 Task: Search one way flight ticket for 2 adults, 2 children, 2 infants in seat in first from Cleveland: Cleveland Hopkins International Airport to Laramie: Laramie Regional Airport on 5-3-2023. Choice of flights is Singapure airlines. Number of bags: 2 checked bags. Price is upto 50000. Outbound departure time preference is 6:45.
Action: Mouse moved to (400, 297)
Screenshot: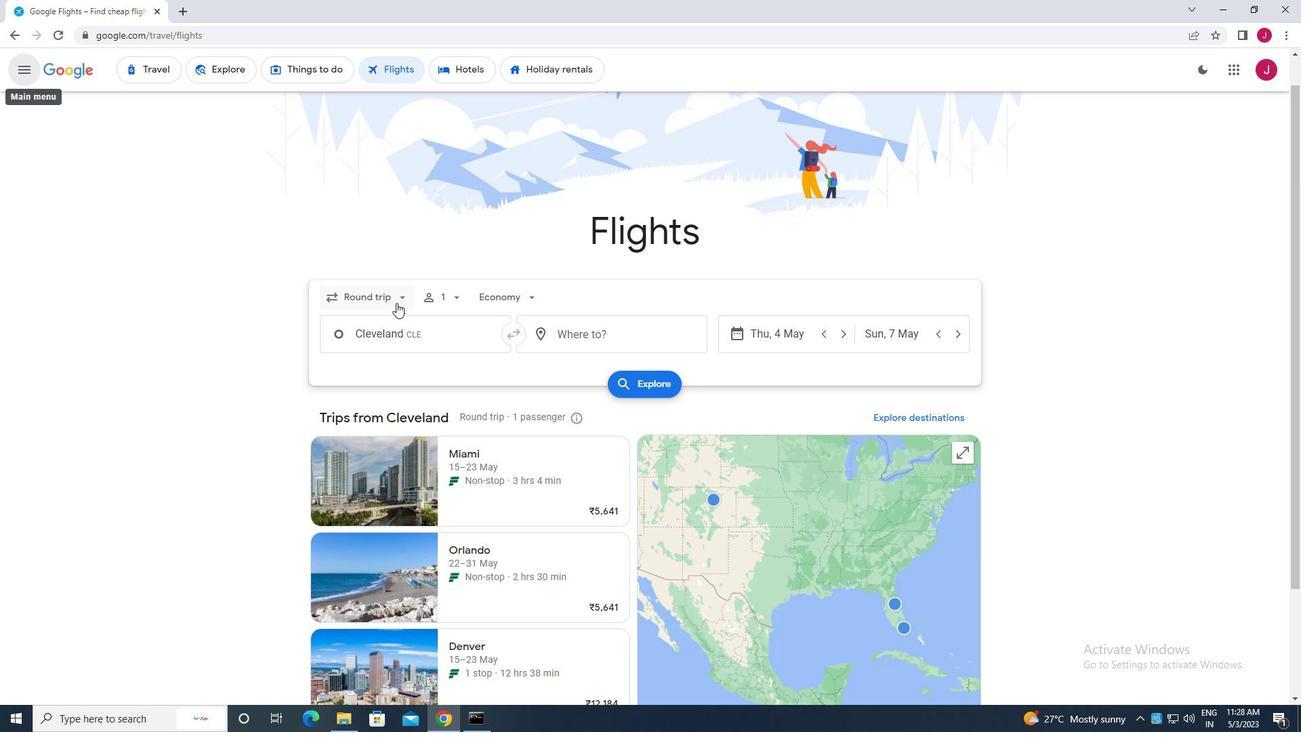 
Action: Mouse pressed left at (400, 297)
Screenshot: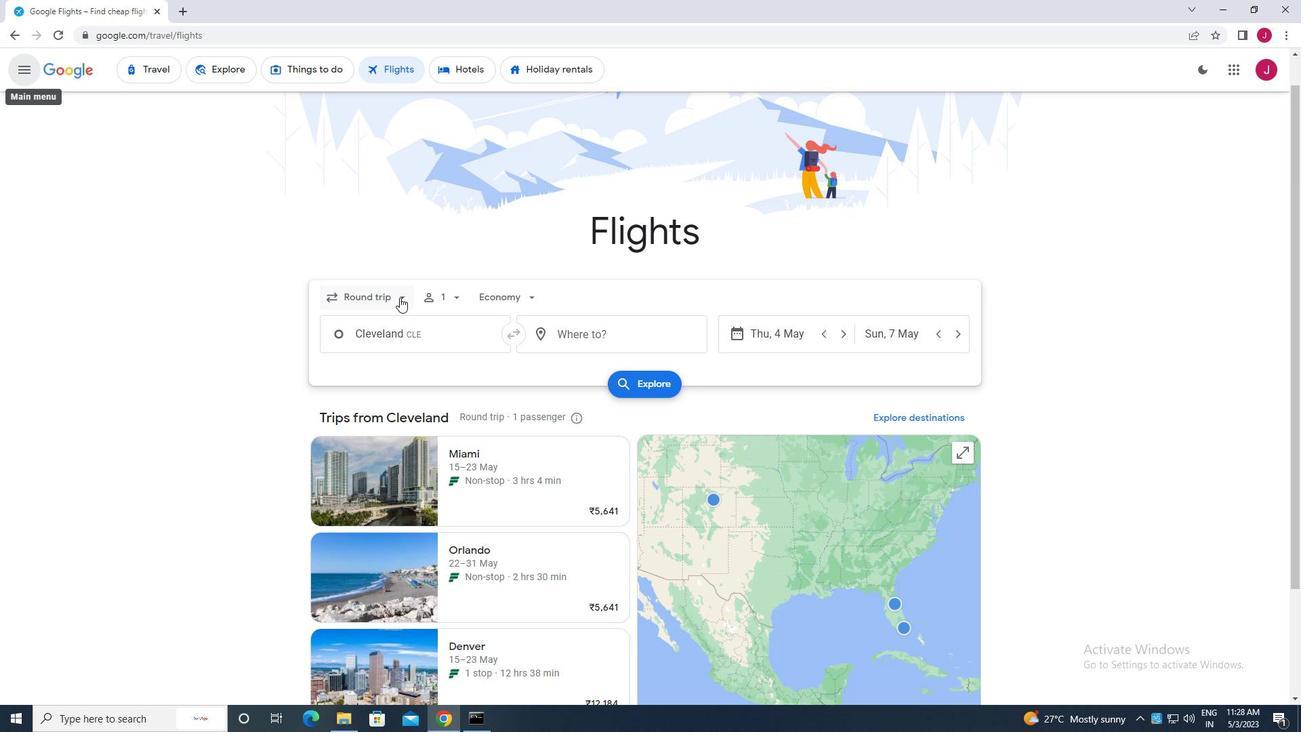 
Action: Mouse moved to (389, 358)
Screenshot: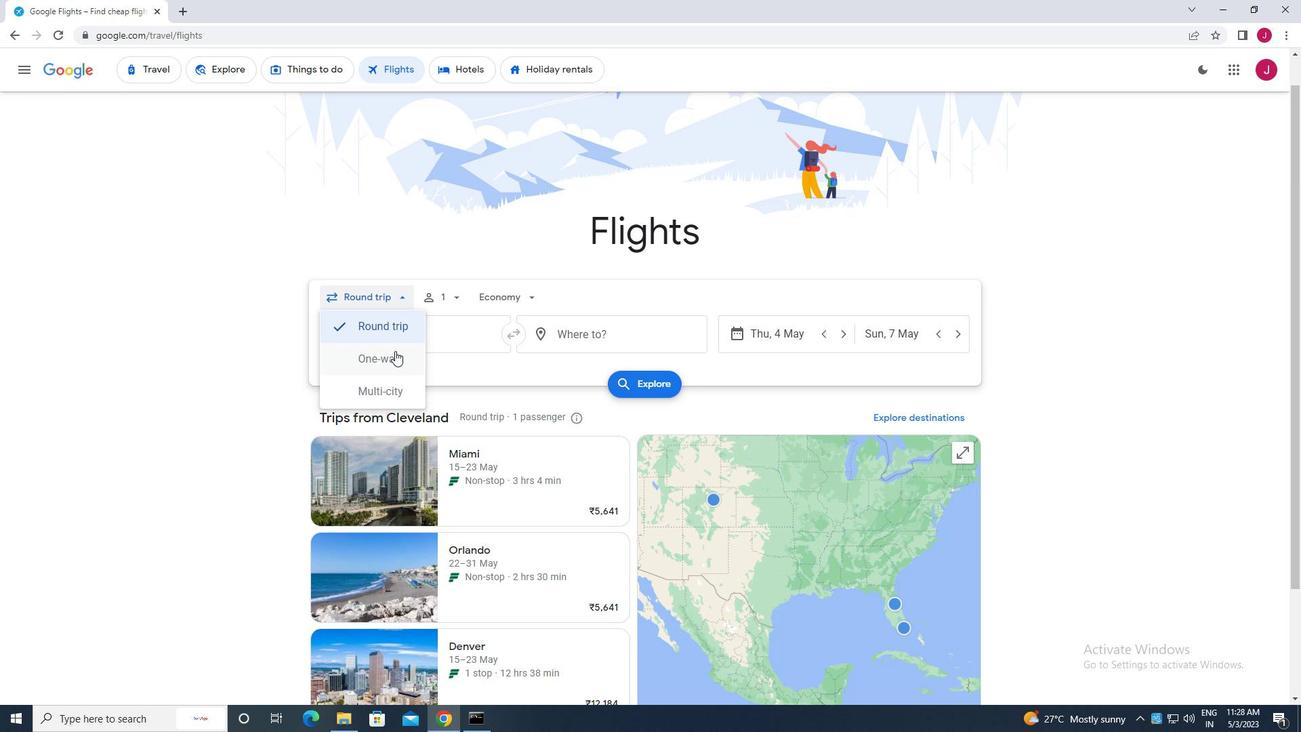 
Action: Mouse pressed left at (389, 358)
Screenshot: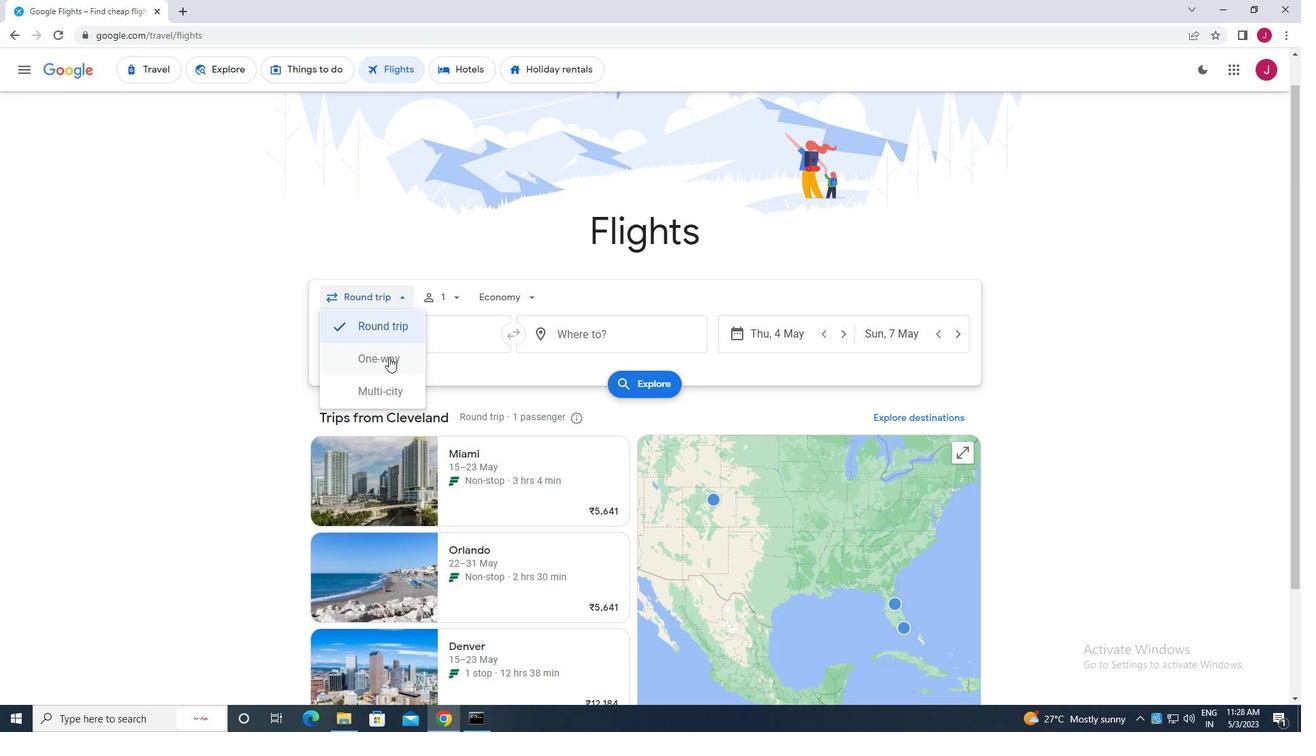 
Action: Mouse moved to (473, 316)
Screenshot: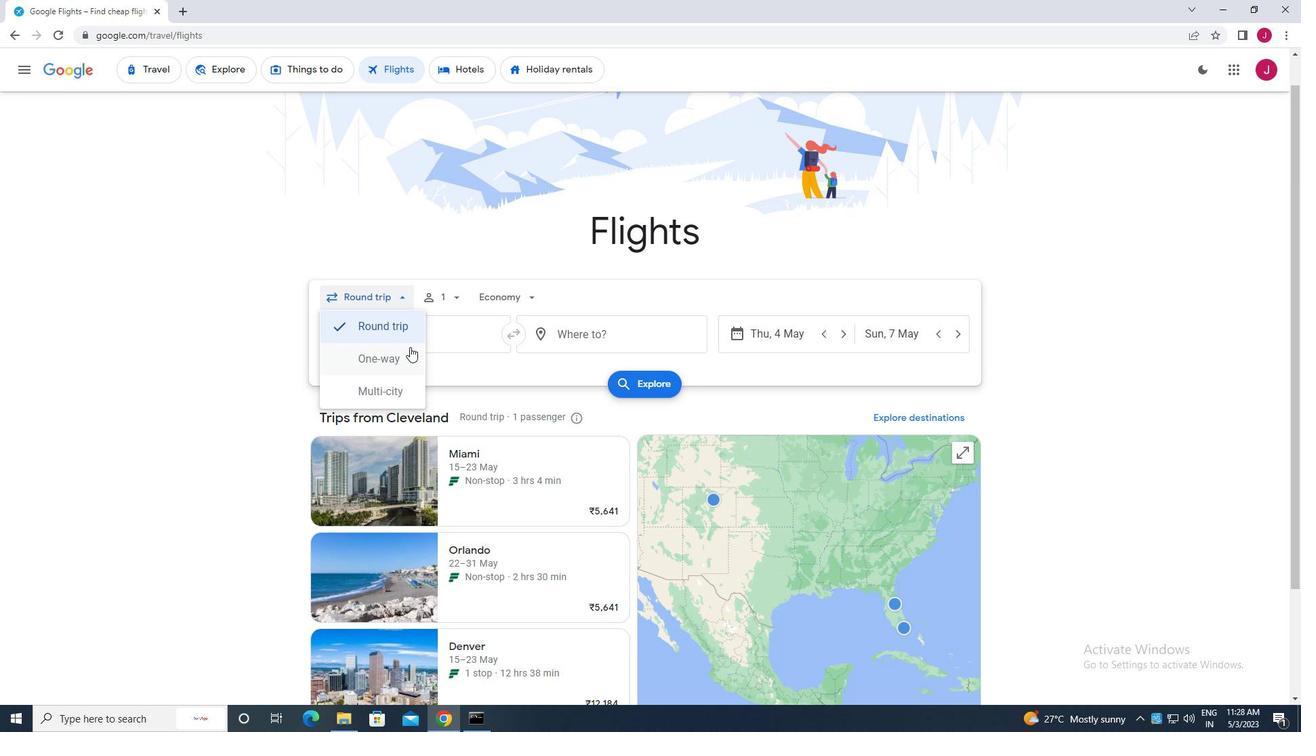 
Action: Mouse scrolled (473, 315) with delta (0, 0)
Screenshot: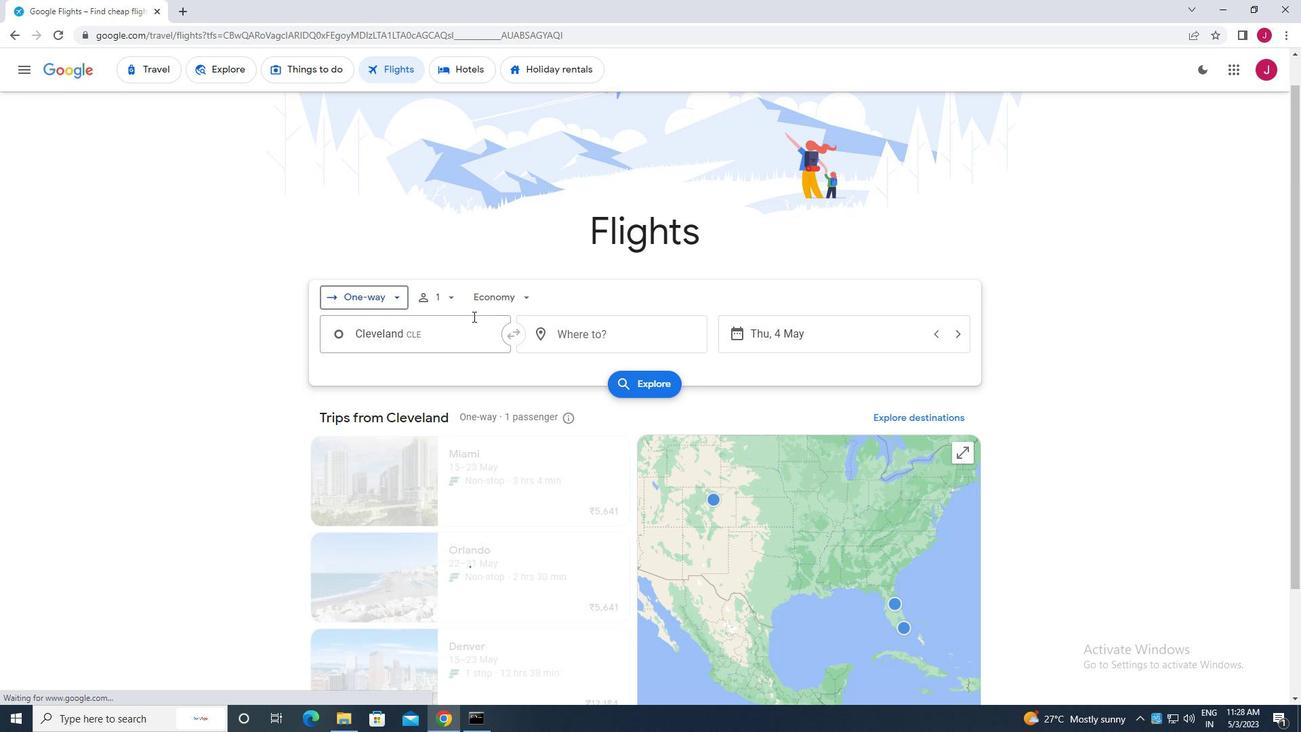 
Action: Mouse scrolled (473, 315) with delta (0, 0)
Screenshot: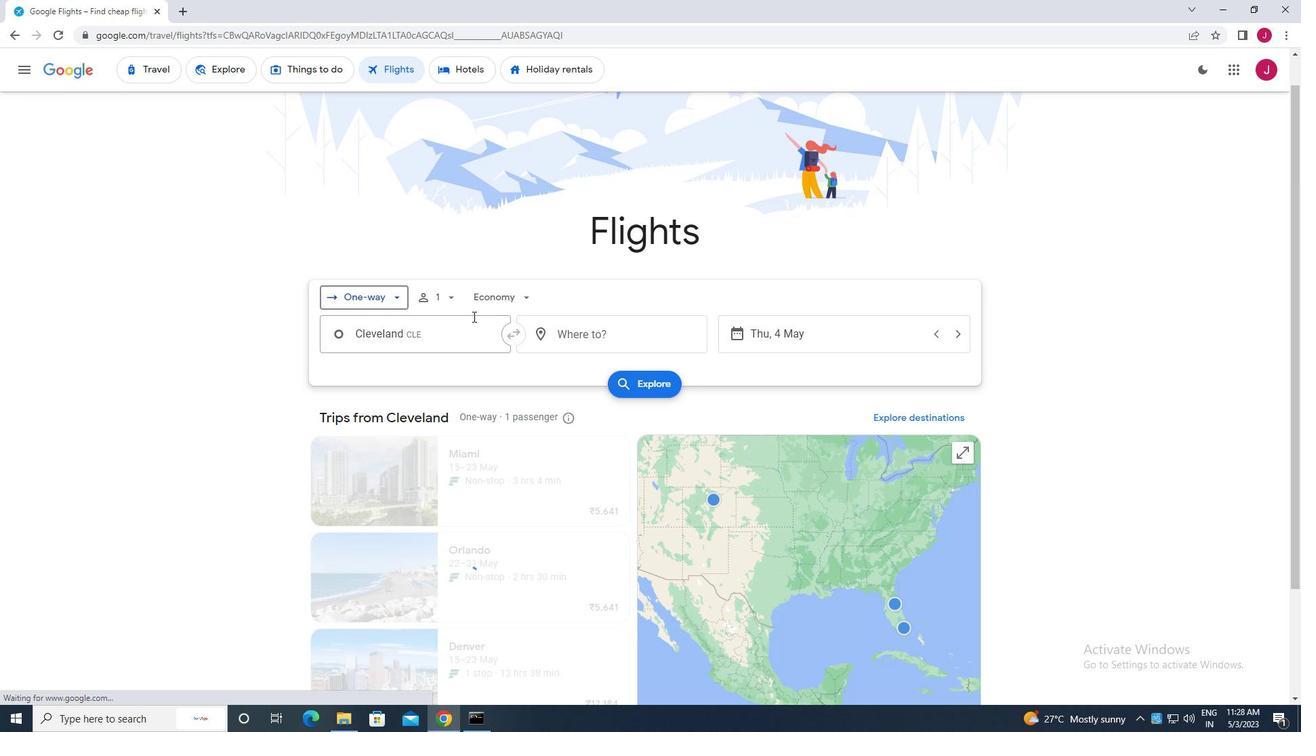 
Action: Mouse moved to (454, 164)
Screenshot: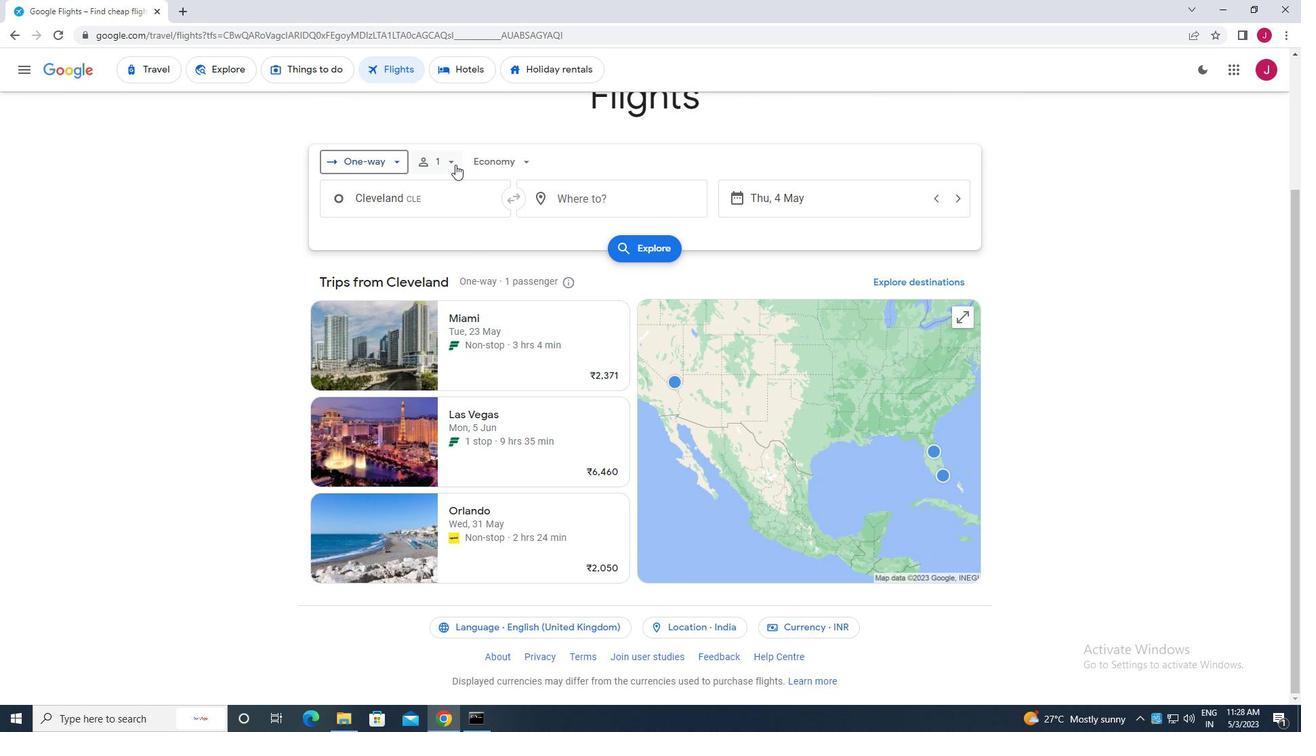 
Action: Mouse pressed left at (454, 164)
Screenshot: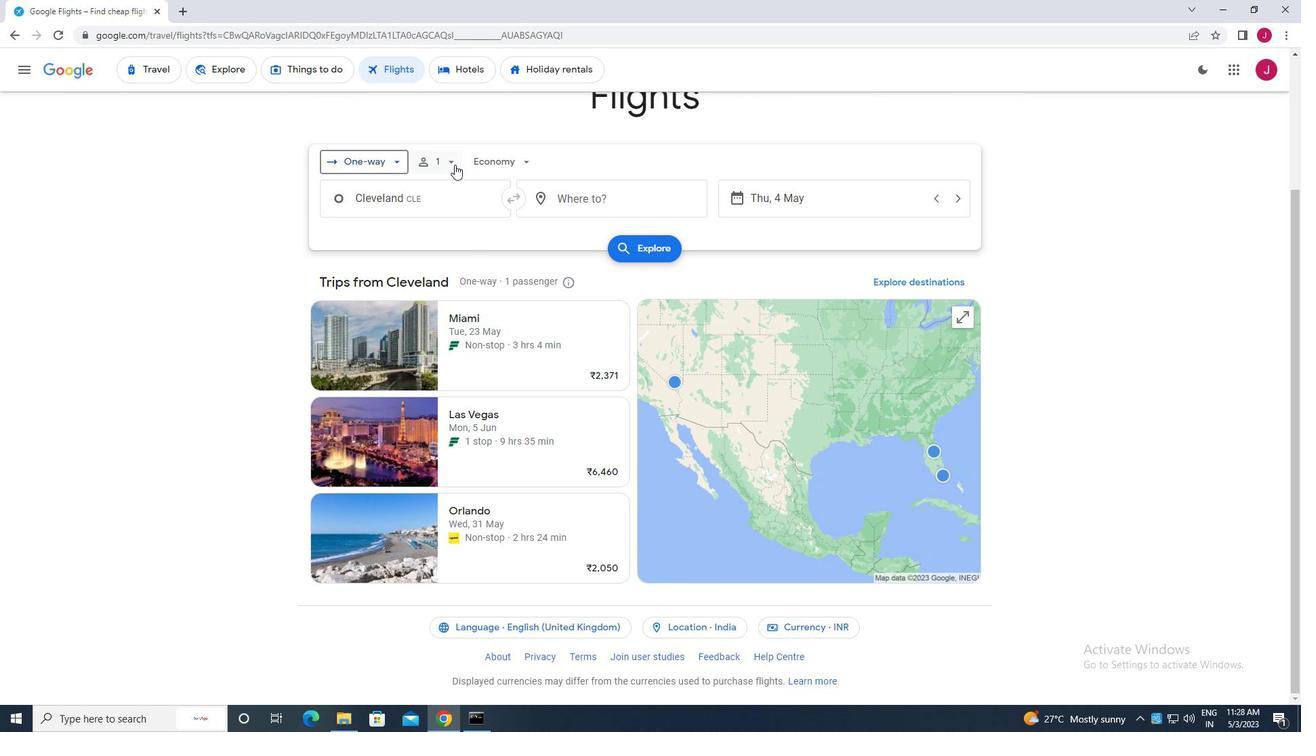 
Action: Mouse moved to (558, 198)
Screenshot: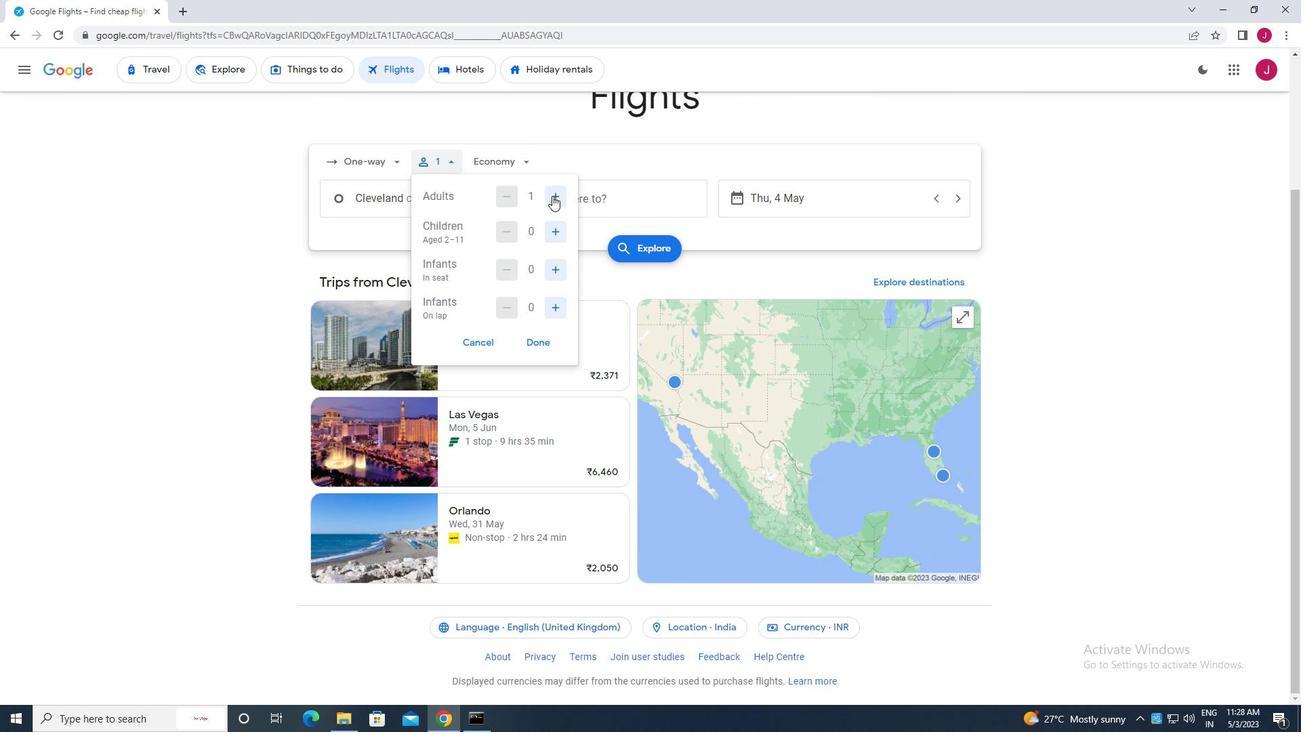 
Action: Mouse pressed left at (558, 198)
Screenshot: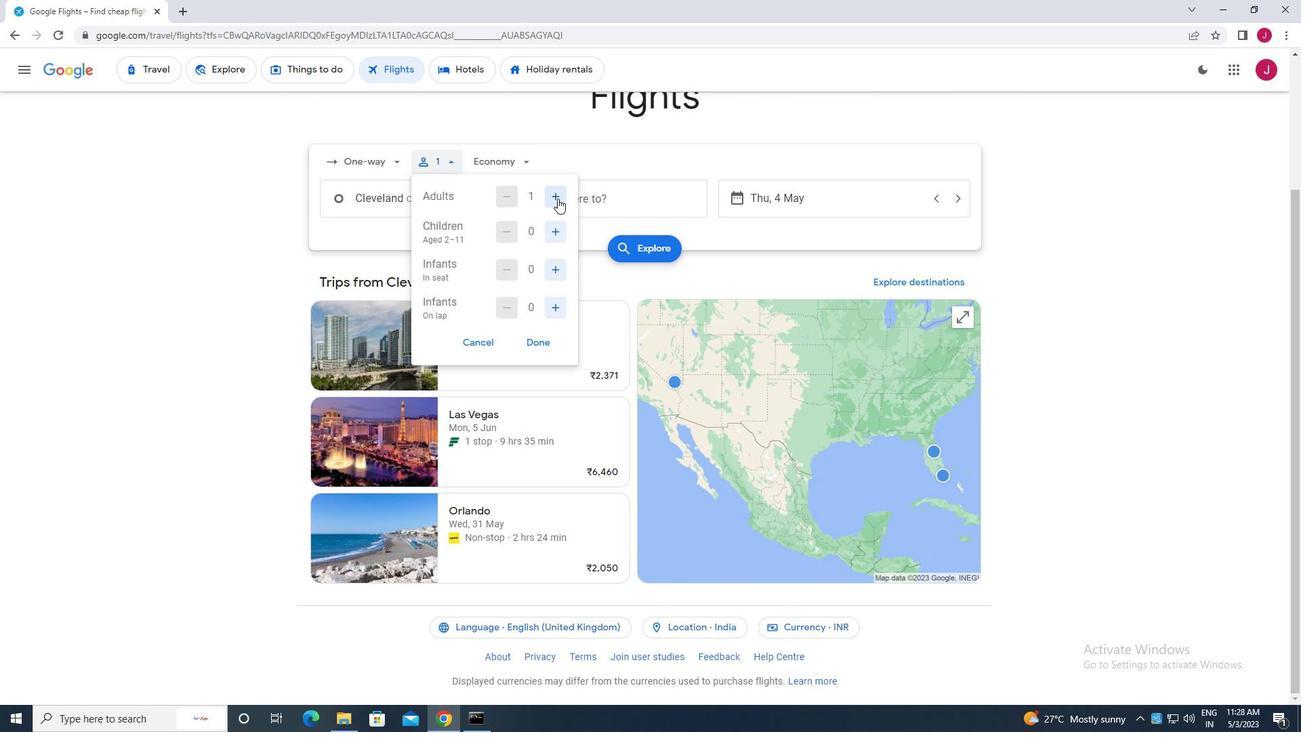 
Action: Mouse moved to (553, 230)
Screenshot: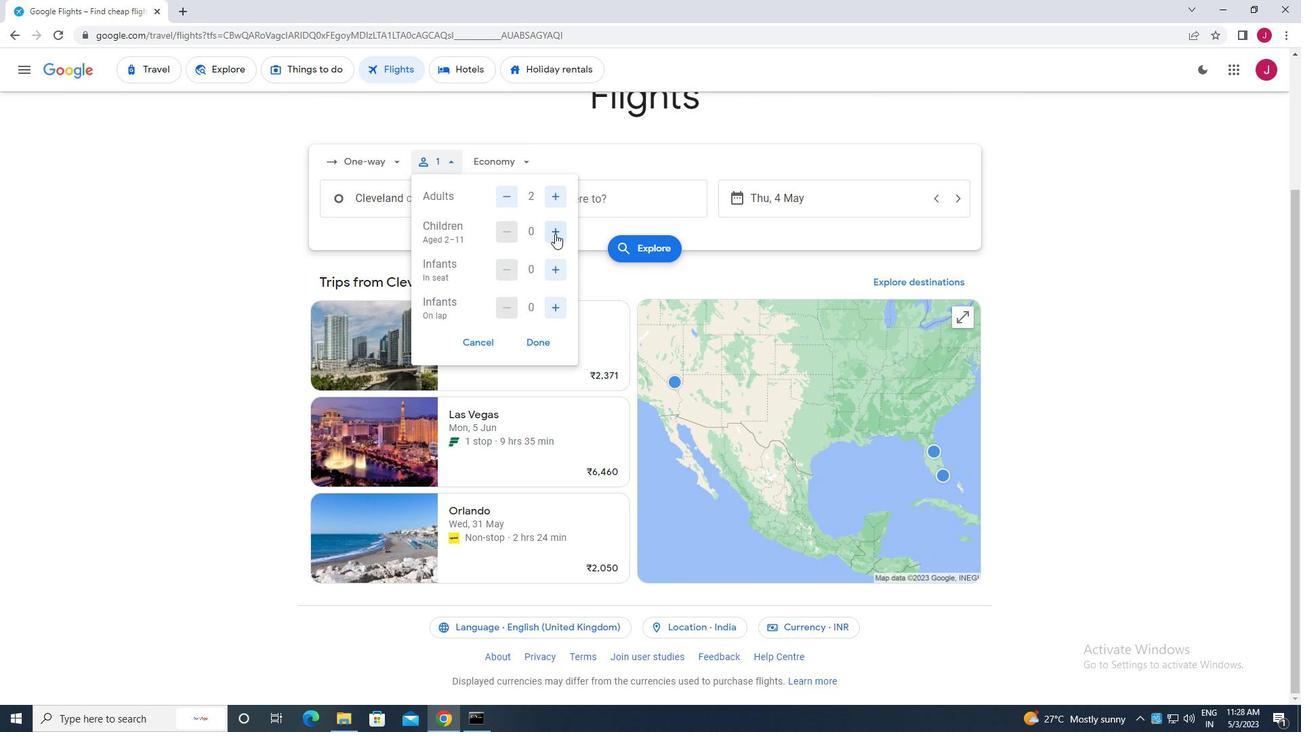 
Action: Mouse pressed left at (553, 230)
Screenshot: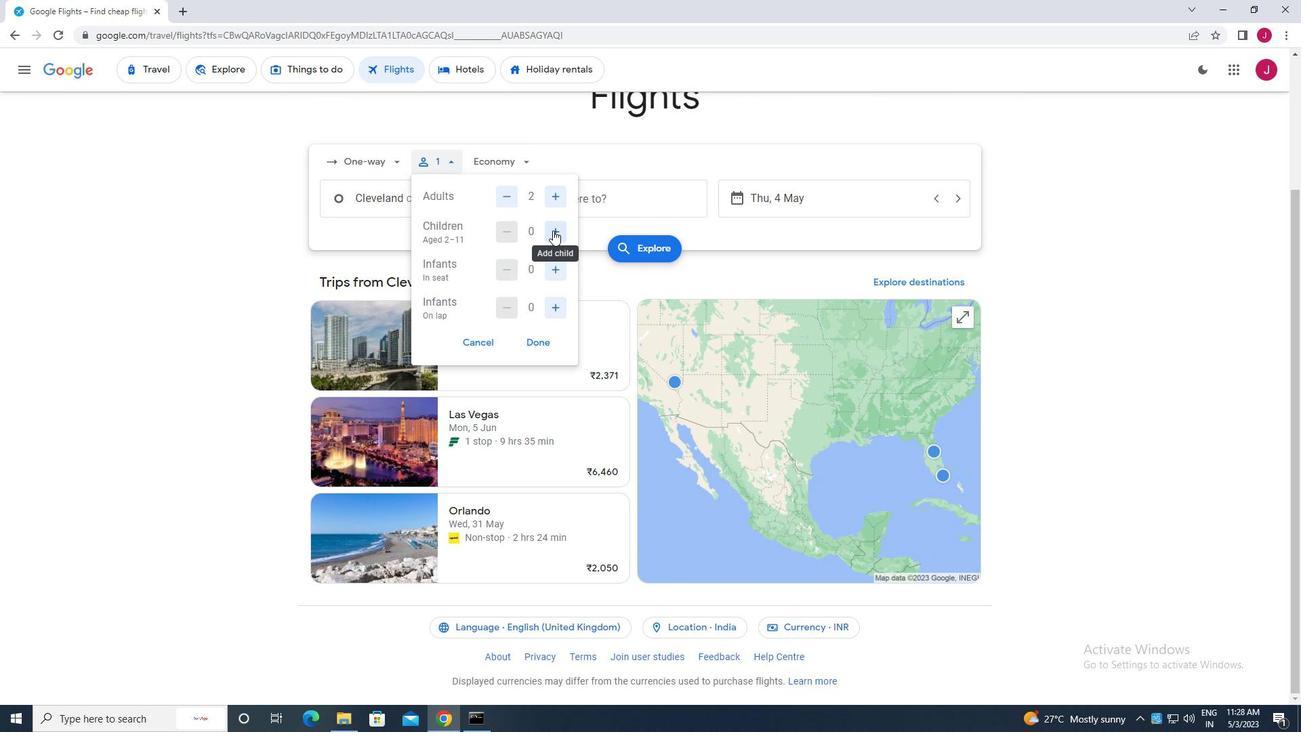 
Action: Mouse pressed left at (553, 230)
Screenshot: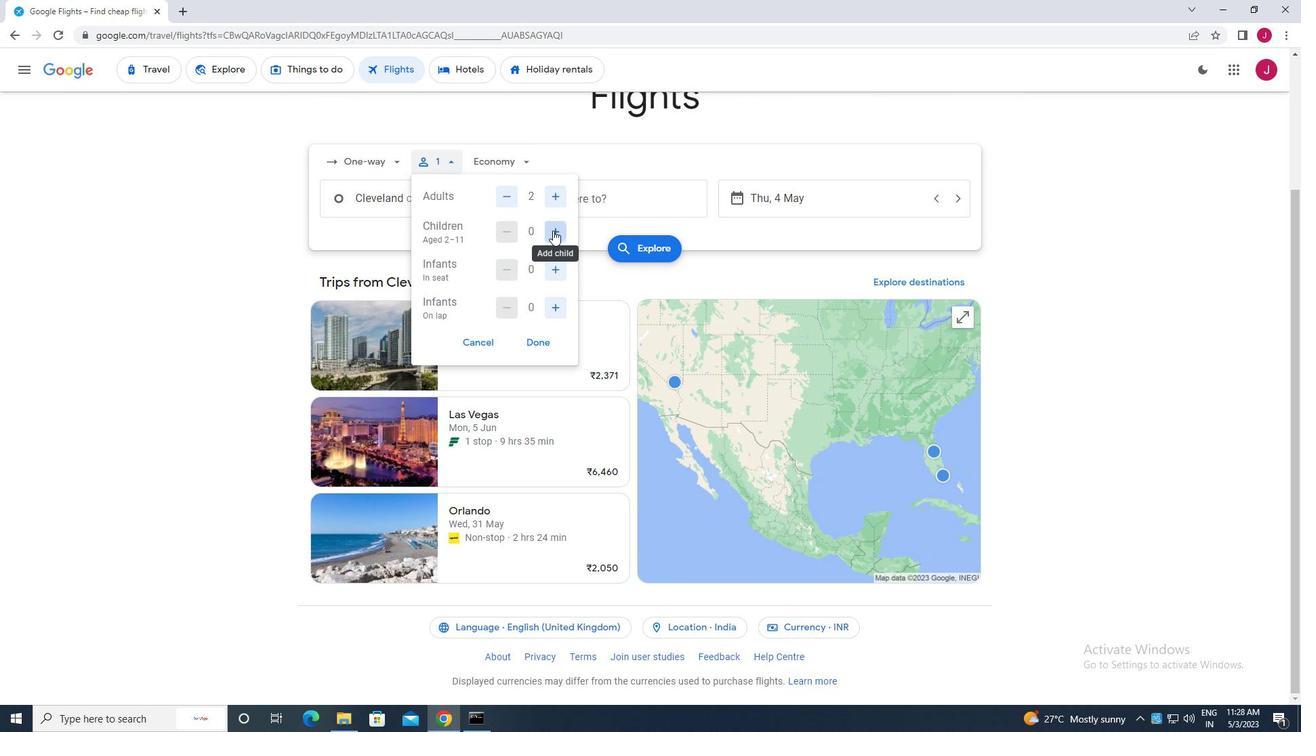 
Action: Mouse moved to (555, 268)
Screenshot: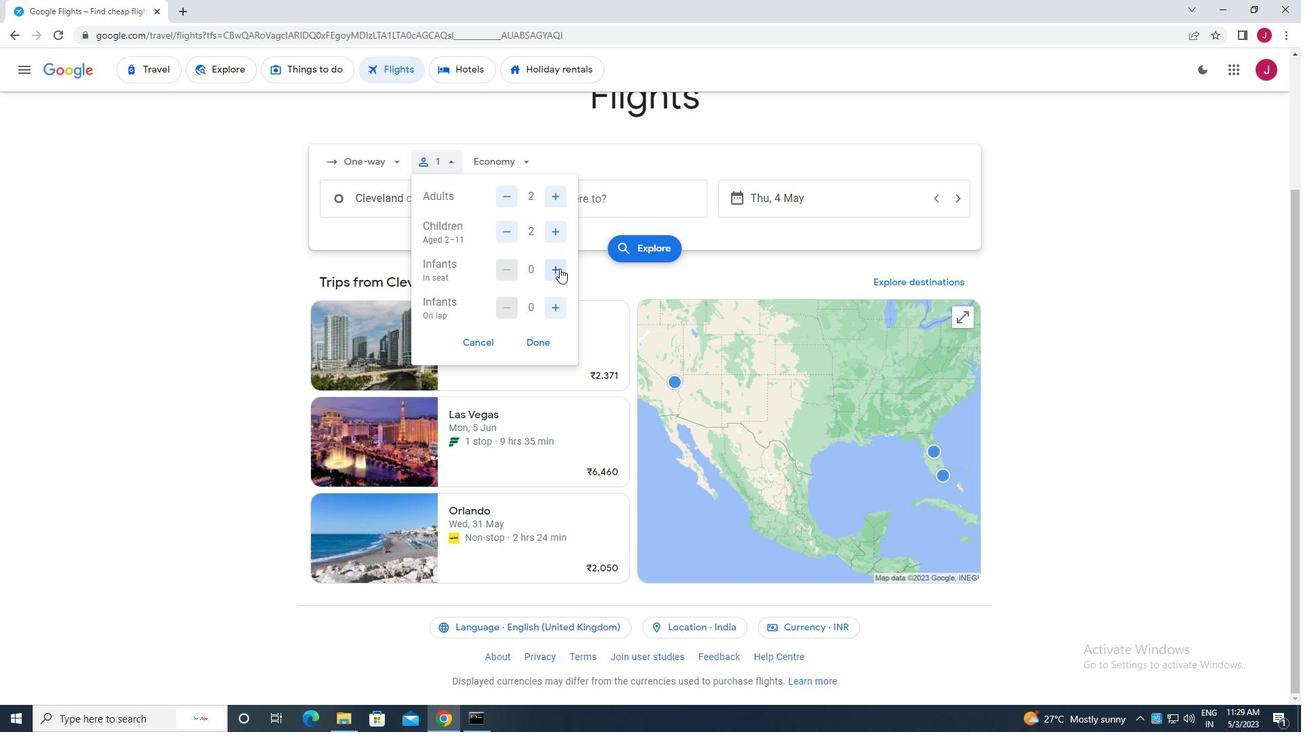 
Action: Mouse pressed left at (555, 268)
Screenshot: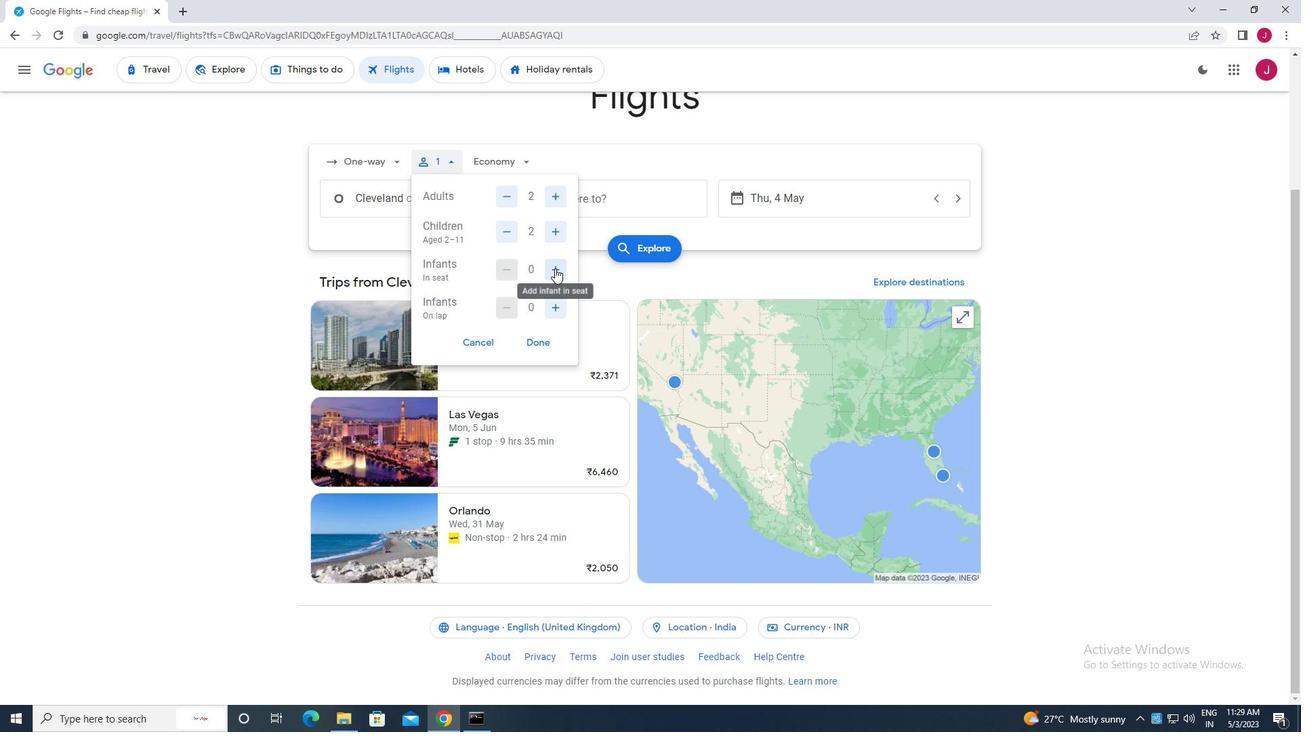 
Action: Mouse pressed left at (555, 268)
Screenshot: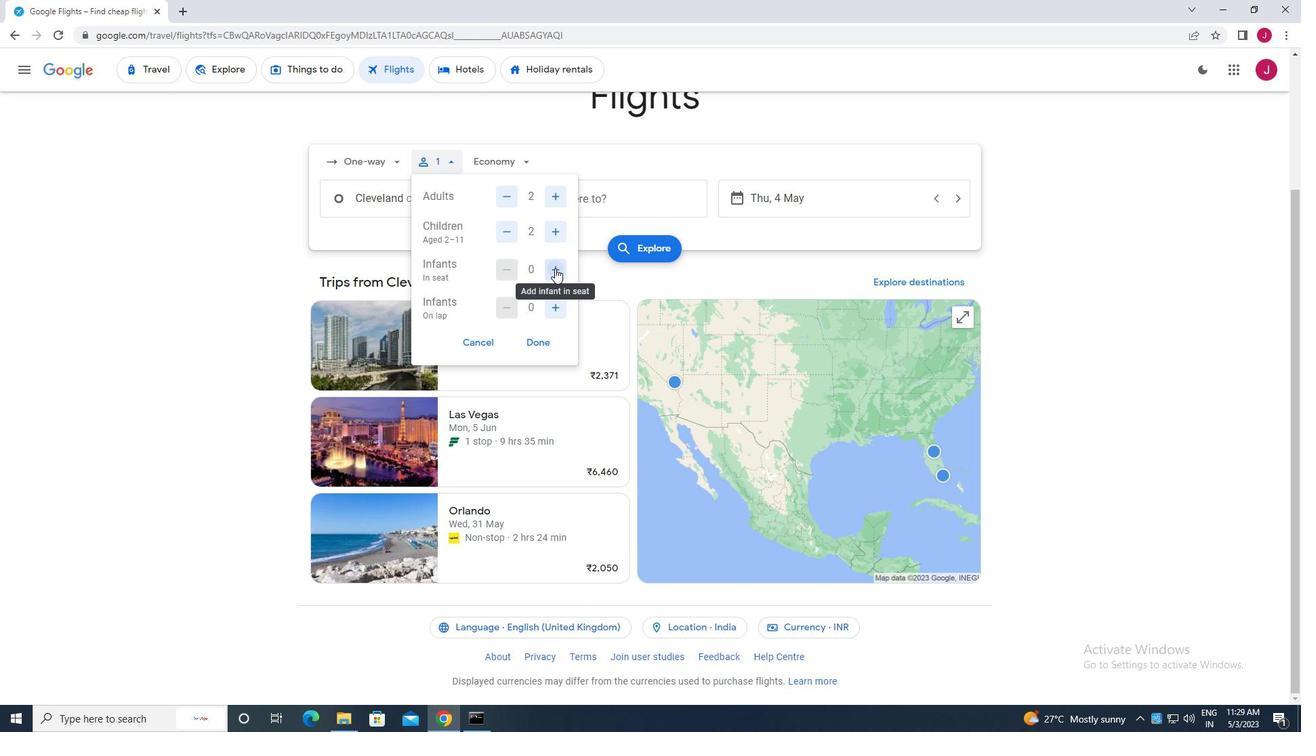 
Action: Mouse moved to (540, 339)
Screenshot: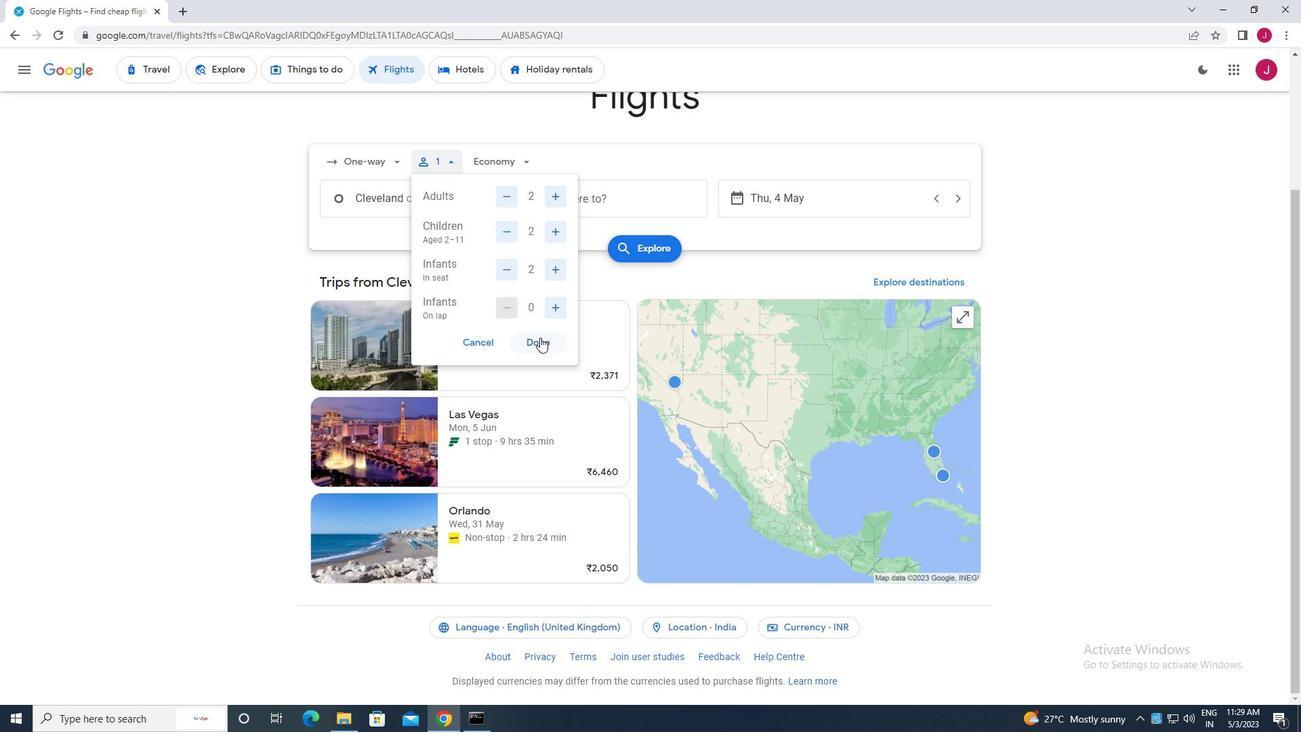 
Action: Mouse pressed left at (540, 339)
Screenshot: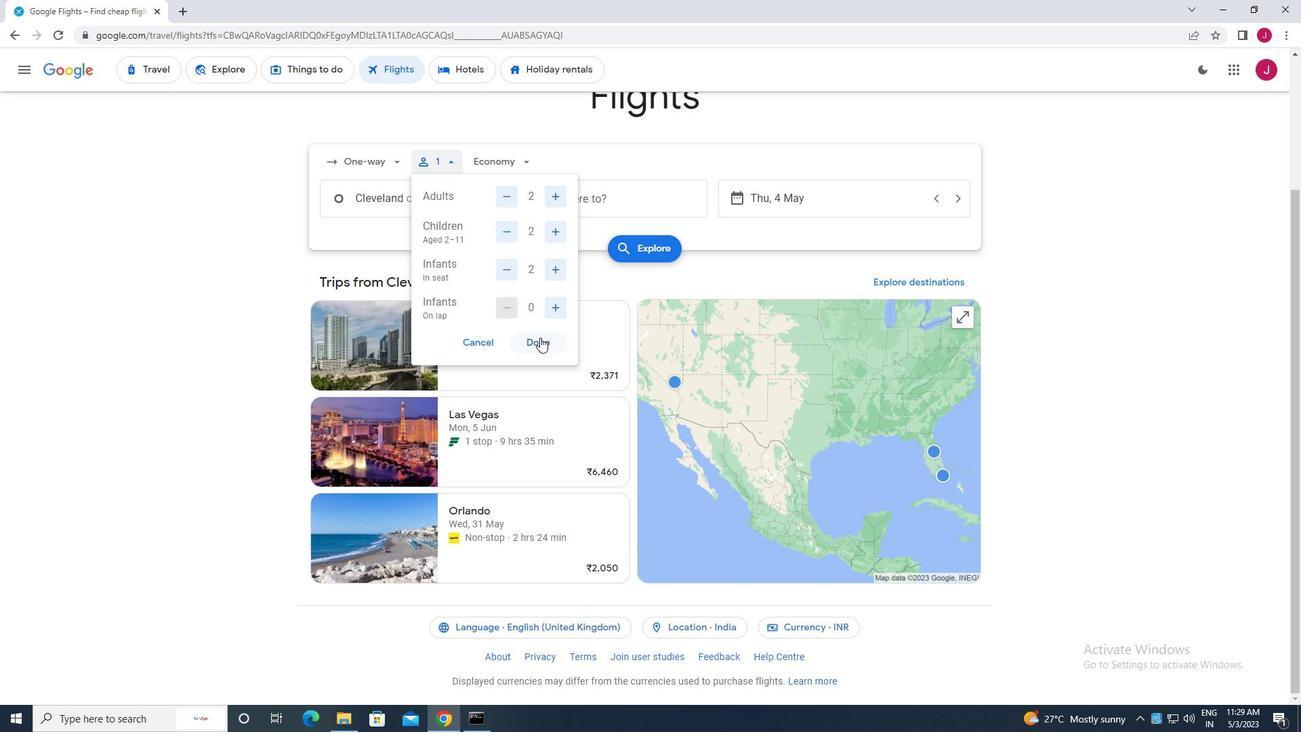 
Action: Mouse moved to (519, 157)
Screenshot: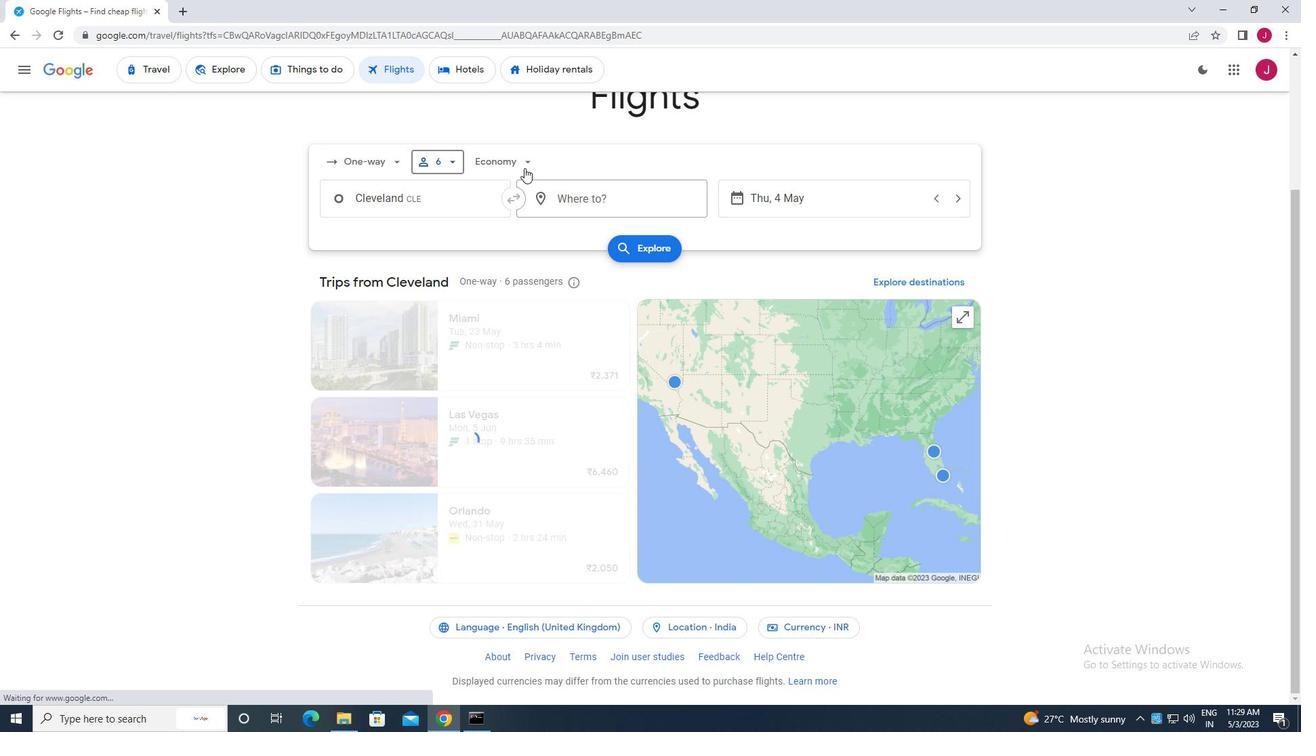 
Action: Mouse pressed left at (519, 157)
Screenshot: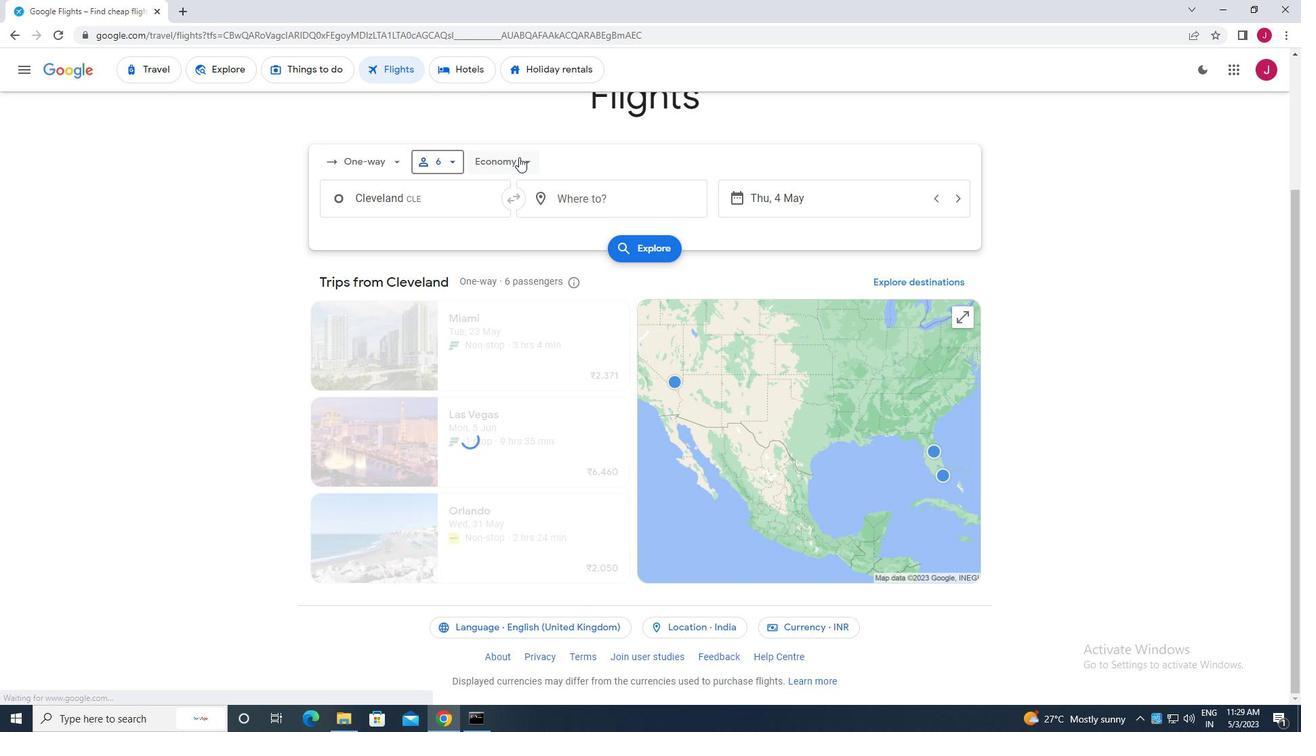 
Action: Mouse moved to (520, 284)
Screenshot: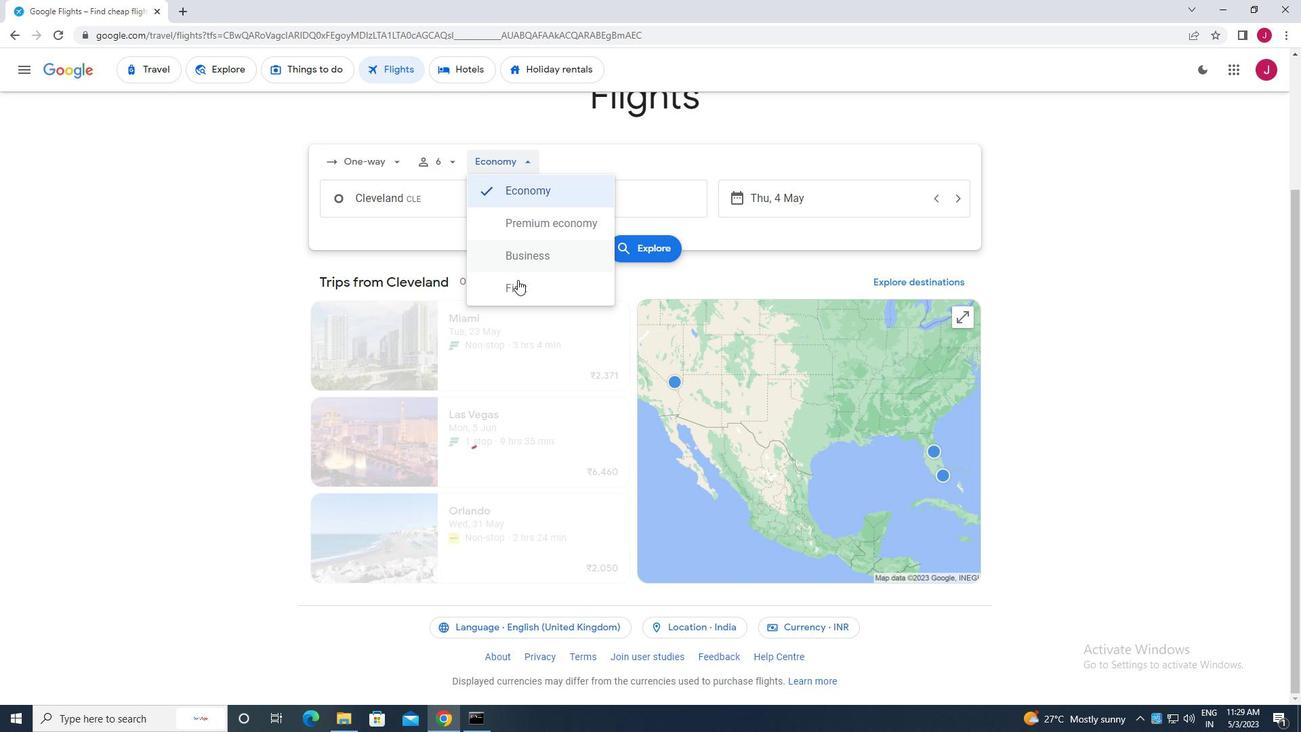 
Action: Mouse pressed left at (520, 284)
Screenshot: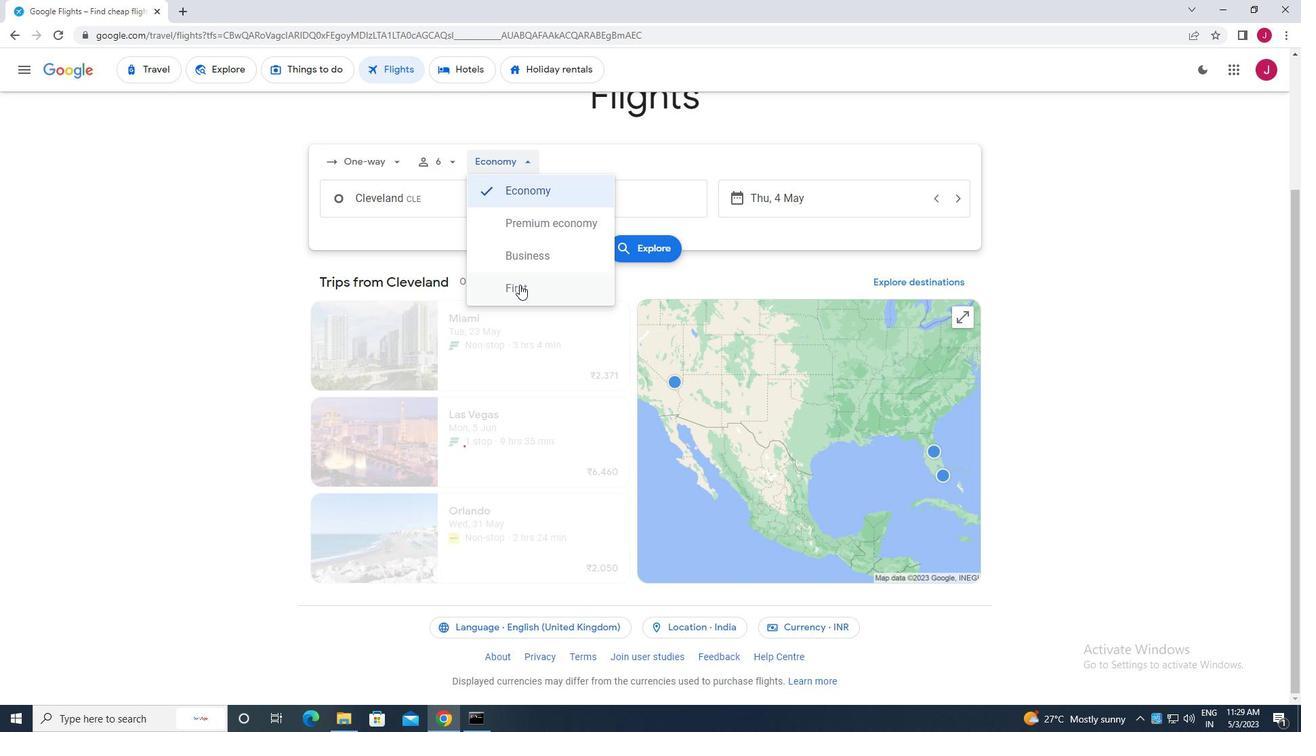 
Action: Mouse moved to (452, 200)
Screenshot: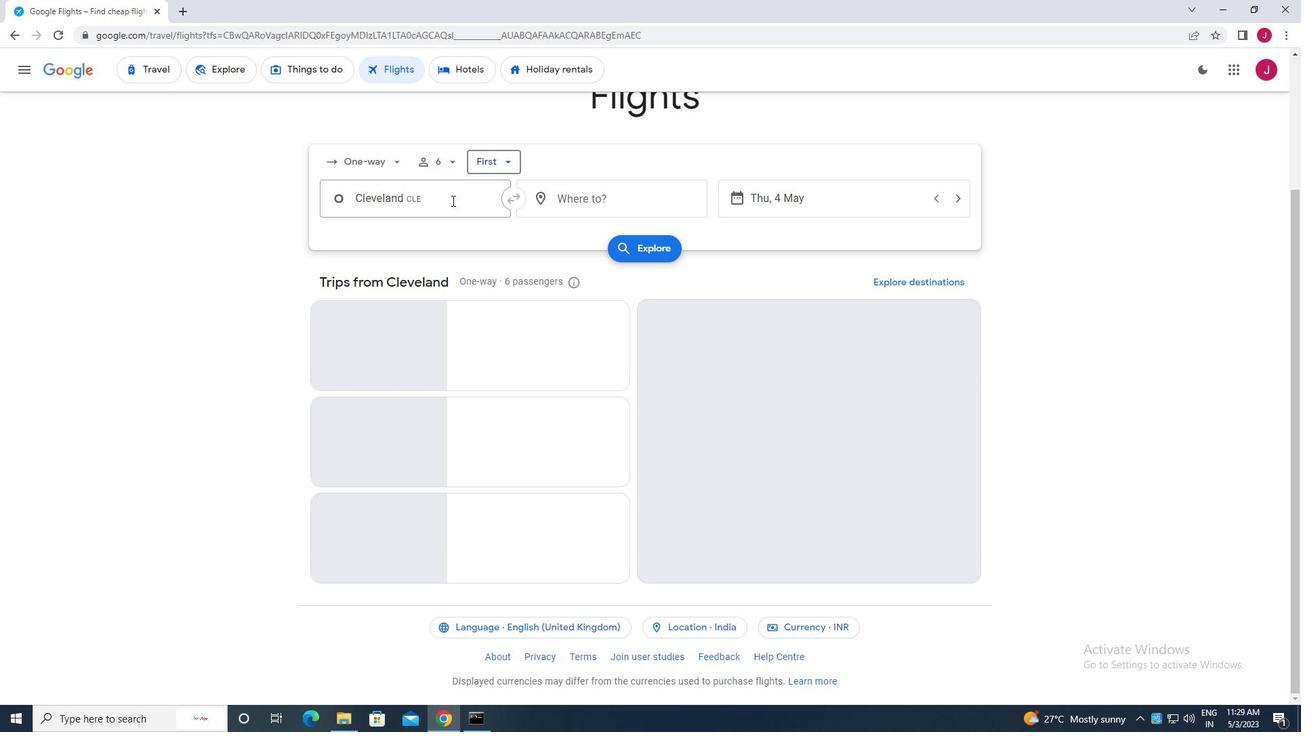 
Action: Mouse pressed left at (452, 200)
Screenshot: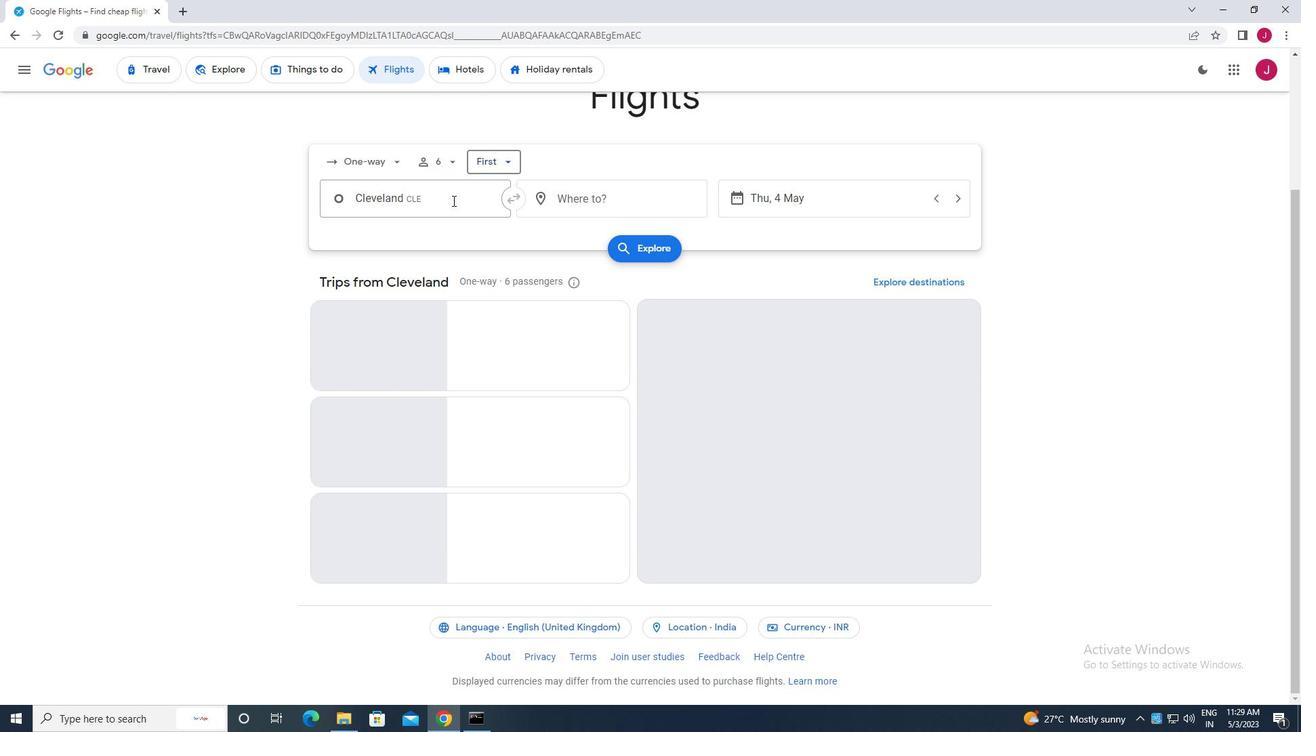 
Action: Mouse moved to (452, 199)
Screenshot: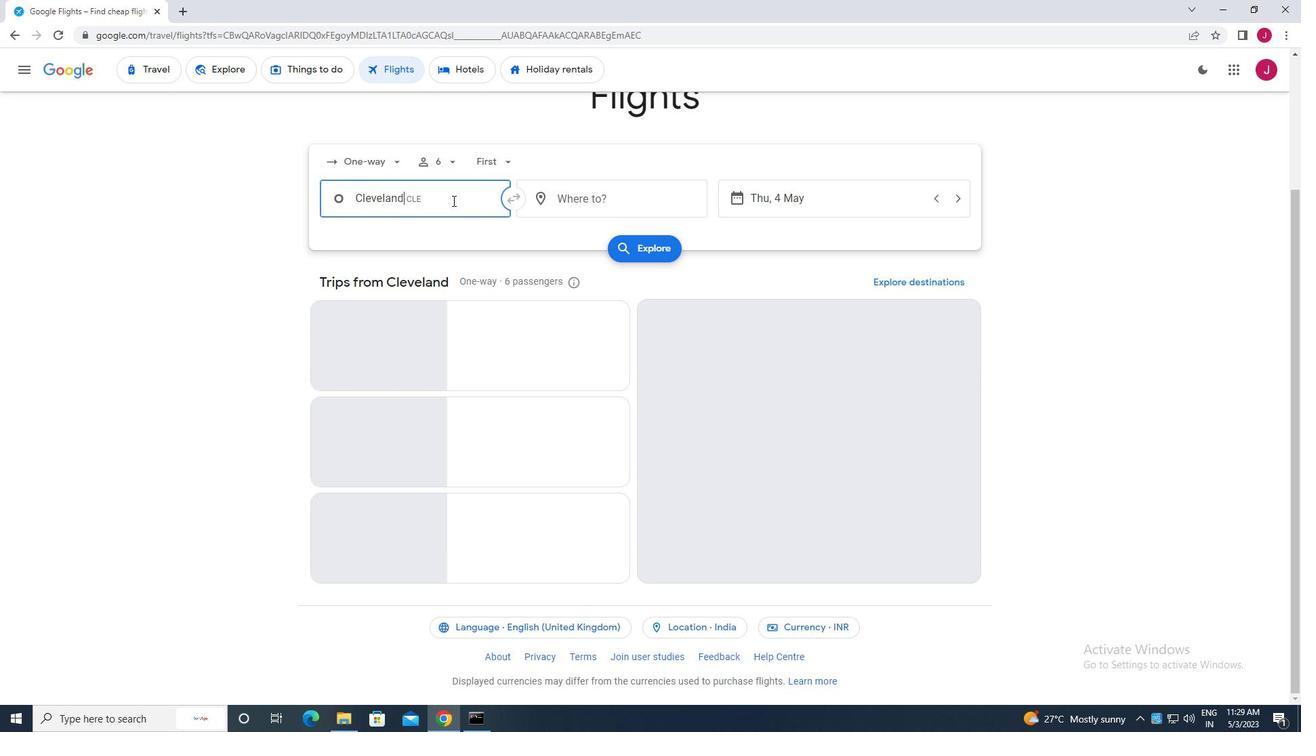 
Action: Key pressed v<Key.backspace>cleve
Screenshot: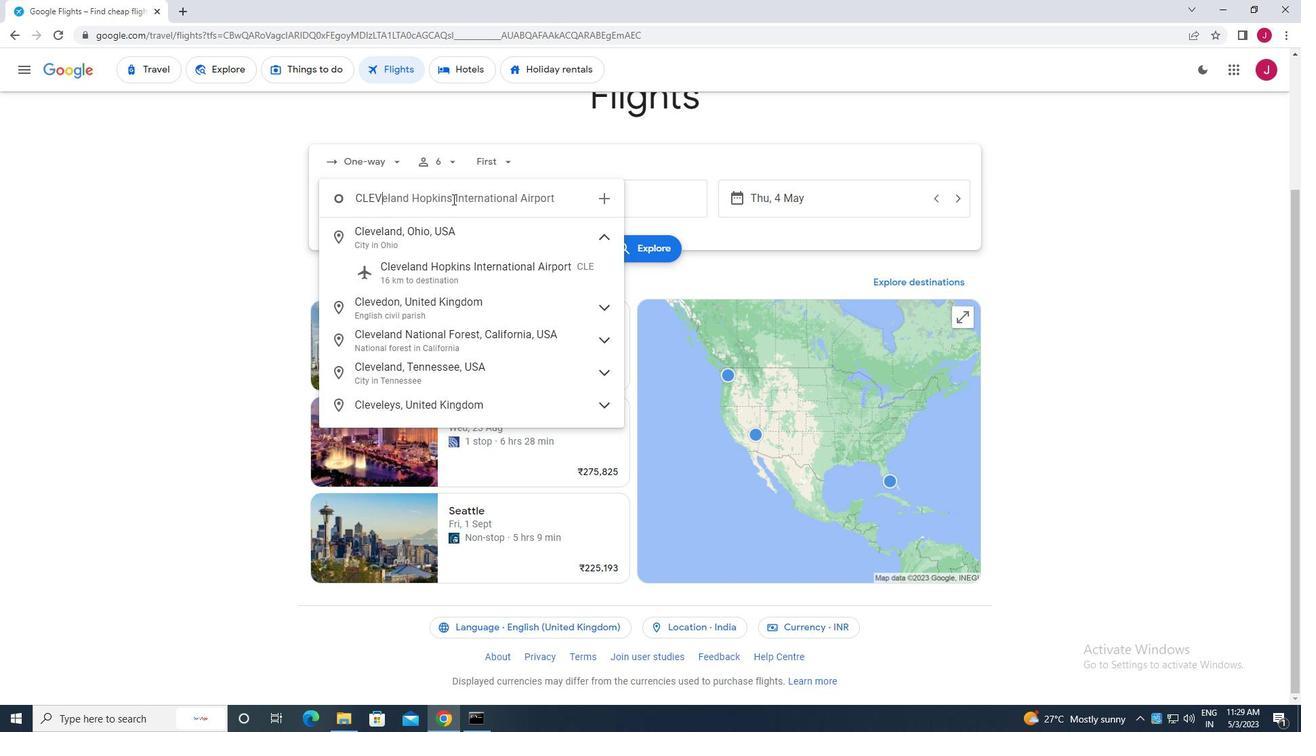 
Action: Mouse moved to (495, 262)
Screenshot: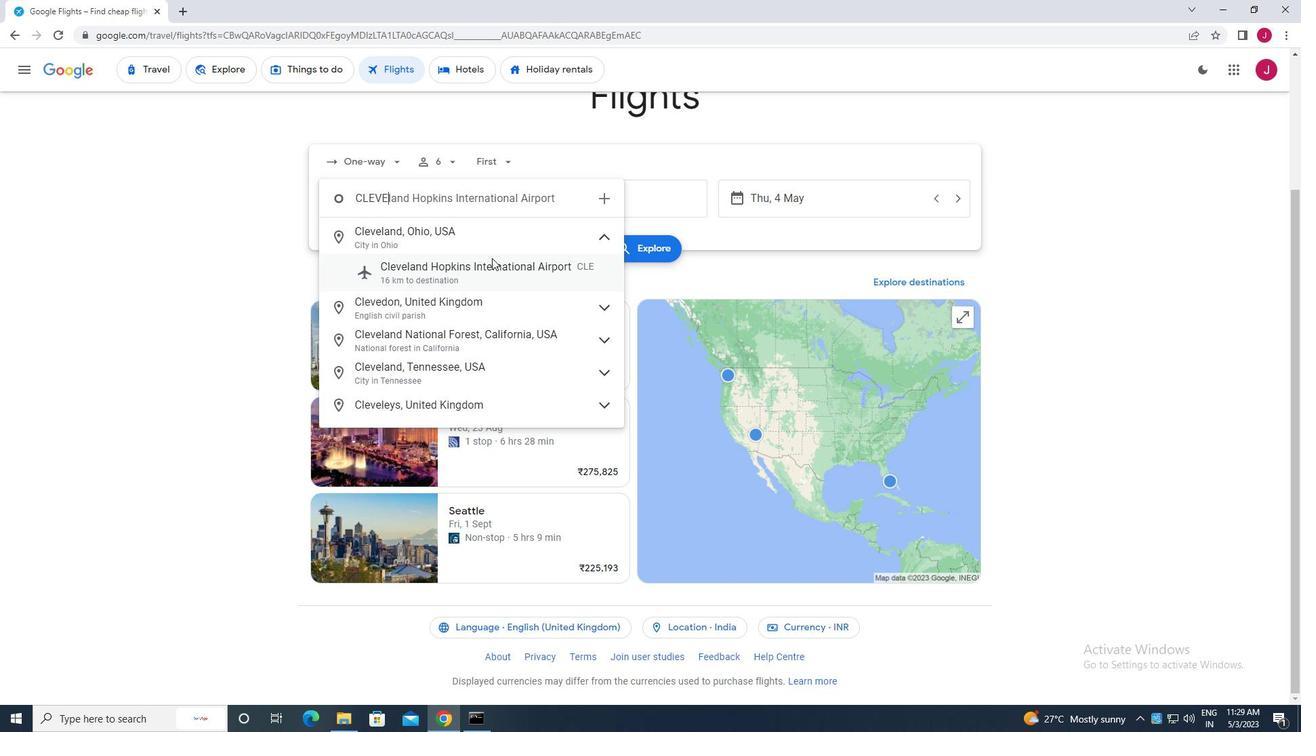 
Action: Mouse pressed left at (495, 262)
Screenshot: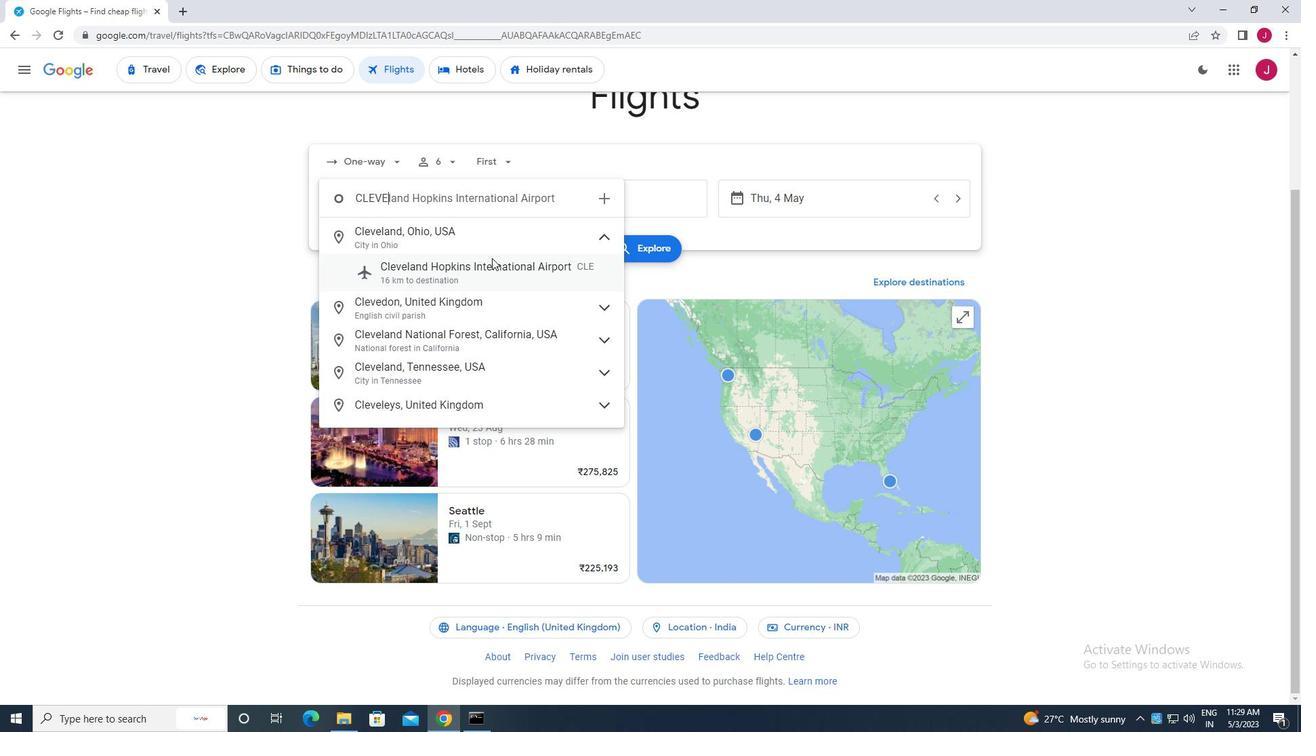 
Action: Mouse moved to (625, 196)
Screenshot: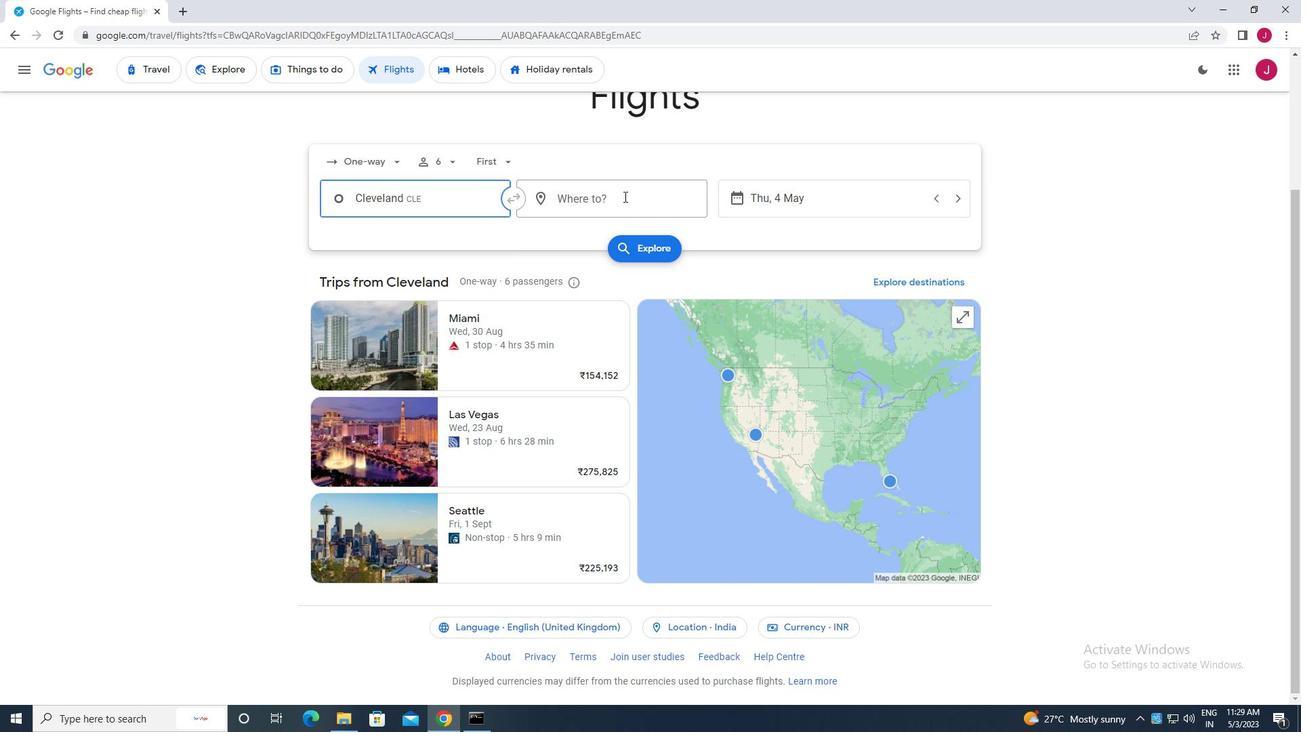 
Action: Mouse pressed left at (625, 196)
Screenshot: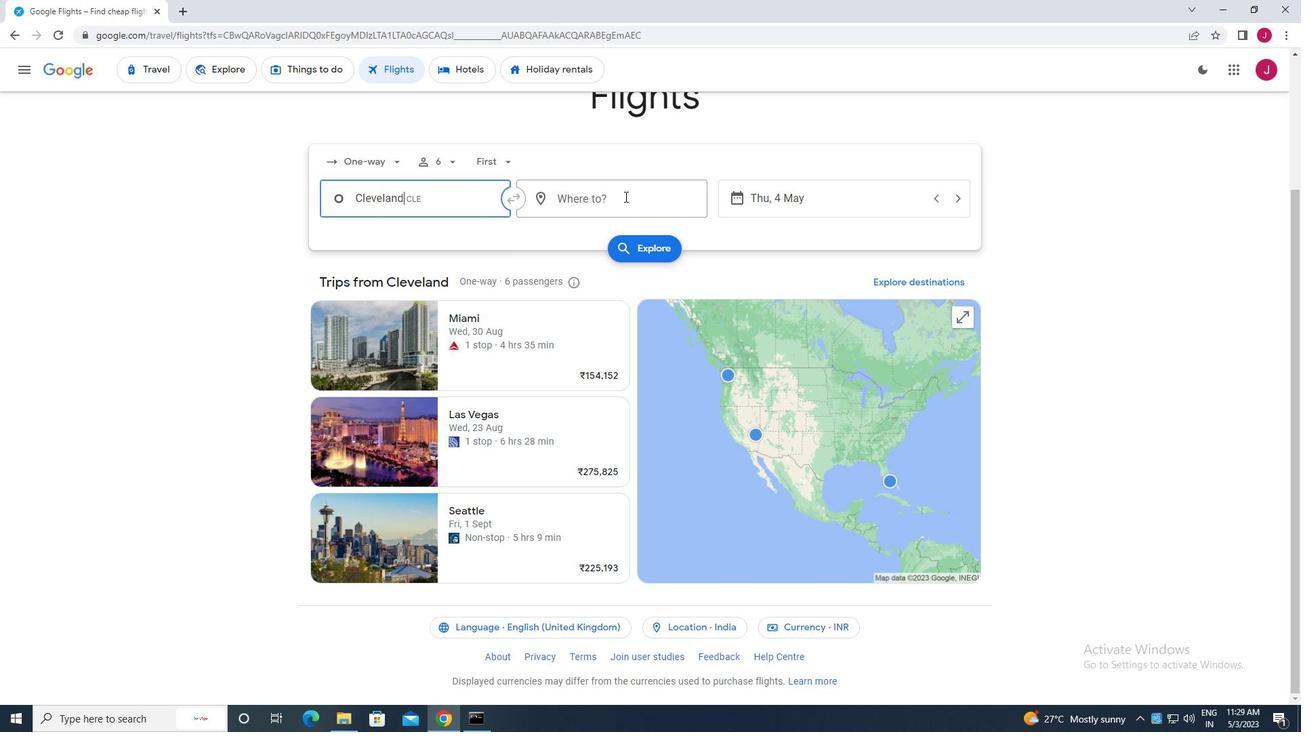 
Action: Mouse moved to (626, 195)
Screenshot: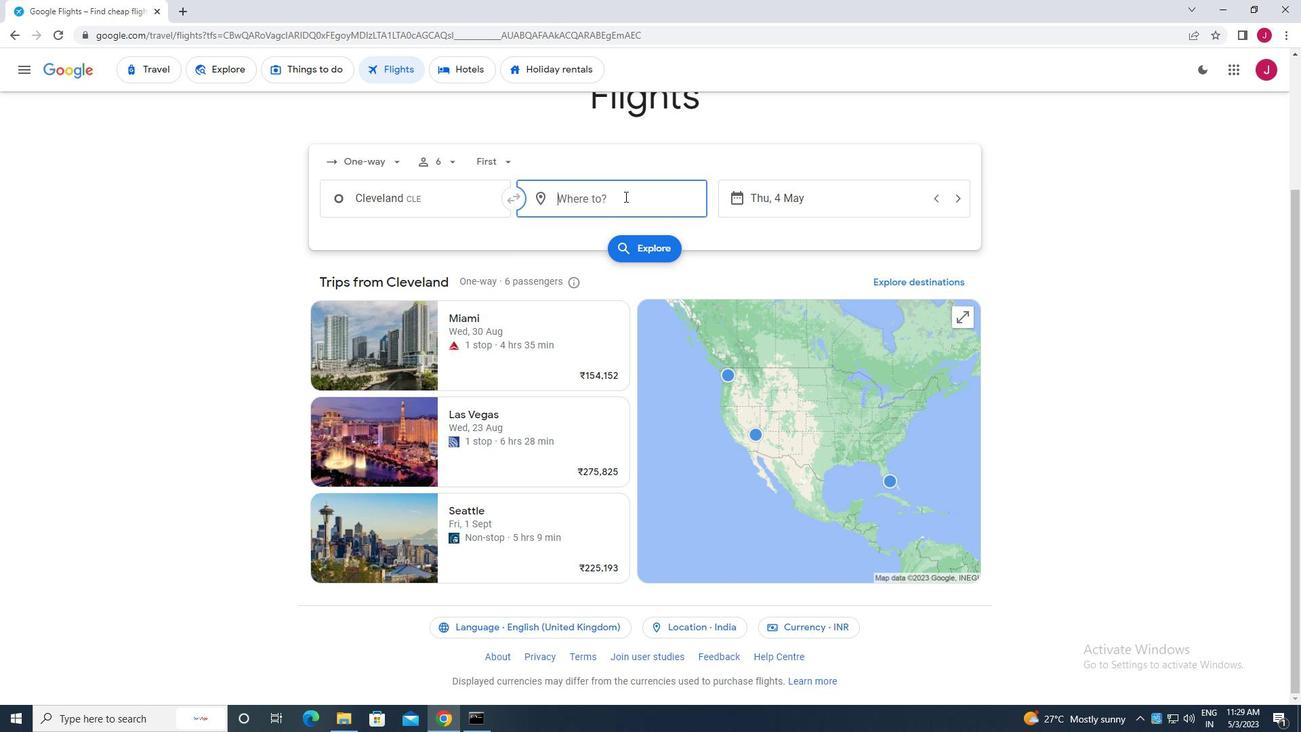 
Action: Key pressed laram
Screenshot: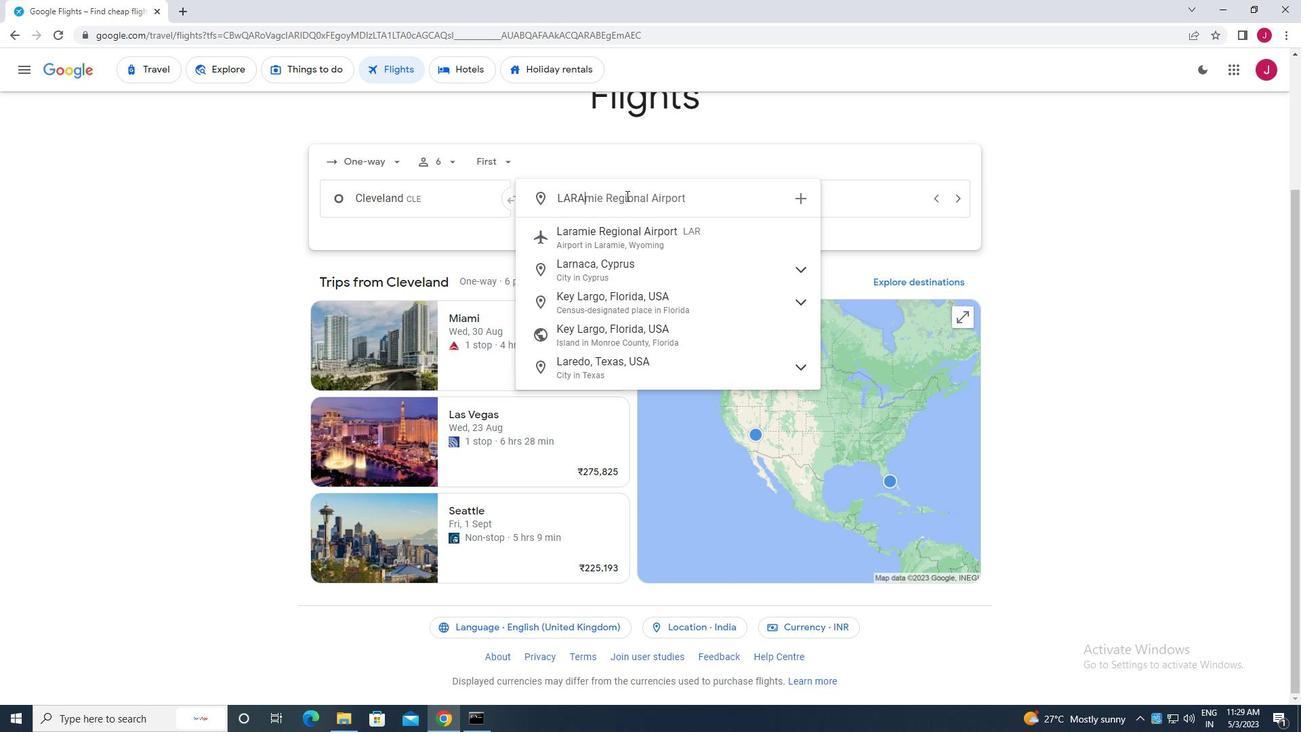 
Action: Mouse moved to (674, 305)
Screenshot: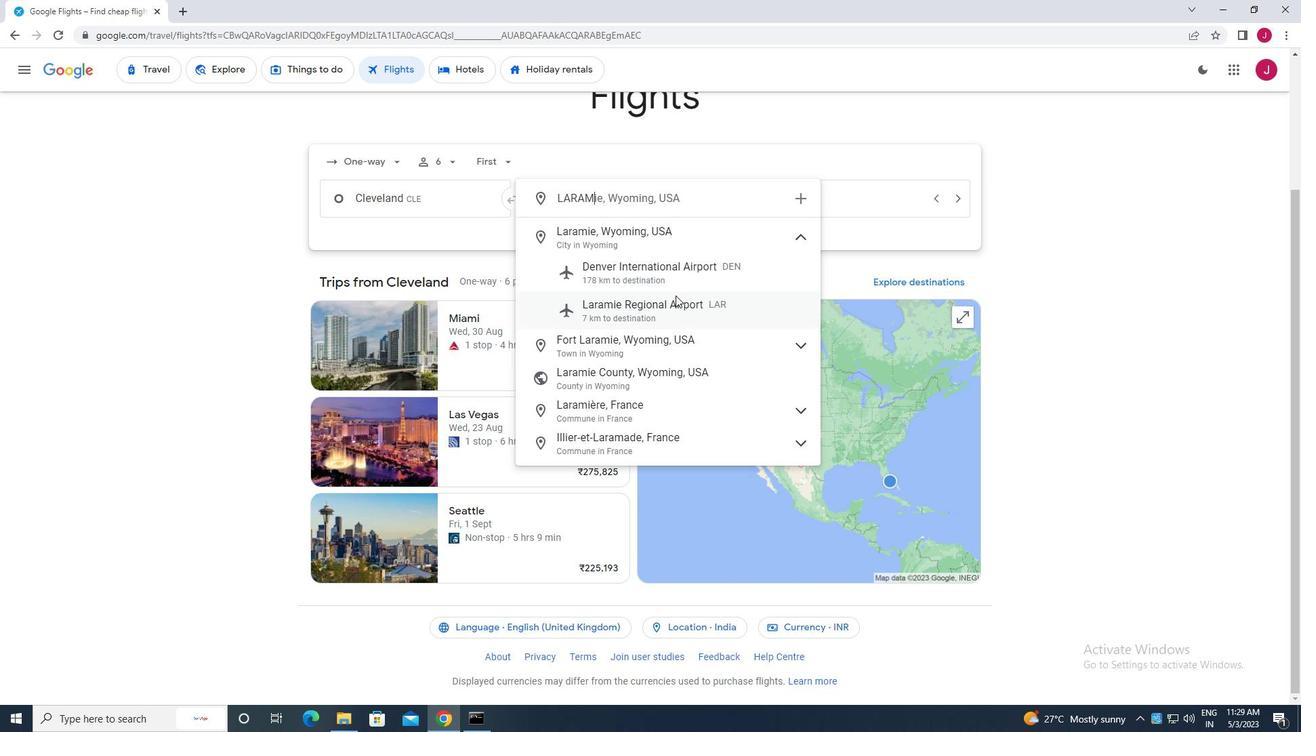 
Action: Mouse pressed left at (674, 305)
Screenshot: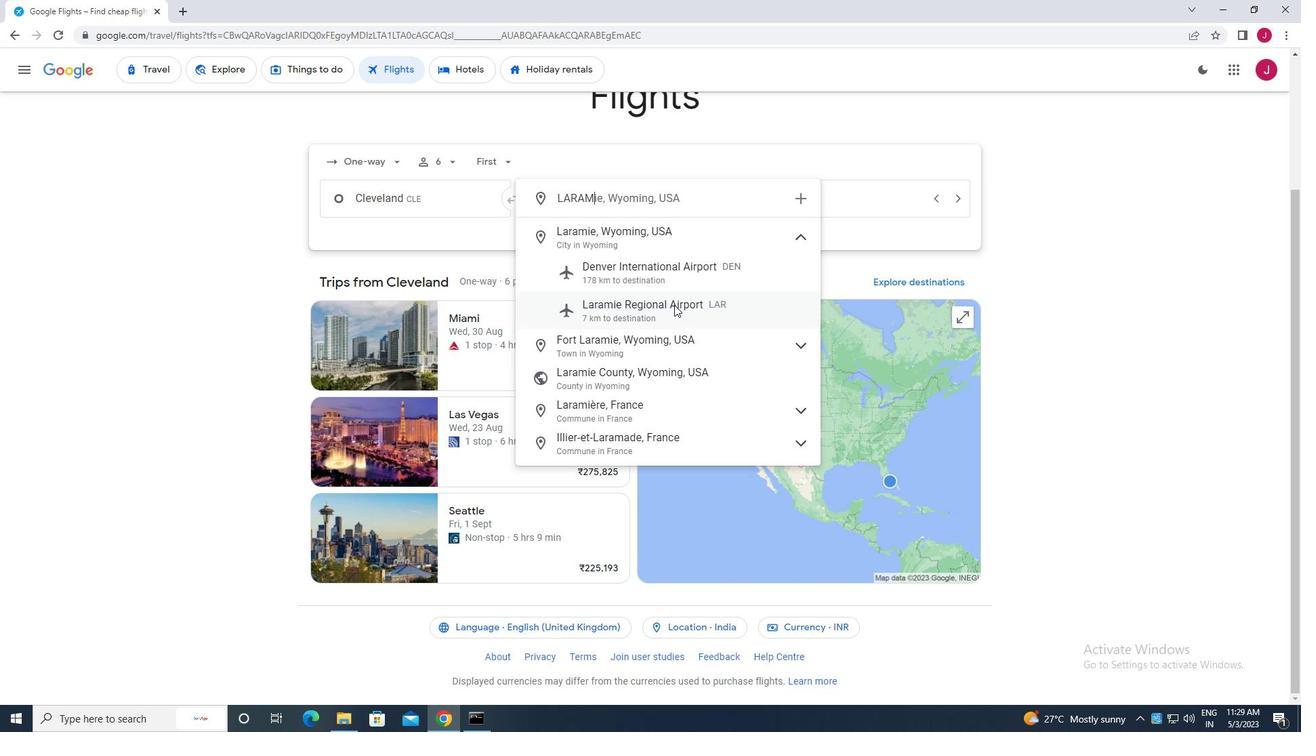 
Action: Mouse moved to (793, 194)
Screenshot: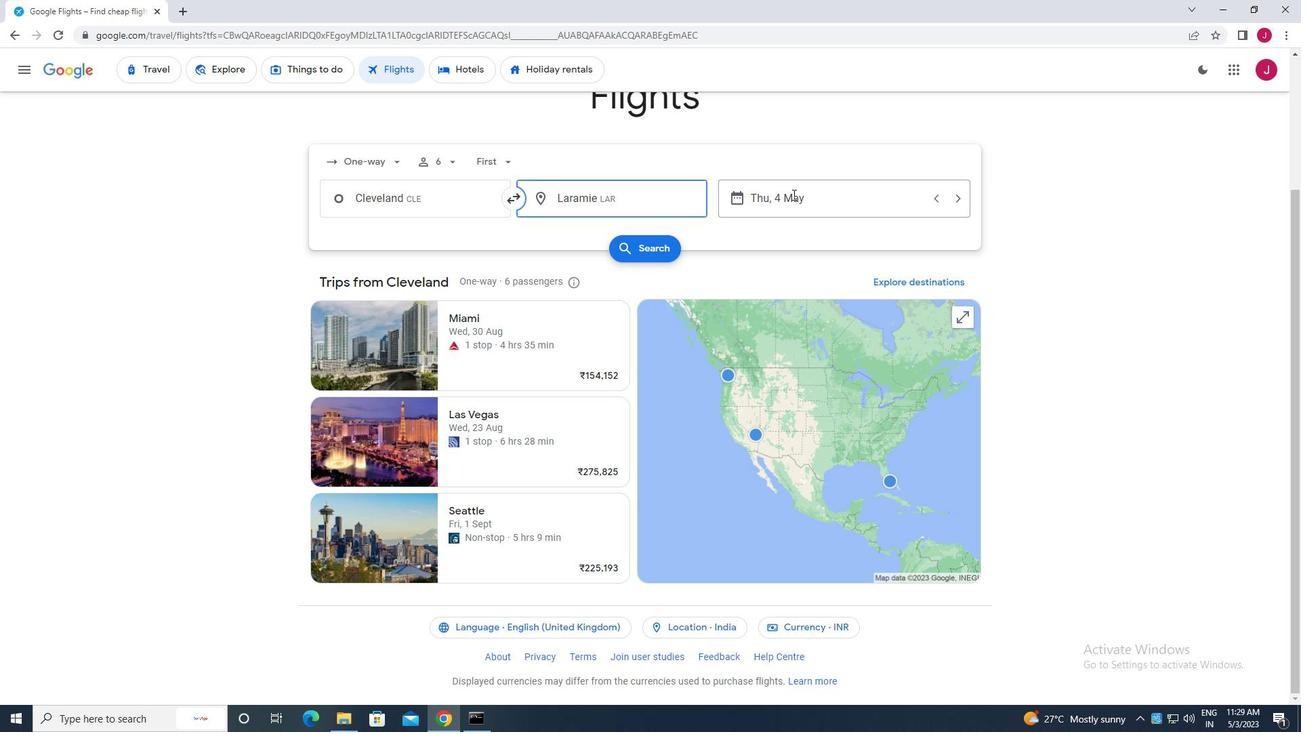 
Action: Mouse pressed left at (793, 194)
Screenshot: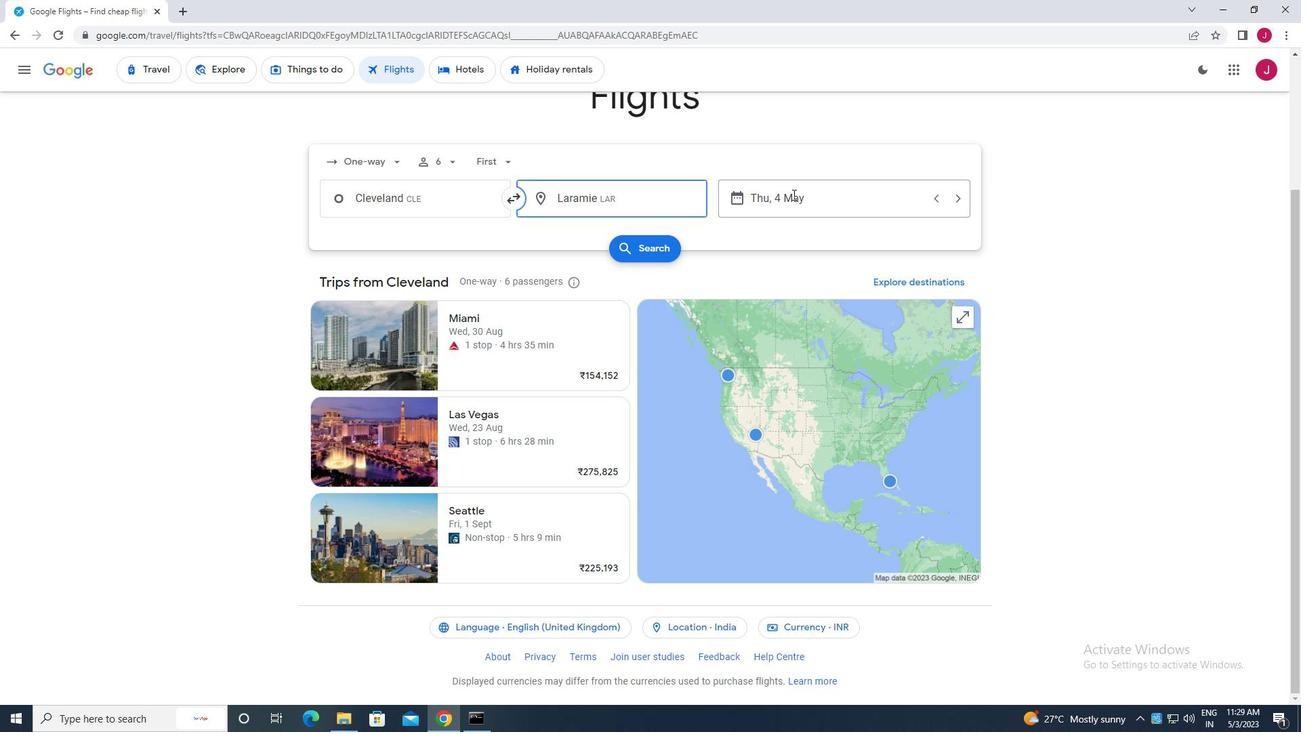 
Action: Mouse moved to (586, 305)
Screenshot: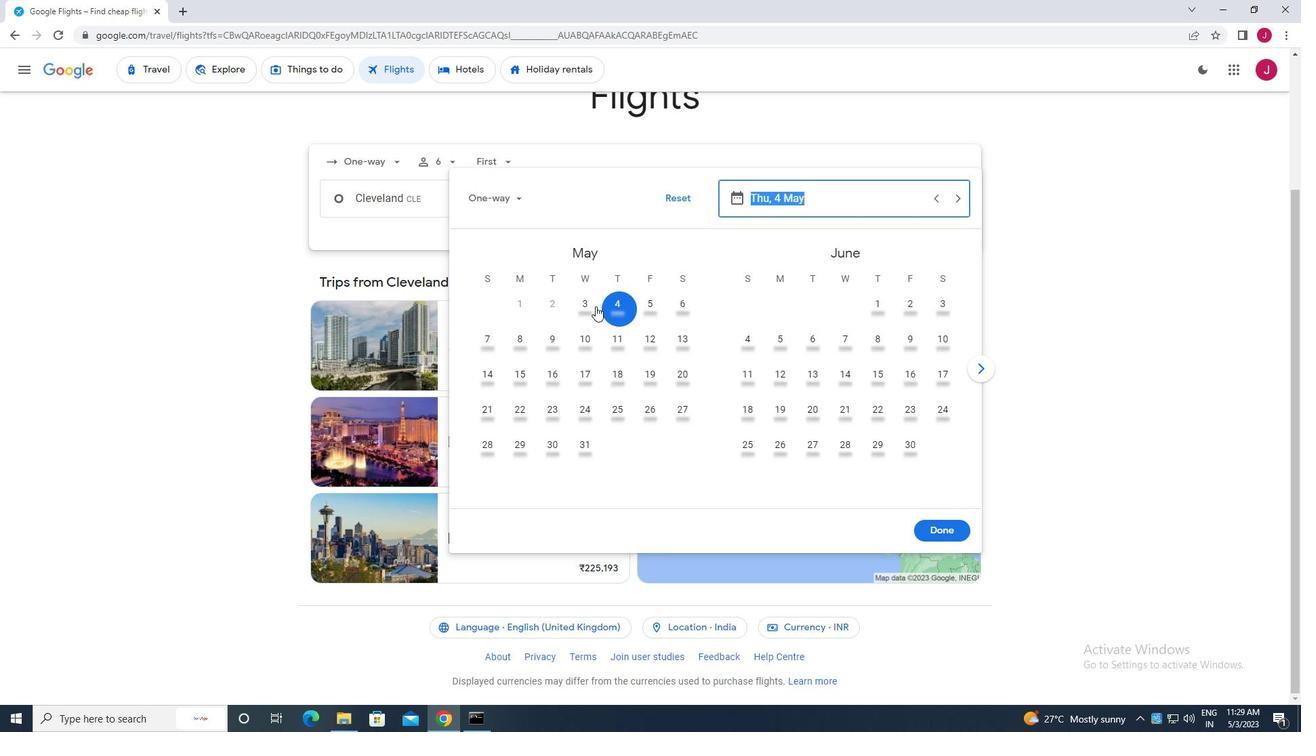 
Action: Mouse pressed left at (586, 305)
Screenshot: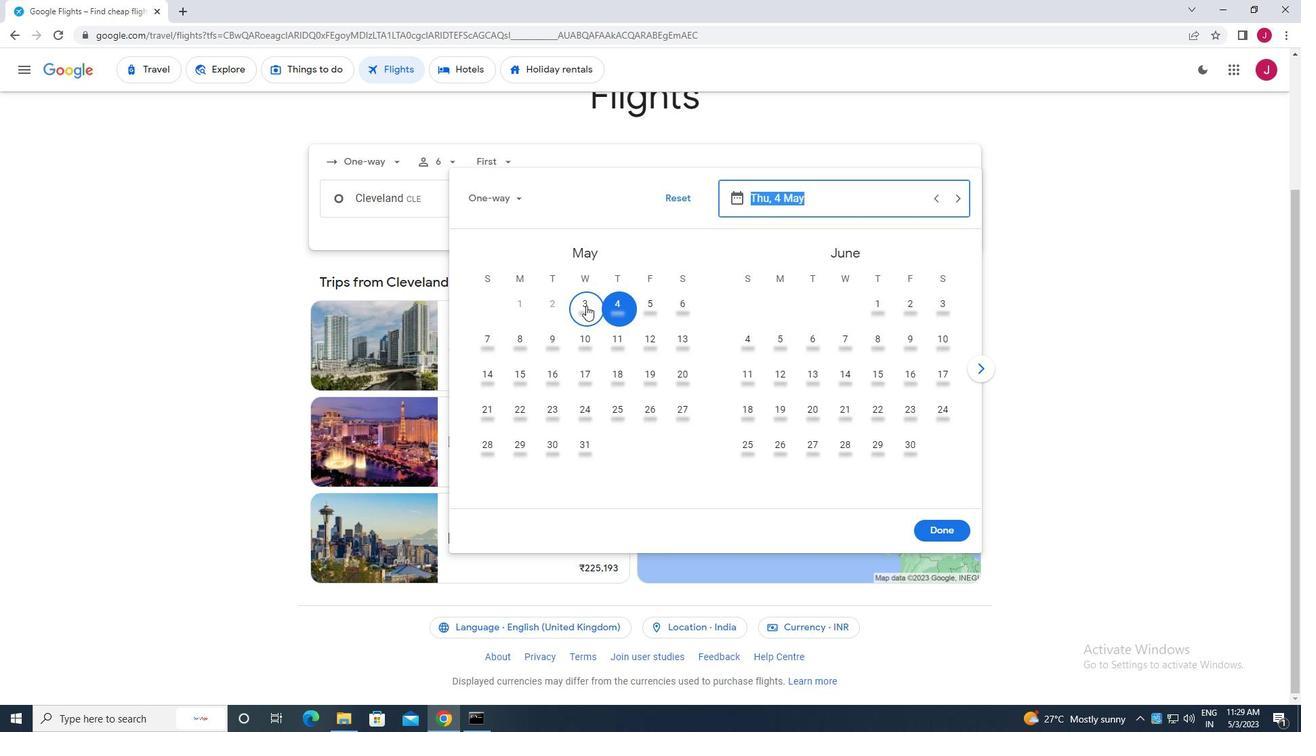 
Action: Mouse moved to (950, 528)
Screenshot: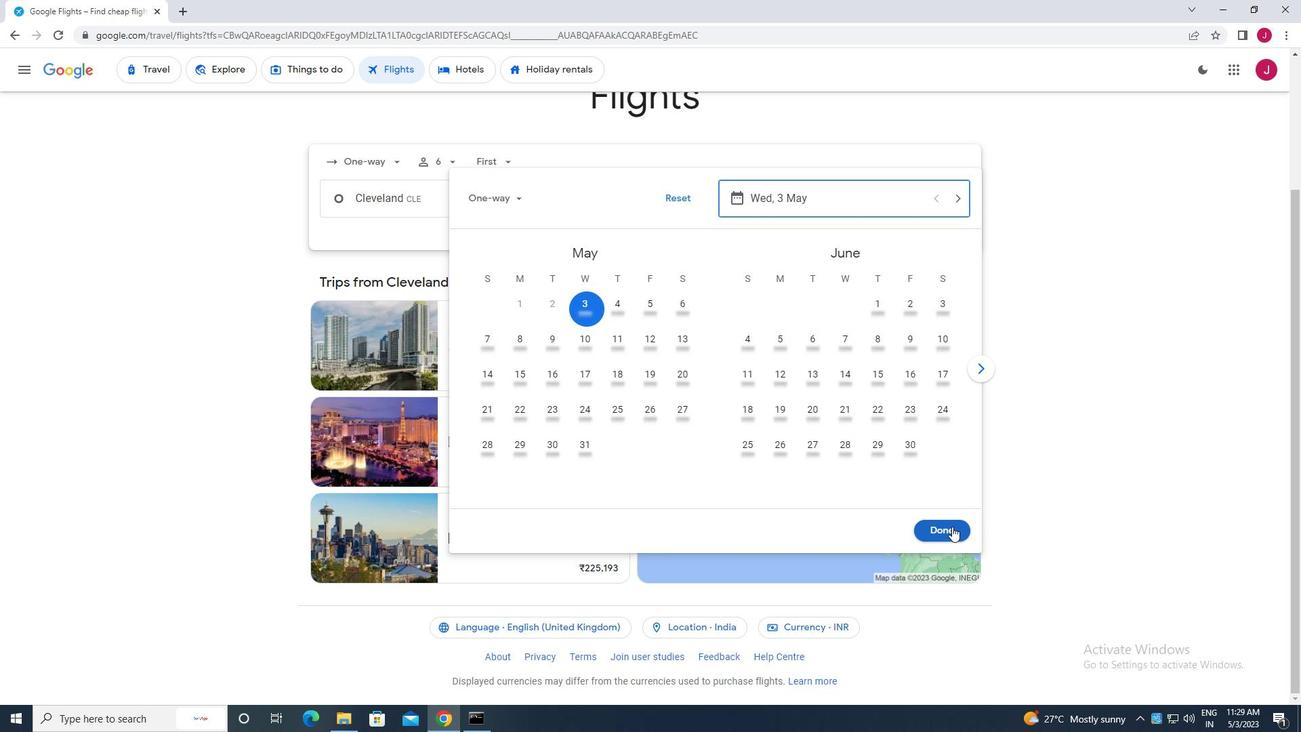 
Action: Mouse pressed left at (950, 528)
Screenshot: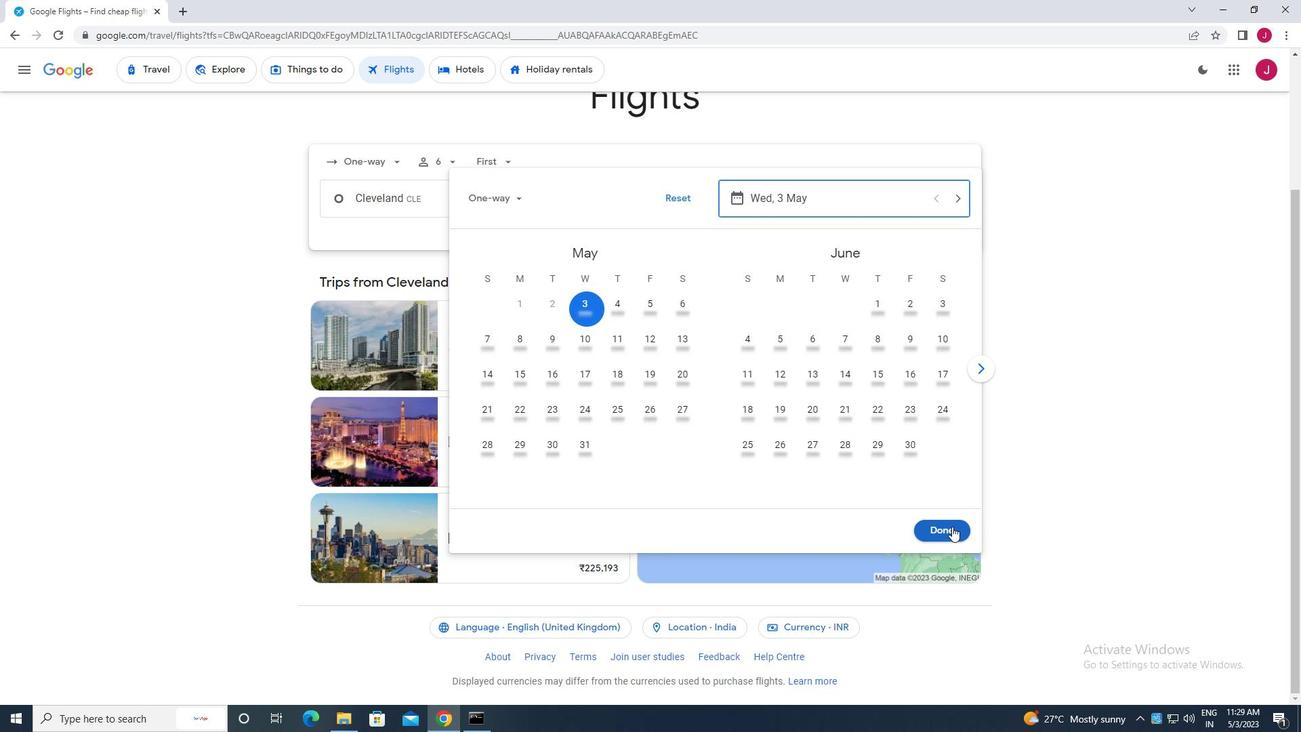 
Action: Mouse moved to (654, 247)
Screenshot: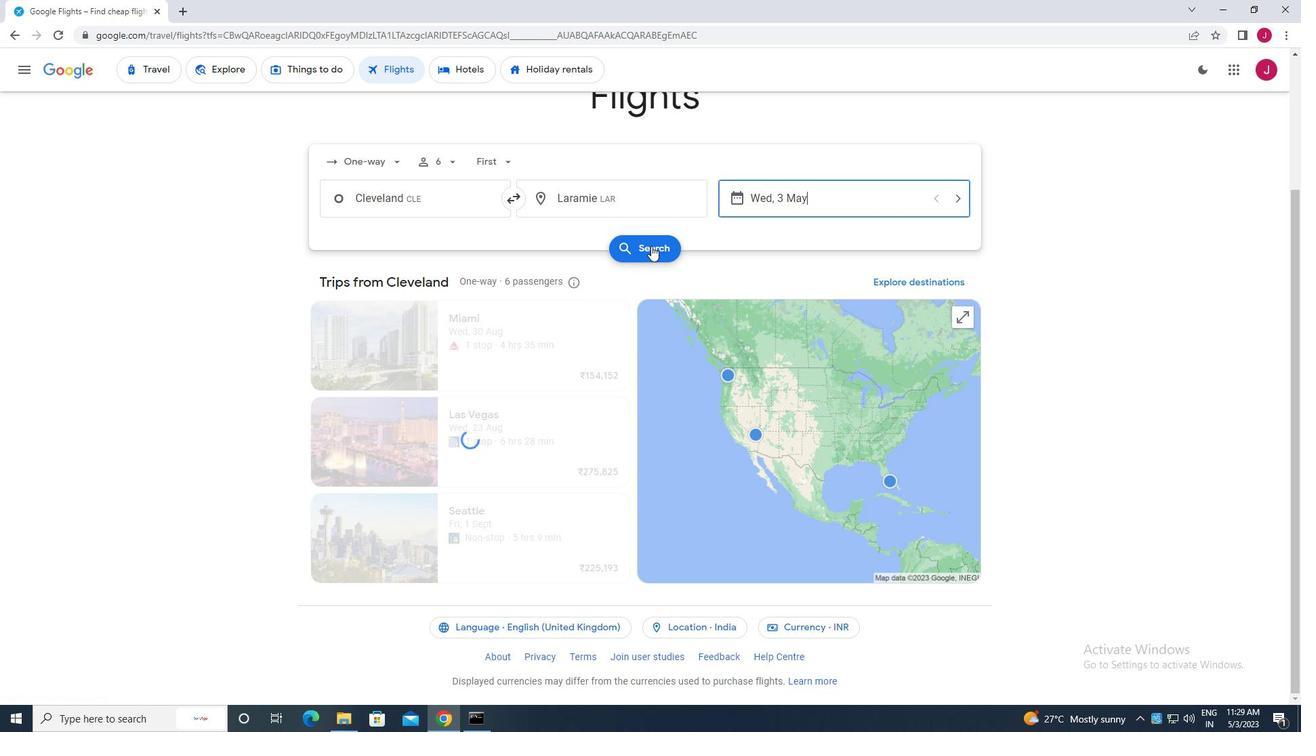 
Action: Mouse pressed left at (654, 247)
Screenshot: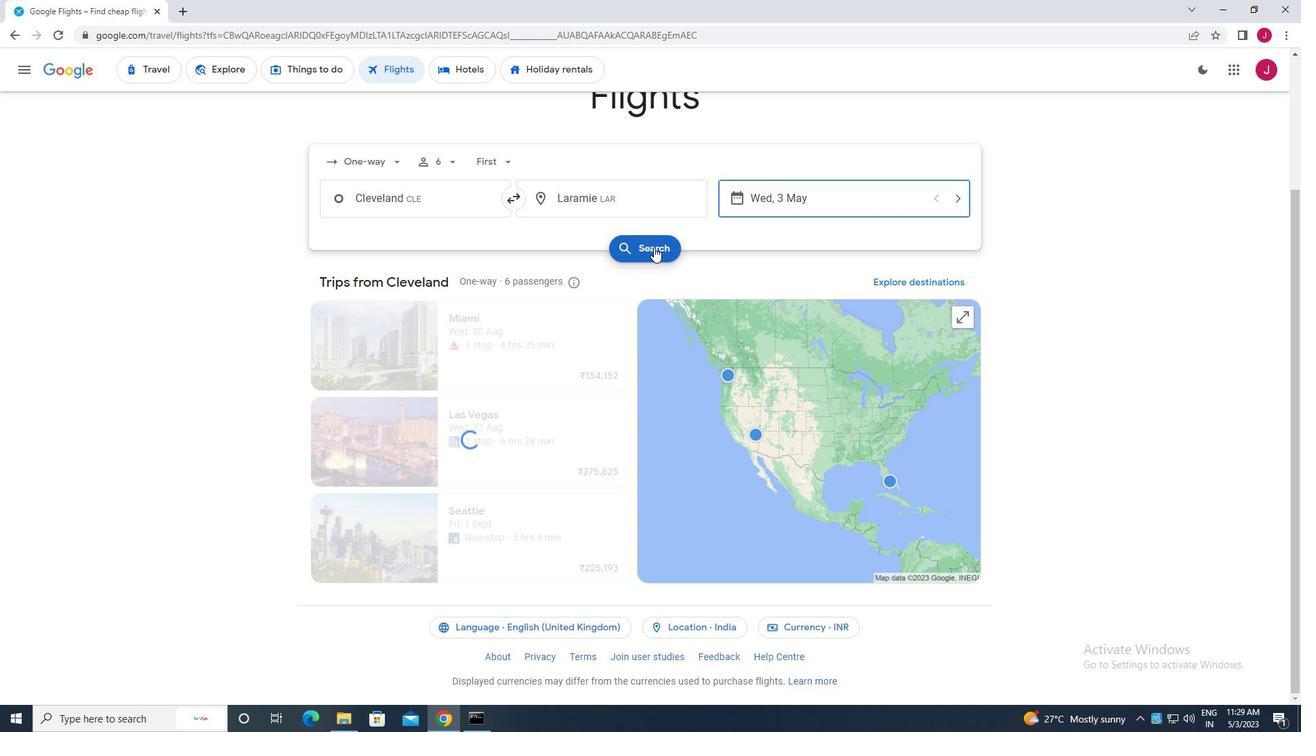 
Action: Mouse moved to (350, 193)
Screenshot: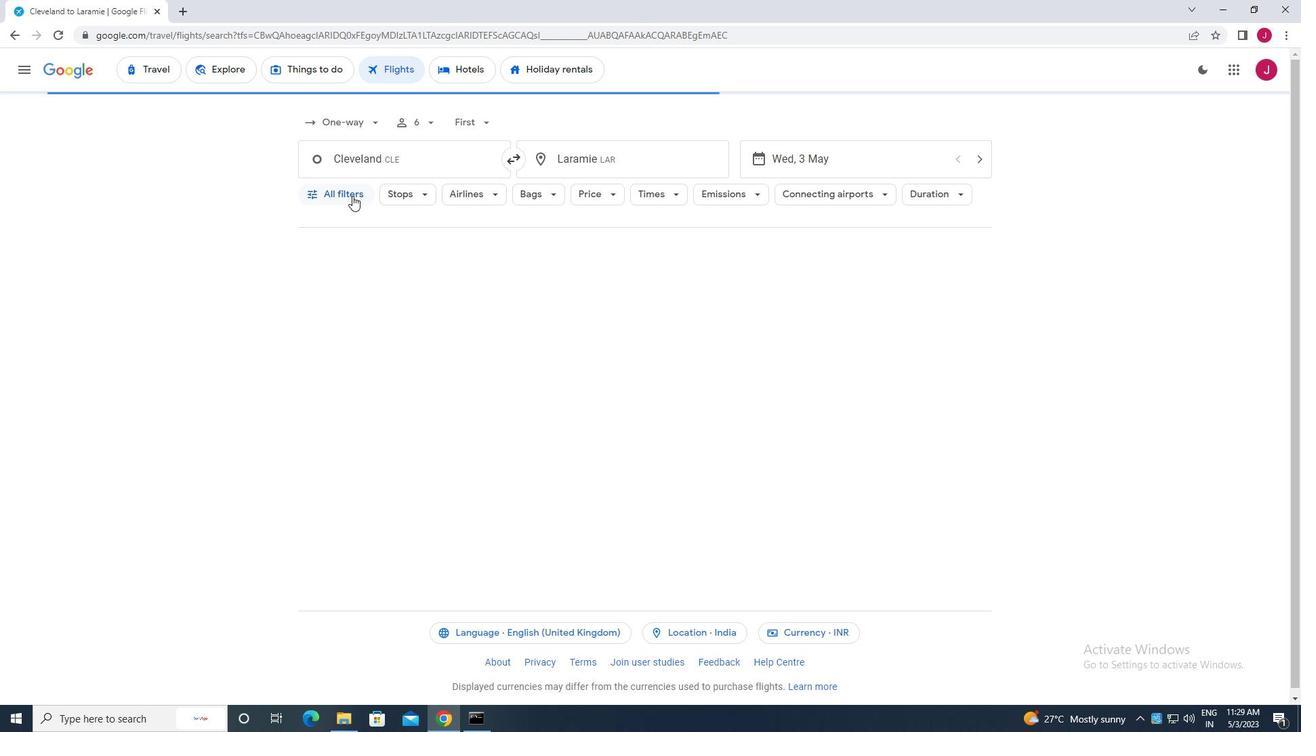 
Action: Mouse pressed left at (350, 193)
Screenshot: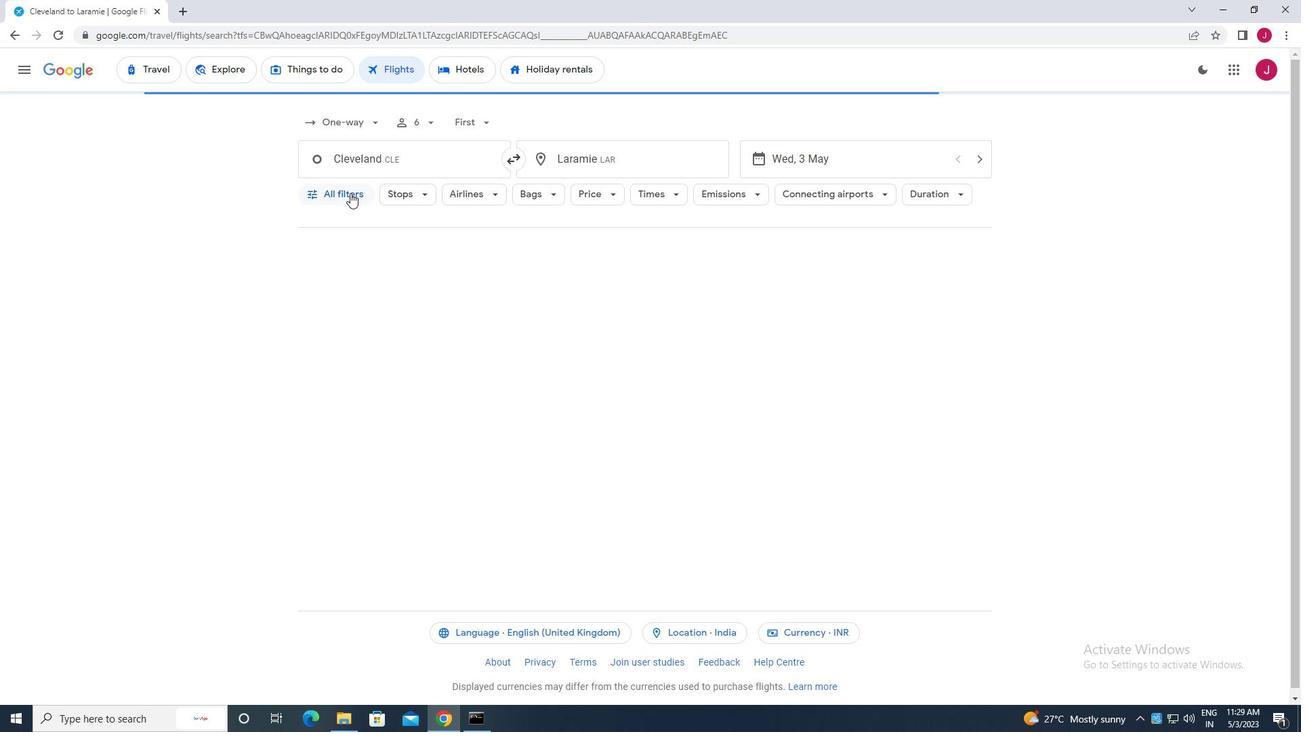
Action: Mouse moved to (412, 311)
Screenshot: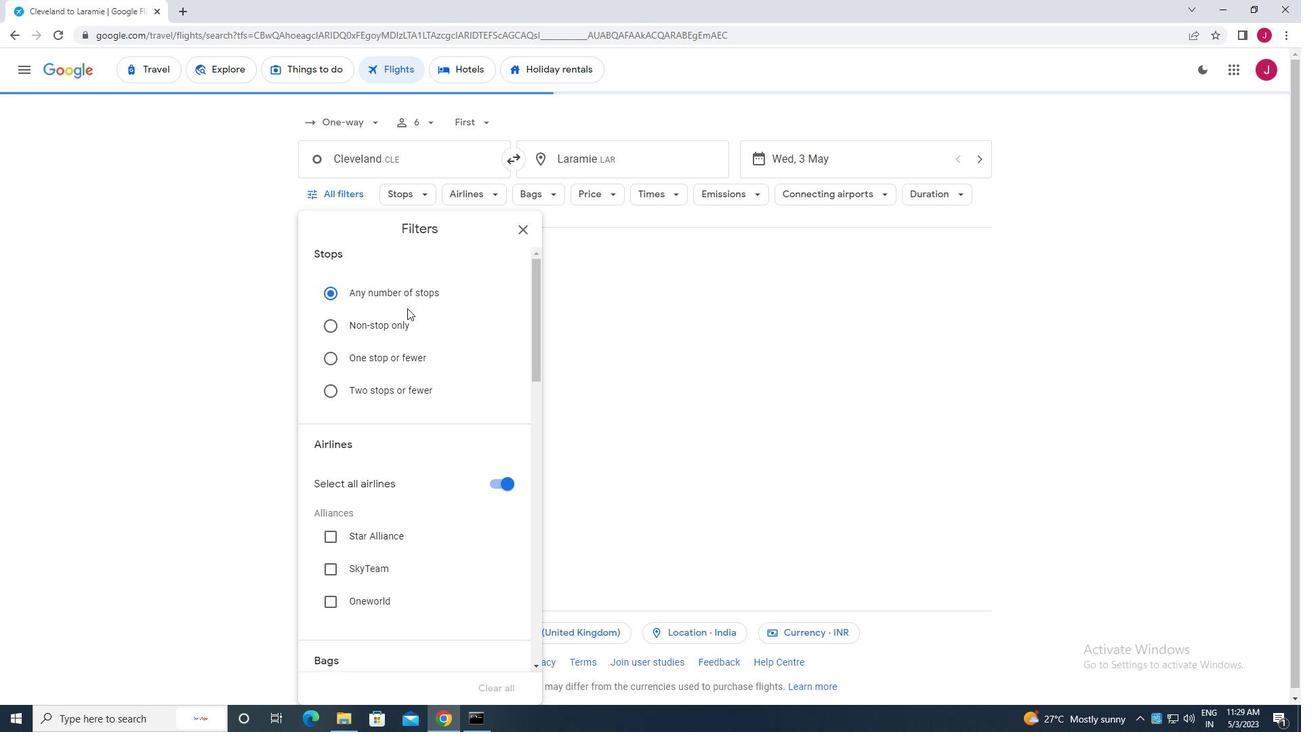 
Action: Mouse scrolled (412, 311) with delta (0, 0)
Screenshot: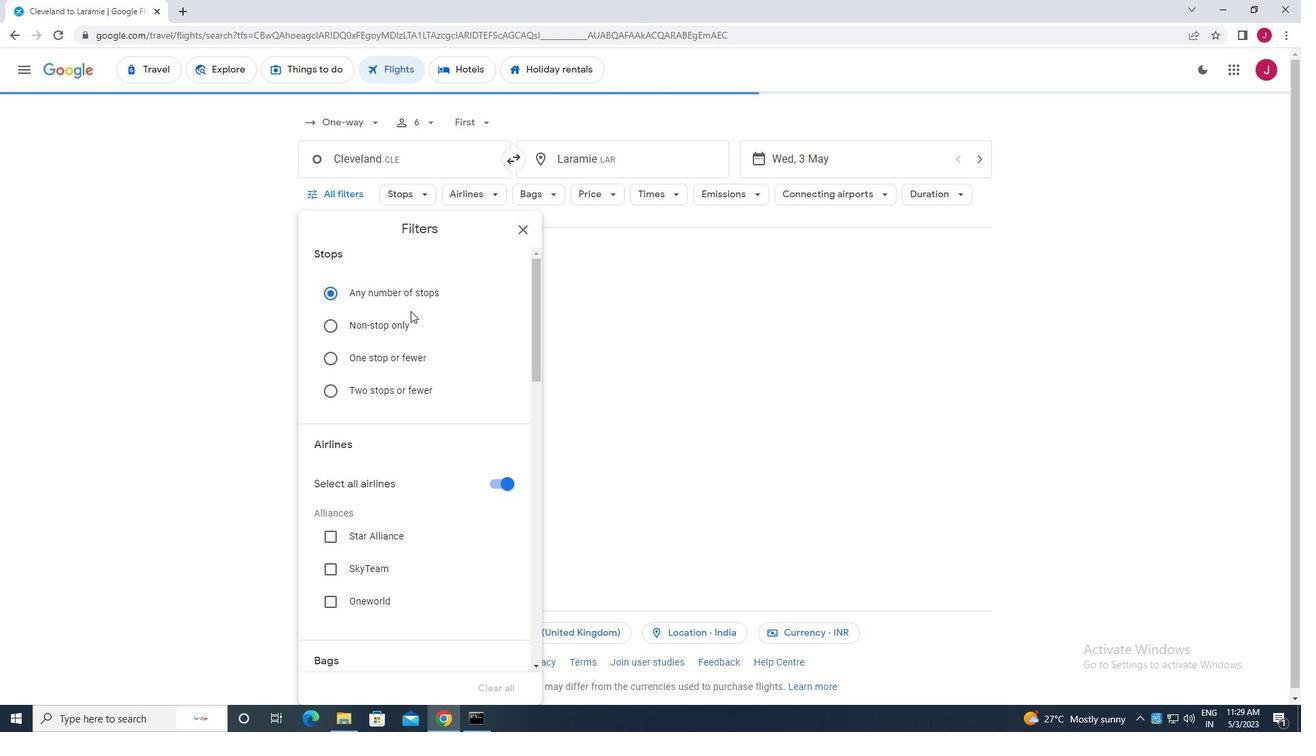 
Action: Mouse scrolled (412, 311) with delta (0, 0)
Screenshot: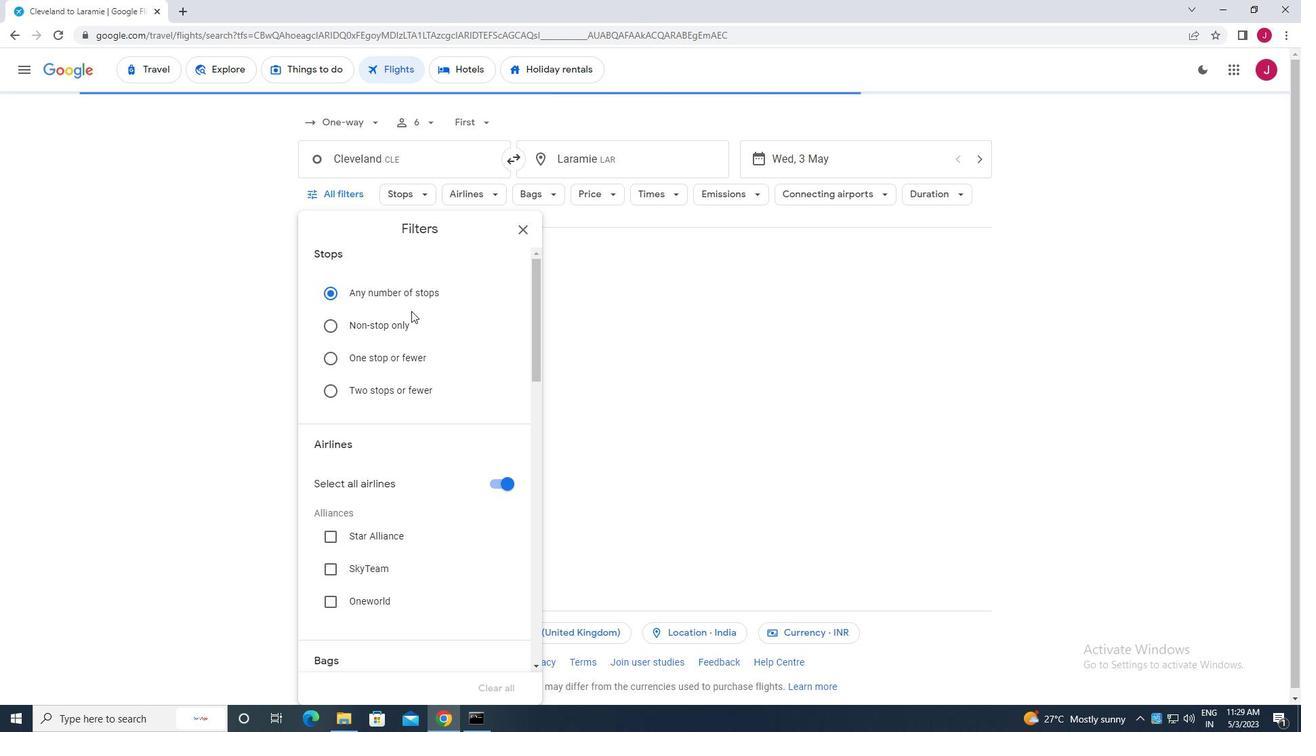 
Action: Mouse moved to (493, 350)
Screenshot: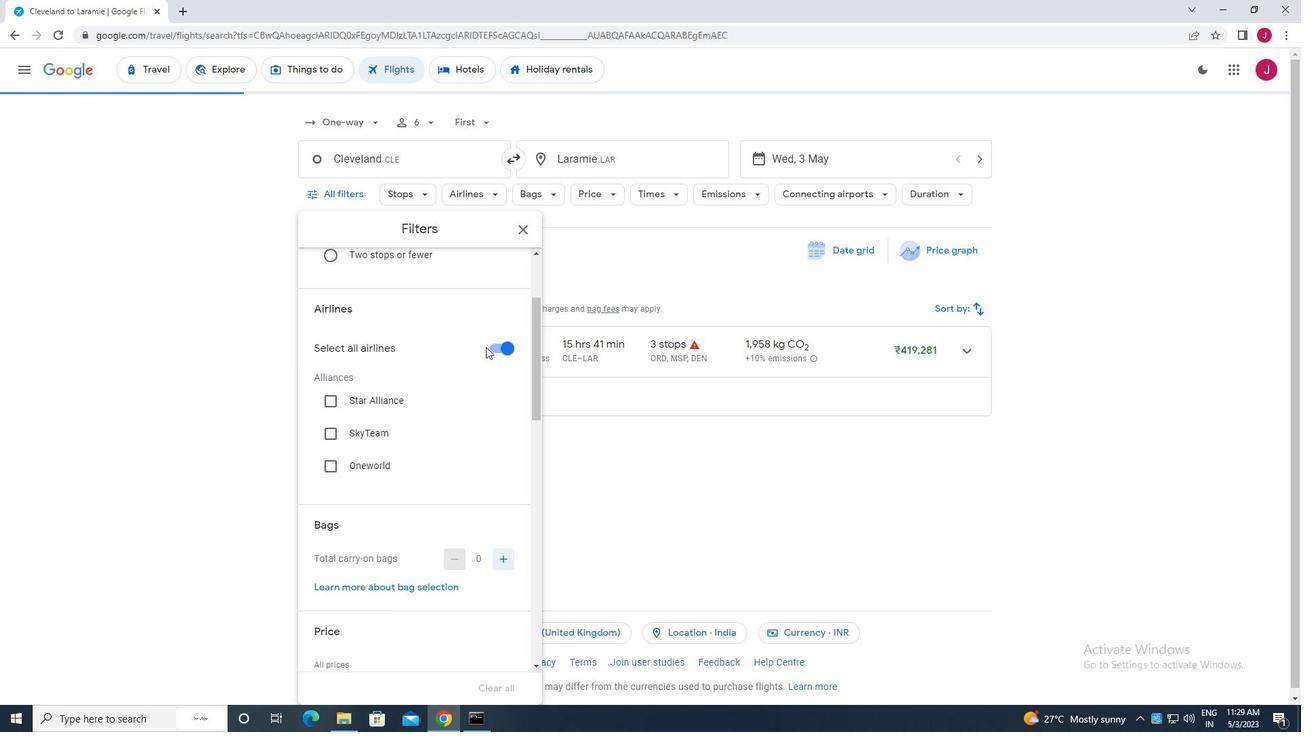 
Action: Mouse pressed left at (493, 350)
Screenshot: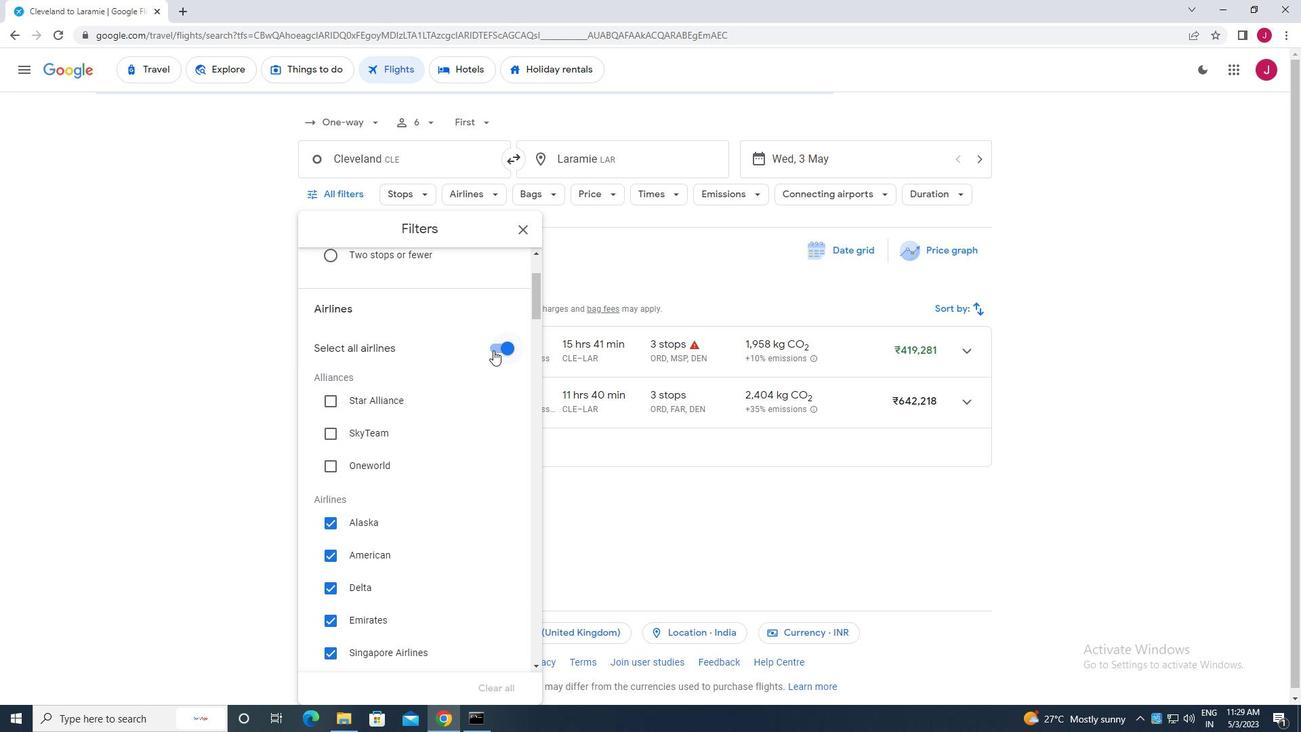 
Action: Mouse moved to (423, 339)
Screenshot: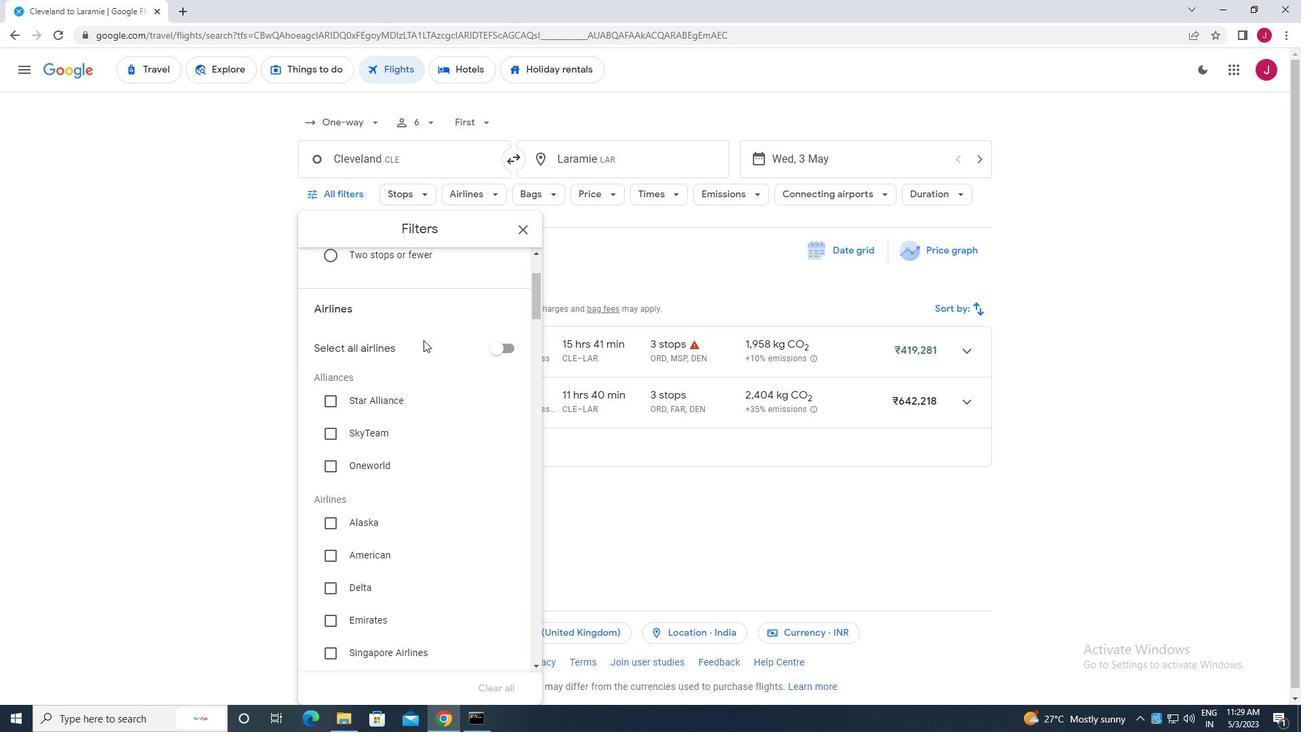 
Action: Mouse scrolled (423, 339) with delta (0, 0)
Screenshot: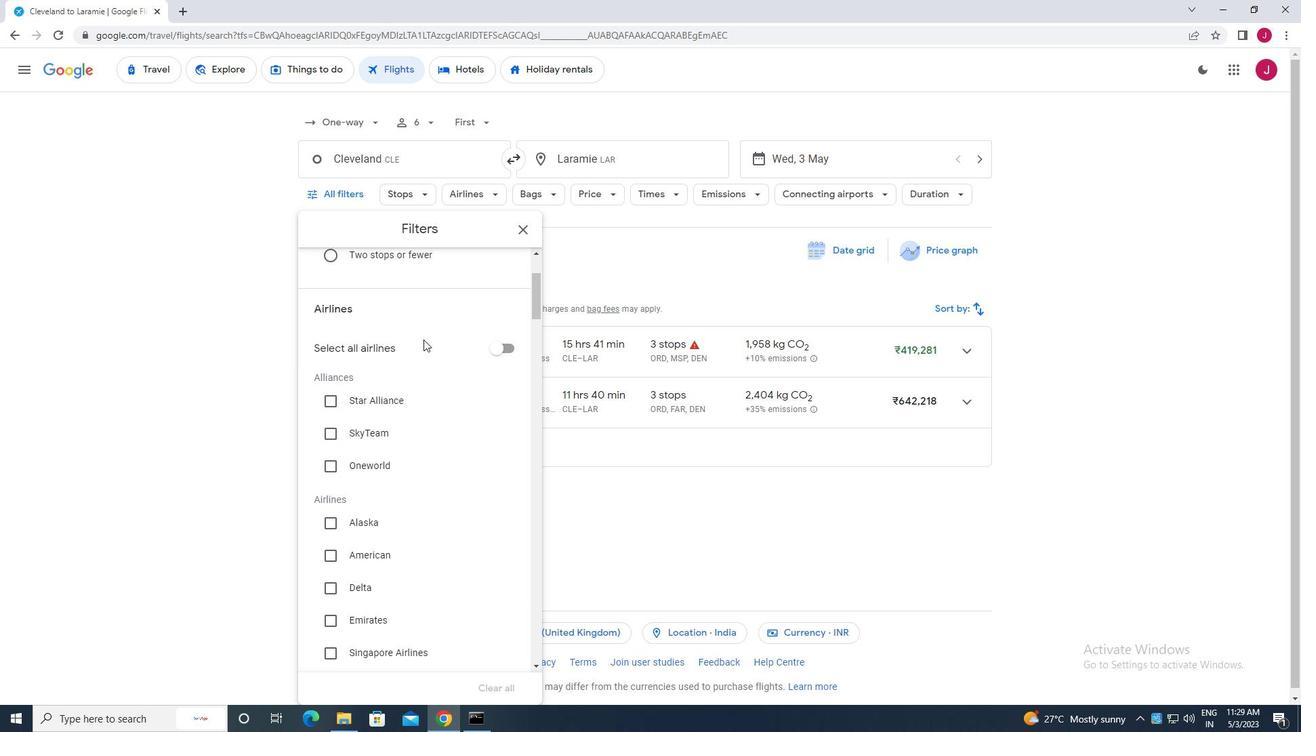 
Action: Mouse scrolled (423, 339) with delta (0, 0)
Screenshot: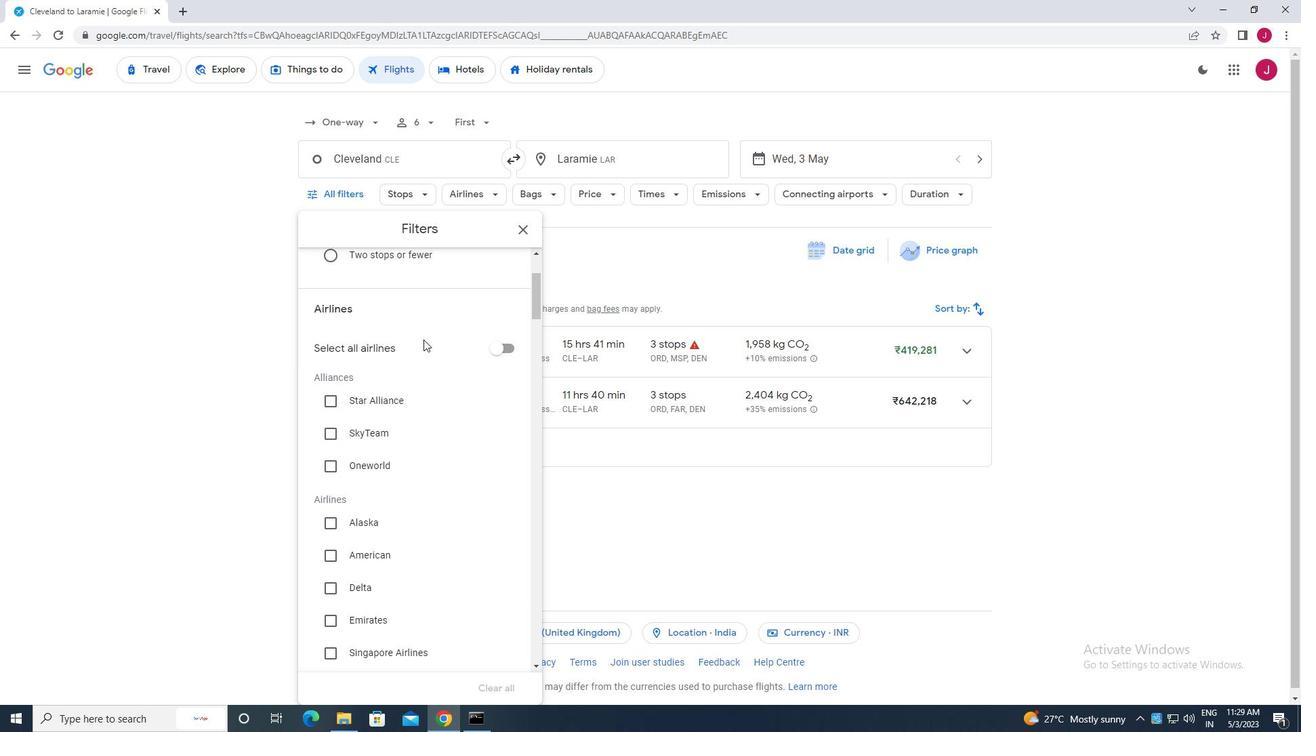 
Action: Mouse moved to (416, 335)
Screenshot: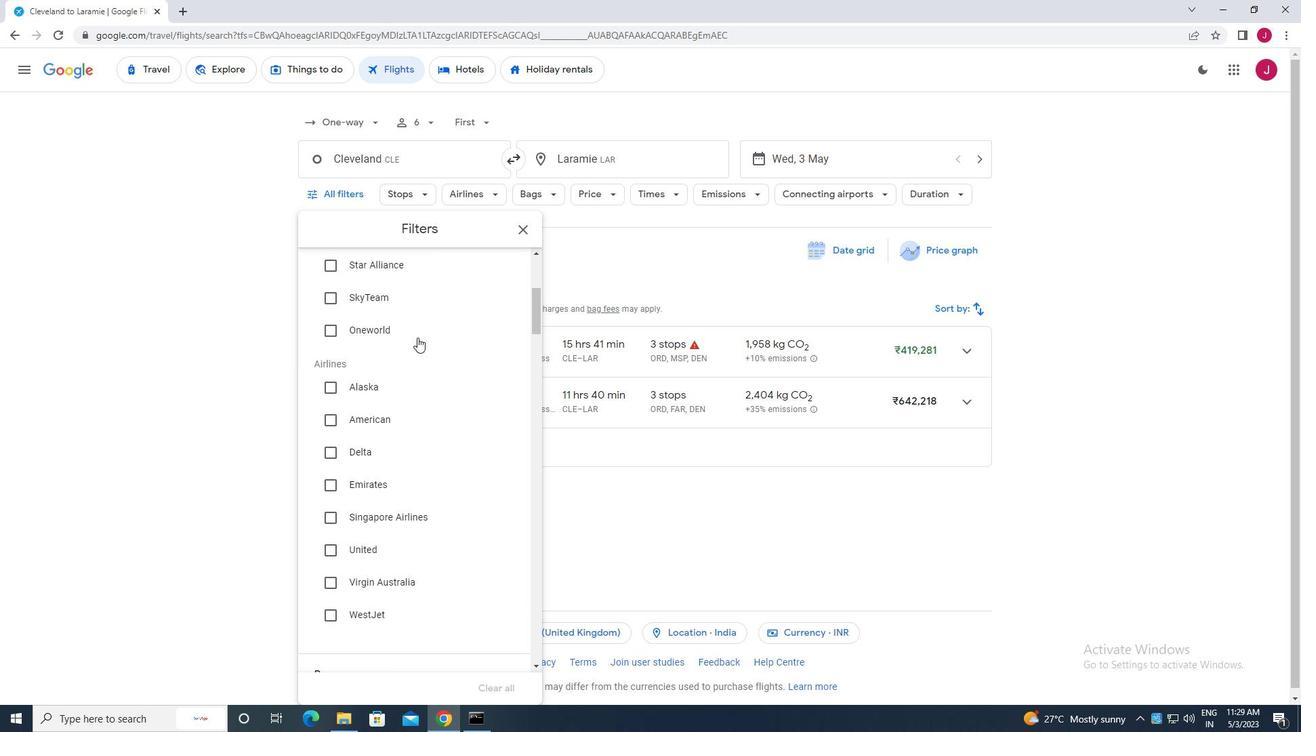 
Action: Mouse scrolled (416, 334) with delta (0, 0)
Screenshot: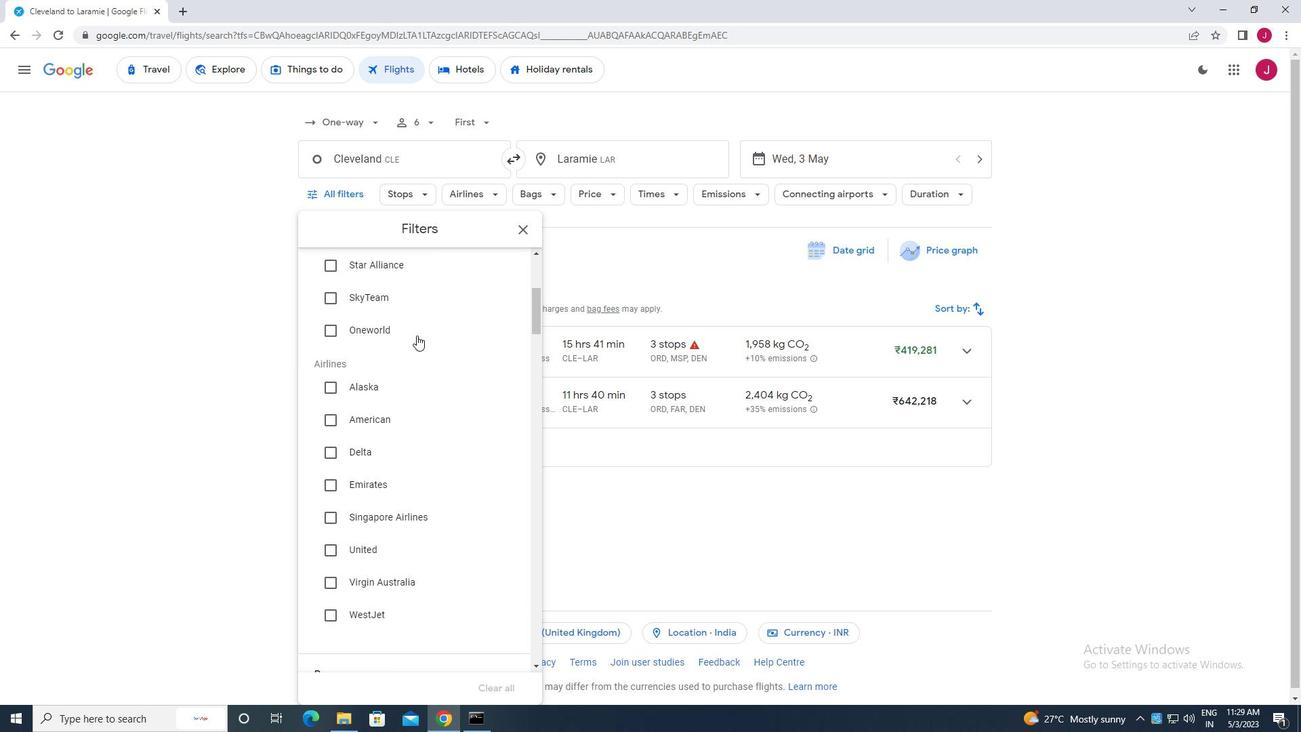 
Action: Mouse moved to (328, 448)
Screenshot: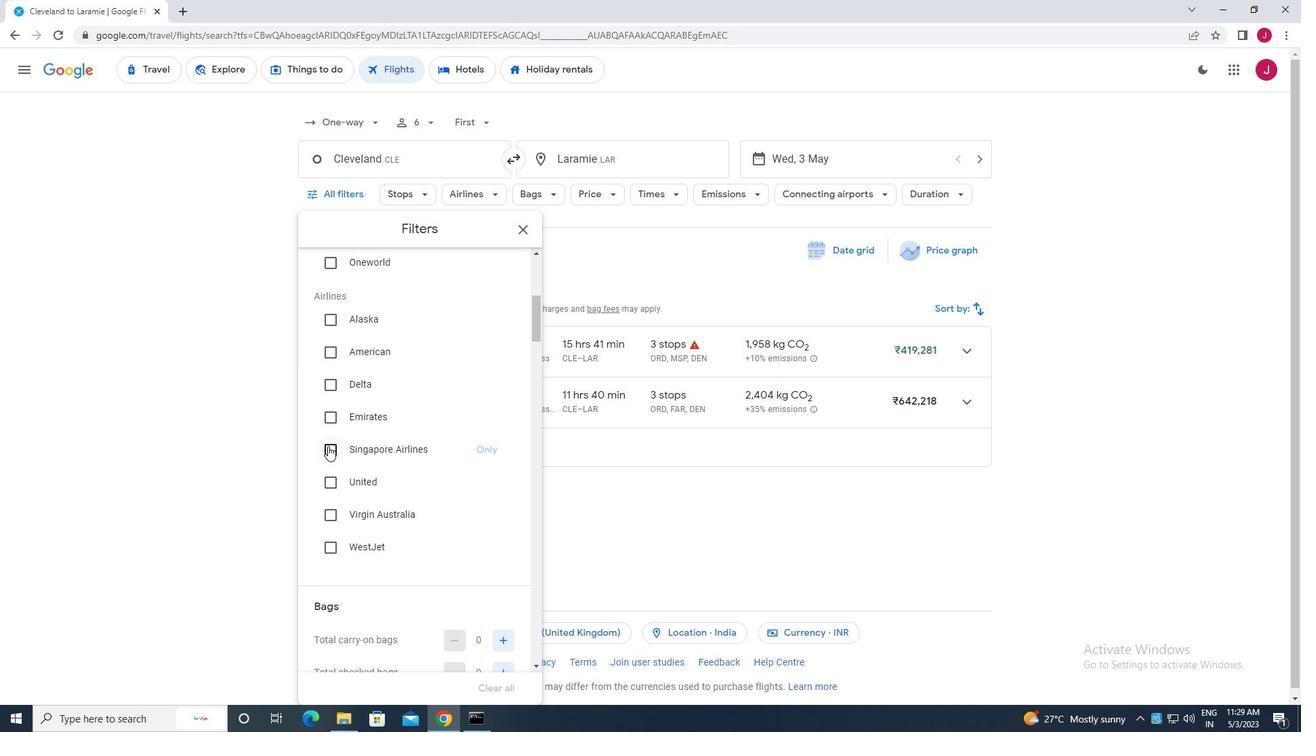 
Action: Mouse pressed left at (328, 448)
Screenshot: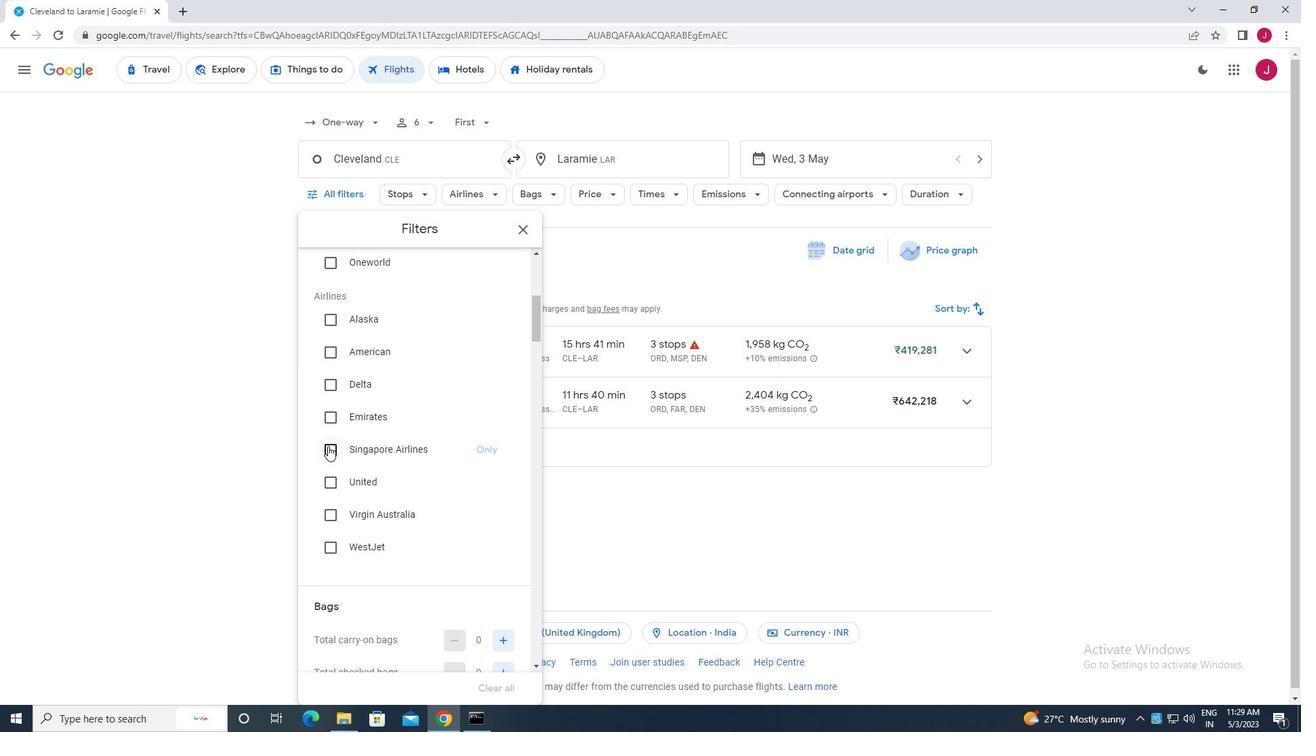 
Action: Mouse moved to (423, 409)
Screenshot: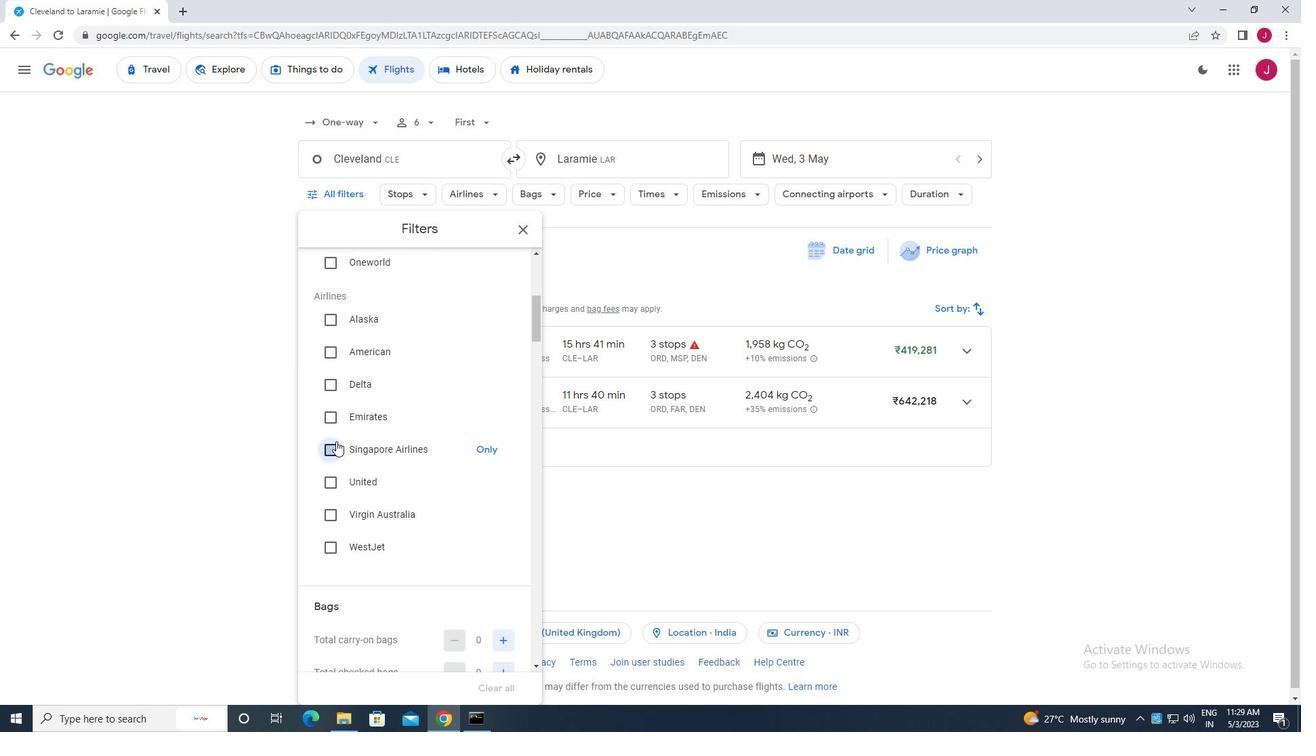 
Action: Mouse scrolled (423, 408) with delta (0, 0)
Screenshot: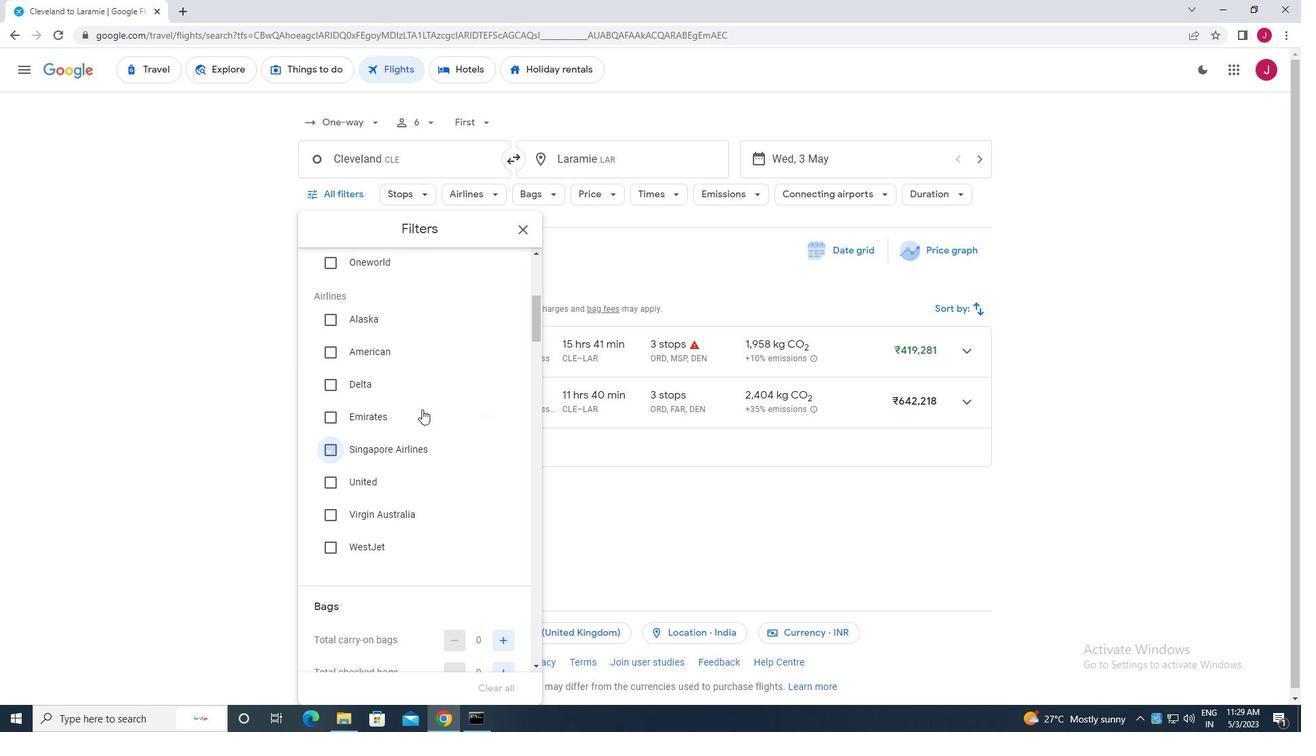 
Action: Mouse scrolled (423, 408) with delta (0, 0)
Screenshot: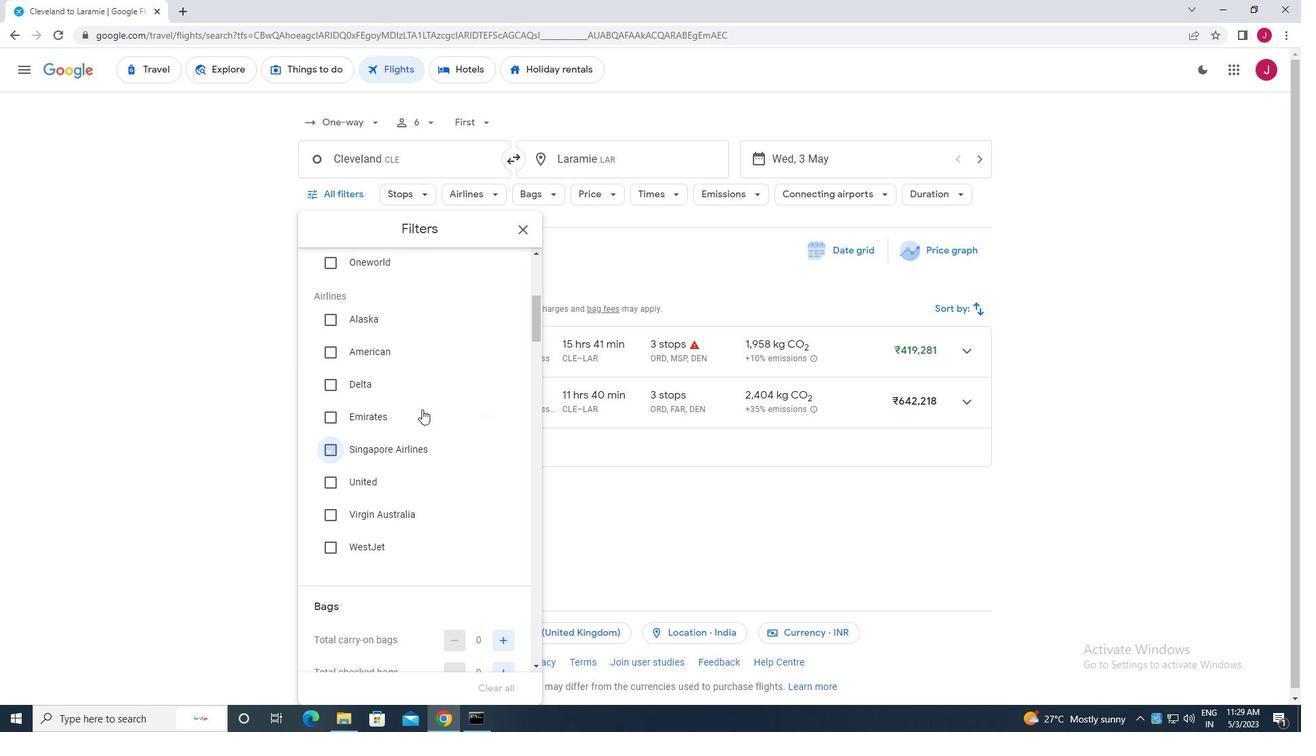 
Action: Mouse scrolled (423, 408) with delta (0, 0)
Screenshot: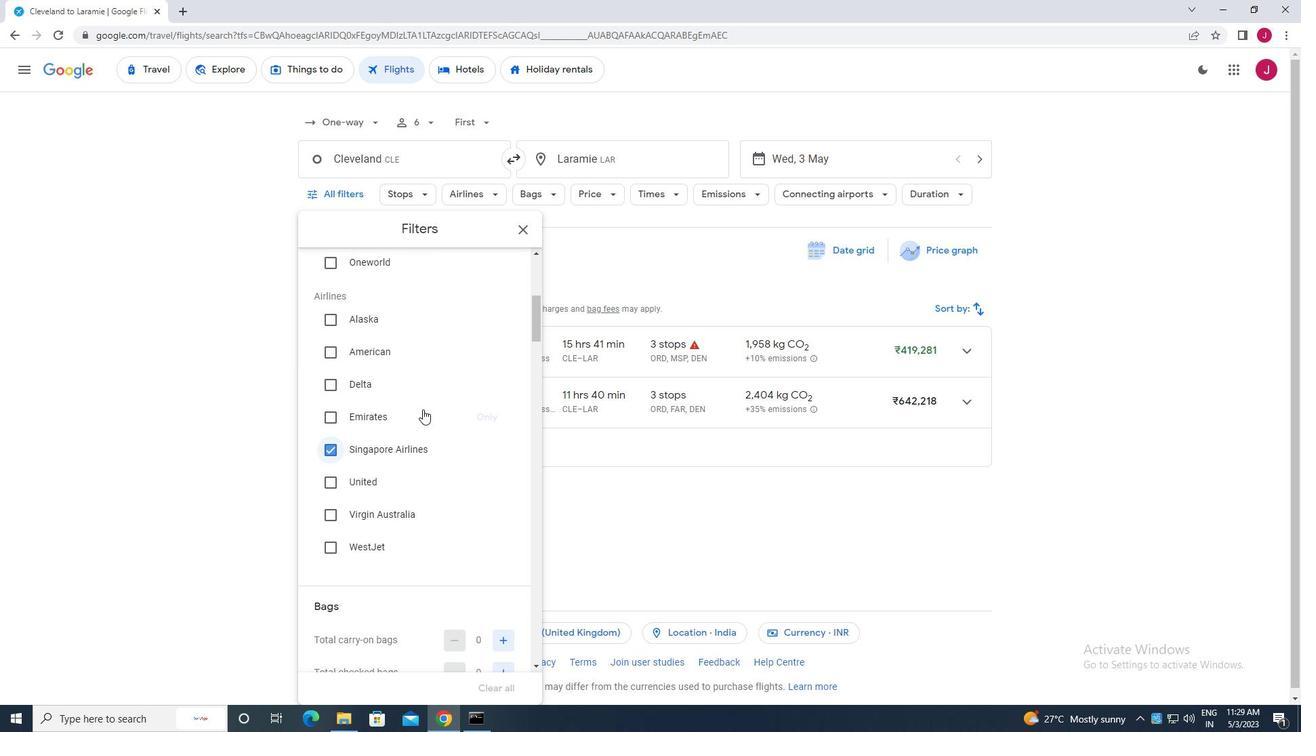 
Action: Mouse scrolled (423, 408) with delta (0, 0)
Screenshot: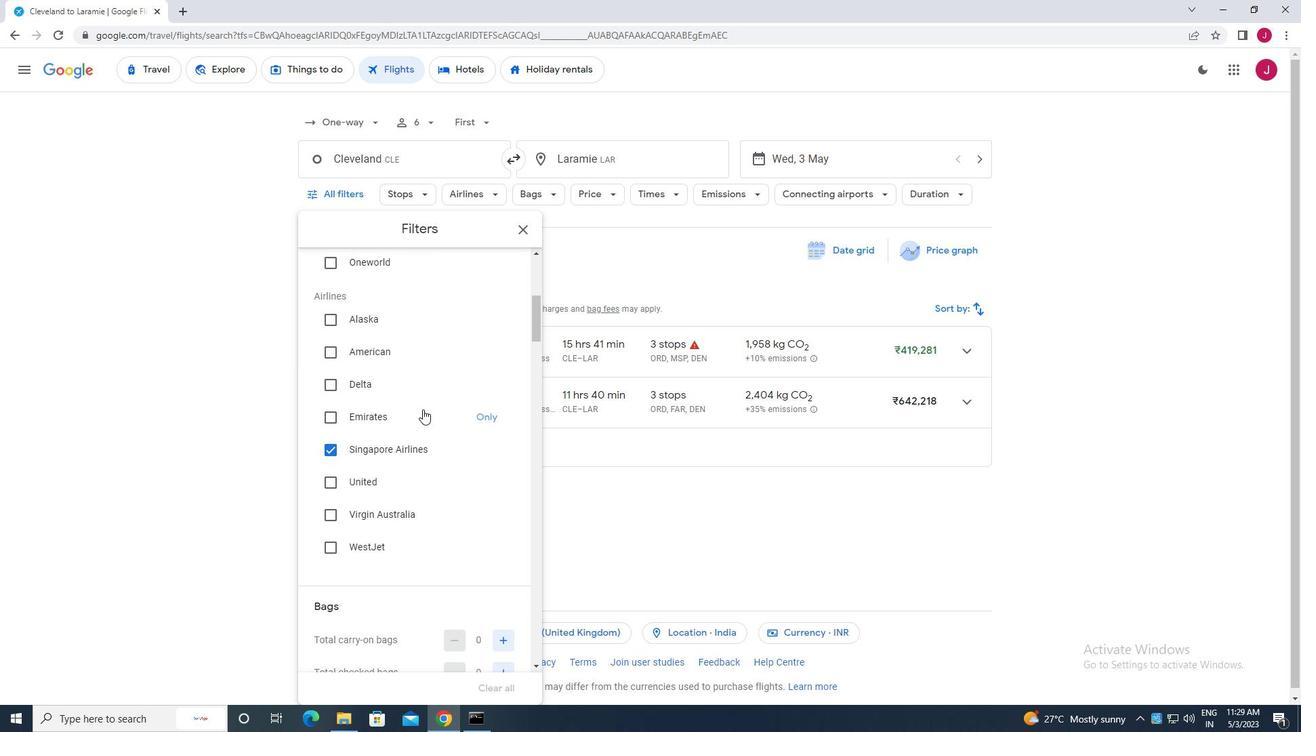 
Action: Mouse scrolled (423, 408) with delta (0, 0)
Screenshot: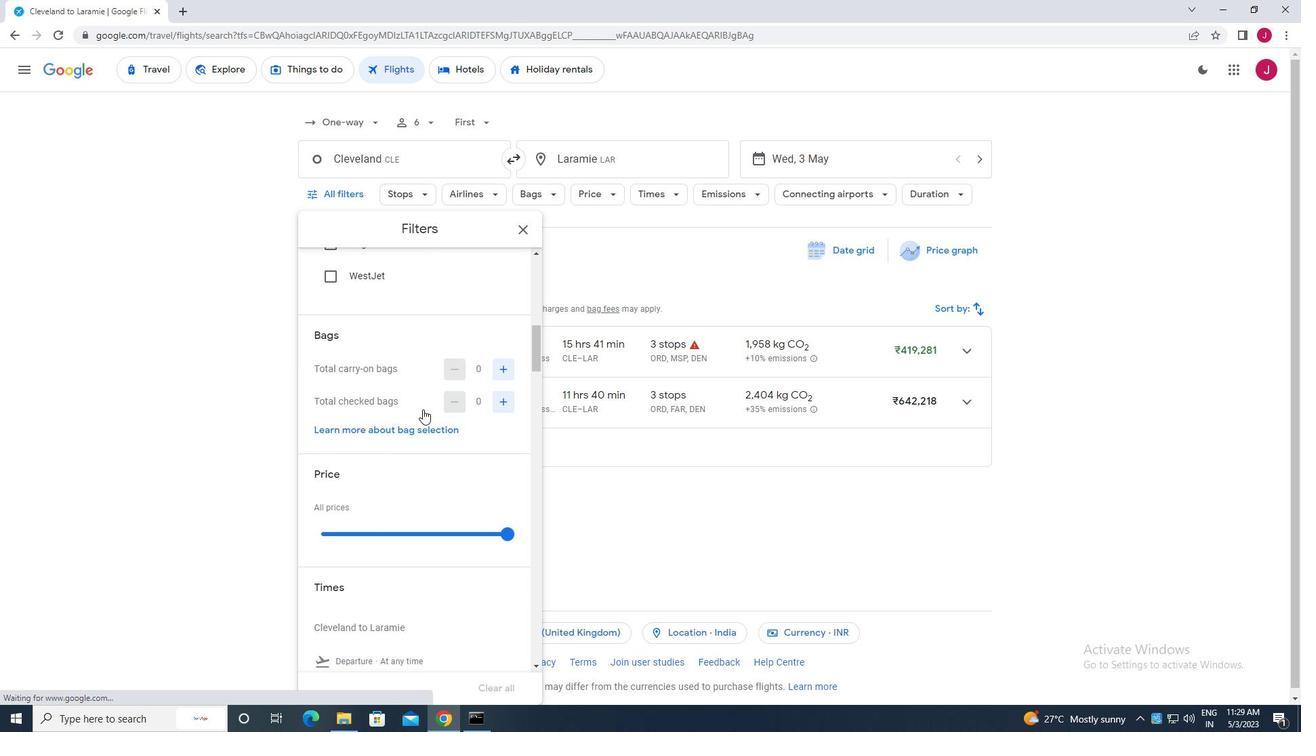 
Action: Mouse moved to (503, 333)
Screenshot: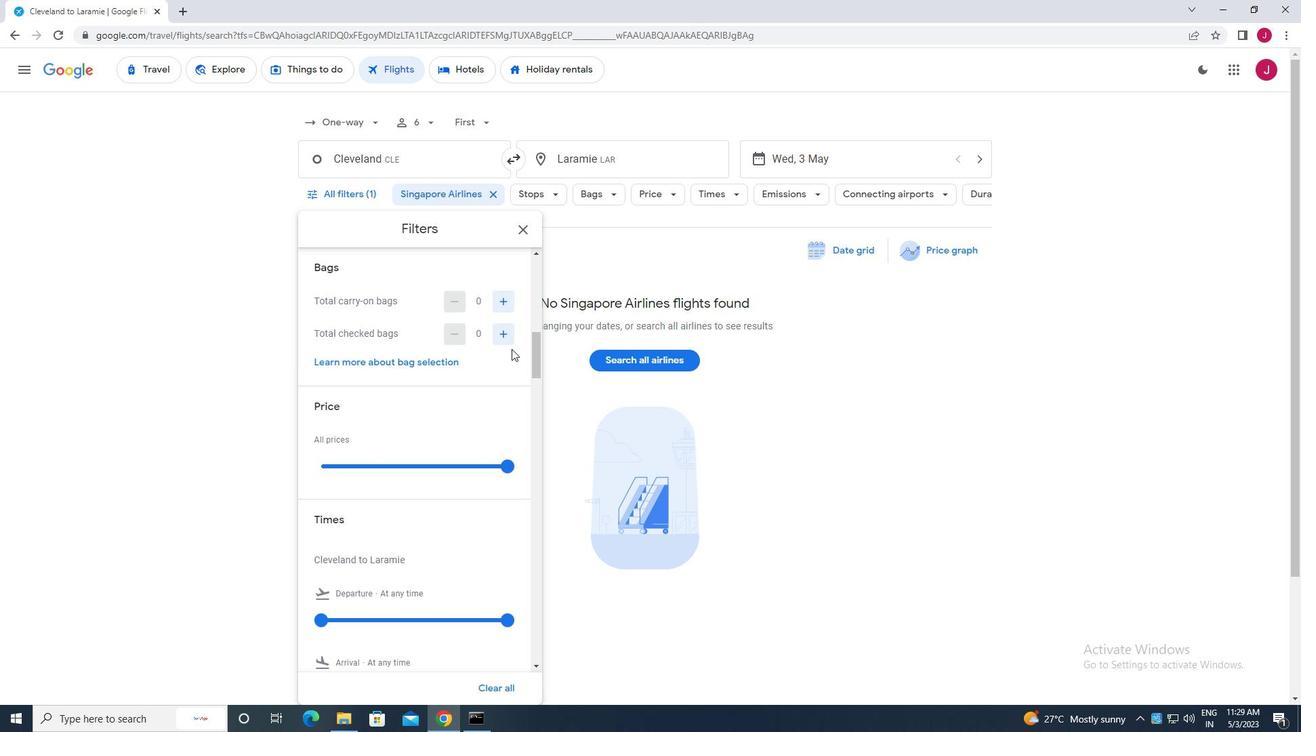 
Action: Mouse pressed left at (503, 333)
Screenshot: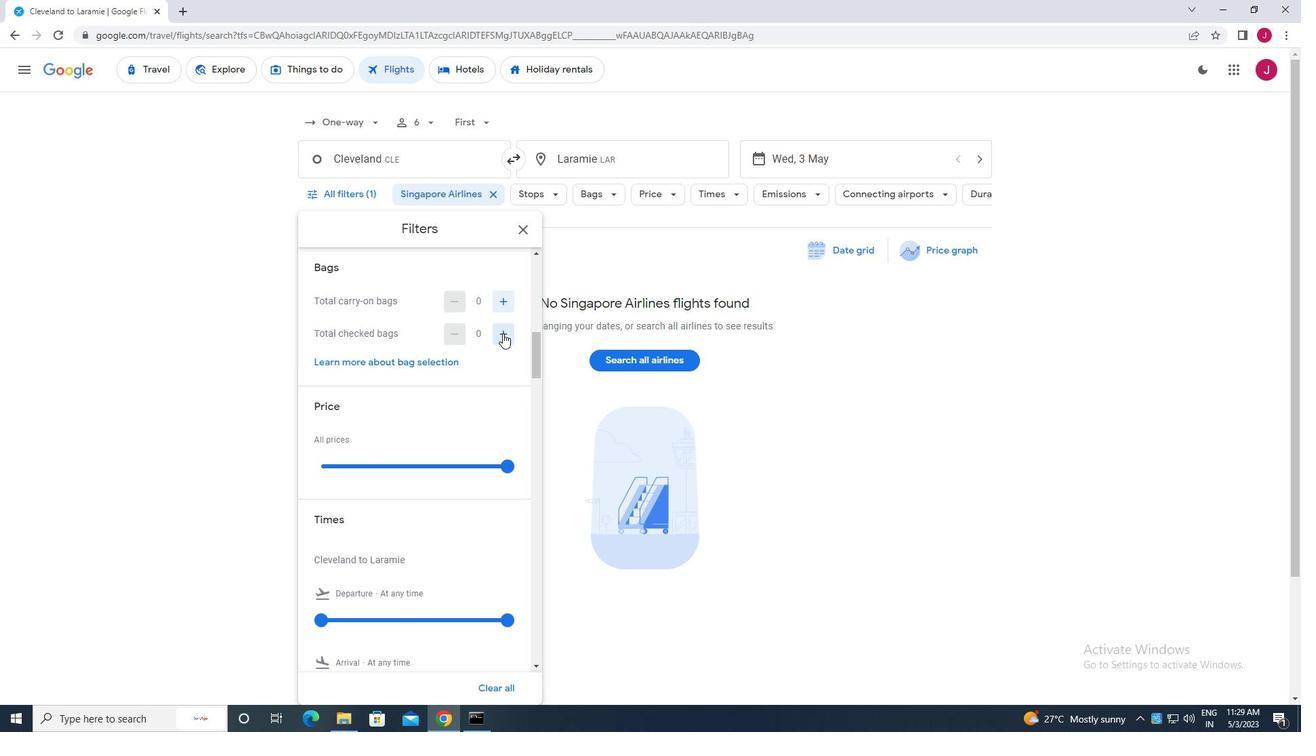 
Action: Mouse pressed left at (503, 333)
Screenshot: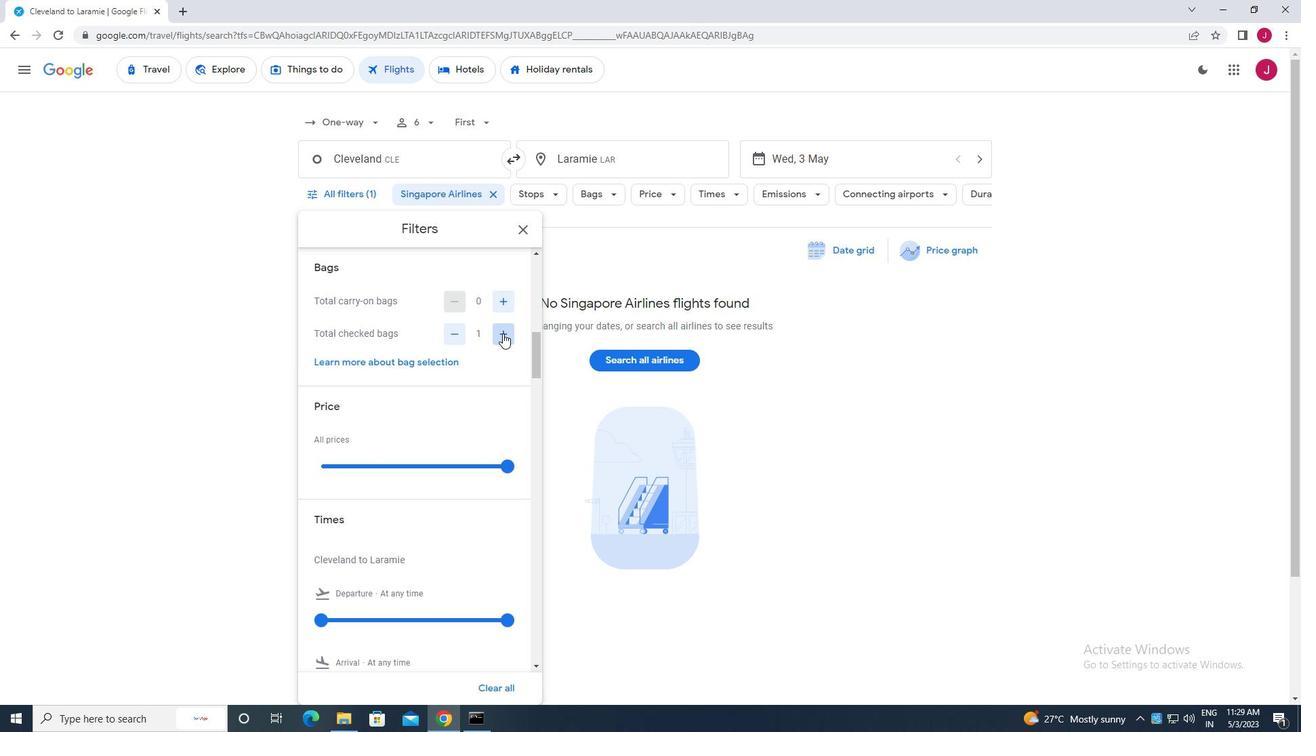 
Action: Mouse moved to (492, 342)
Screenshot: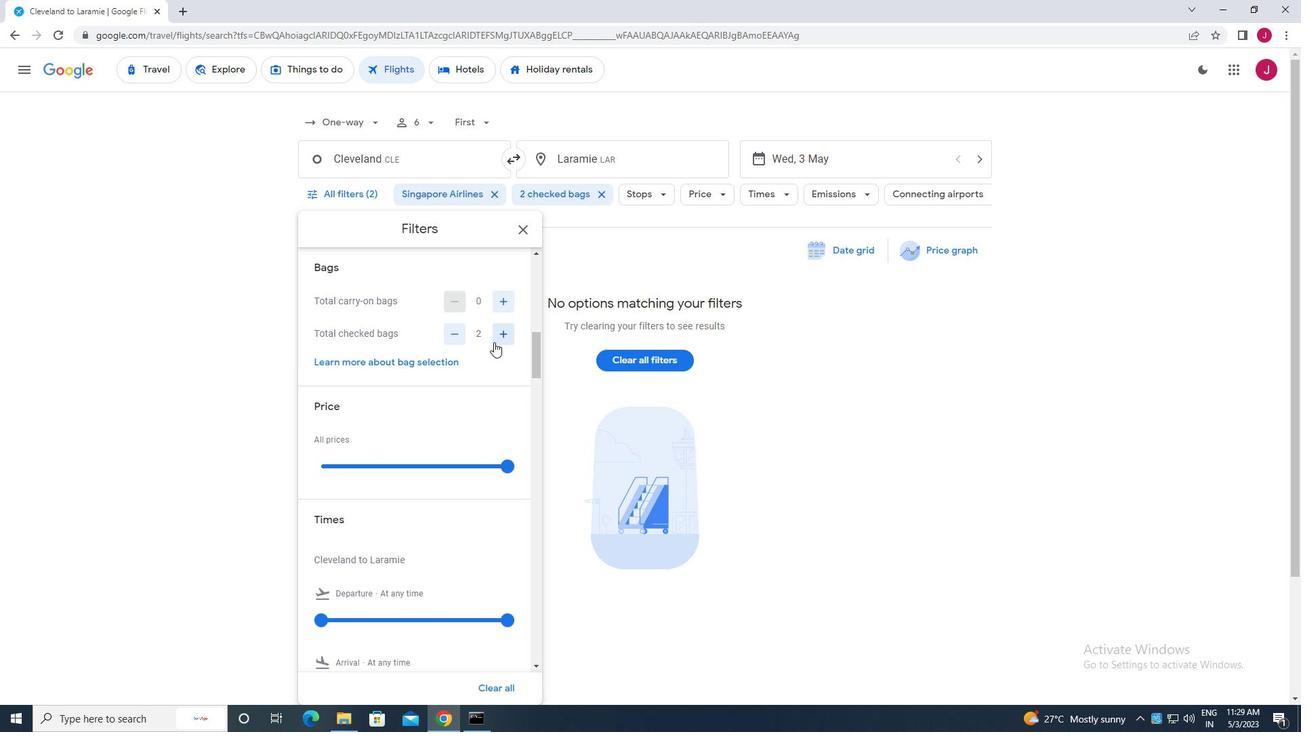 
Action: Mouse scrolled (492, 341) with delta (0, 0)
Screenshot: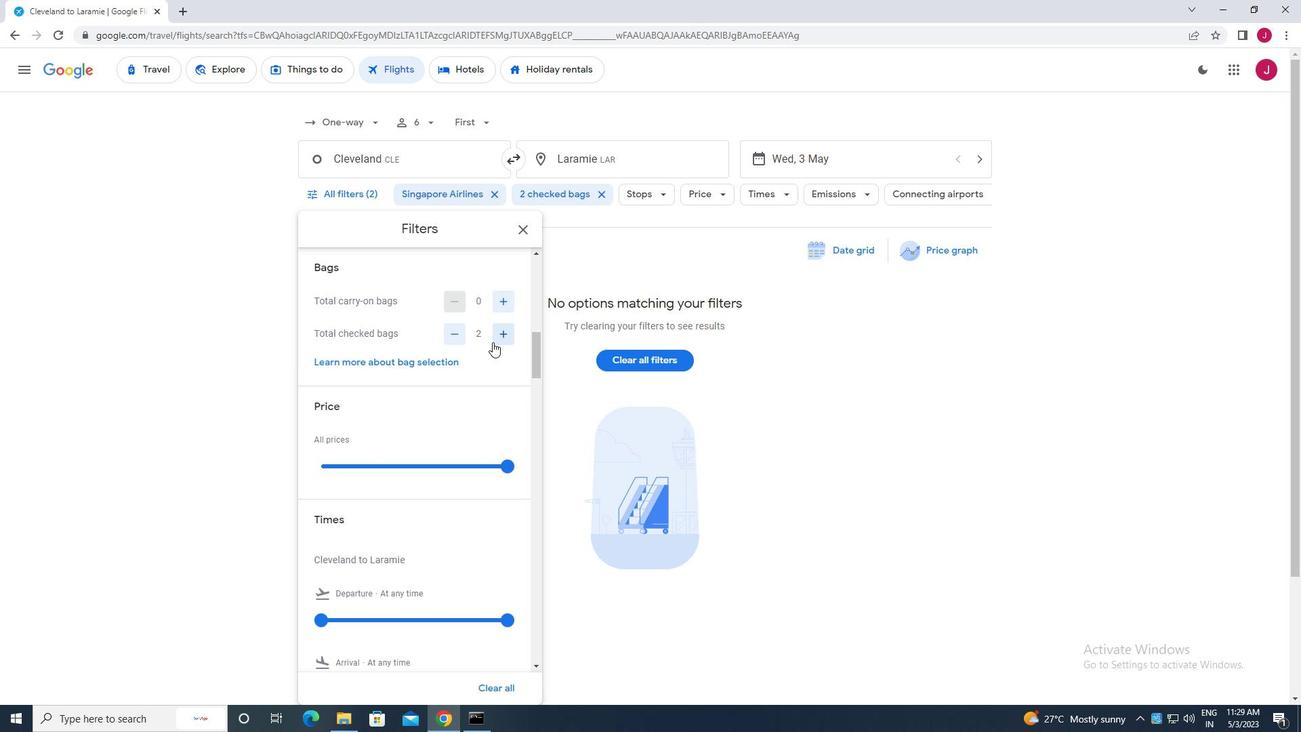 
Action: Mouse moved to (509, 402)
Screenshot: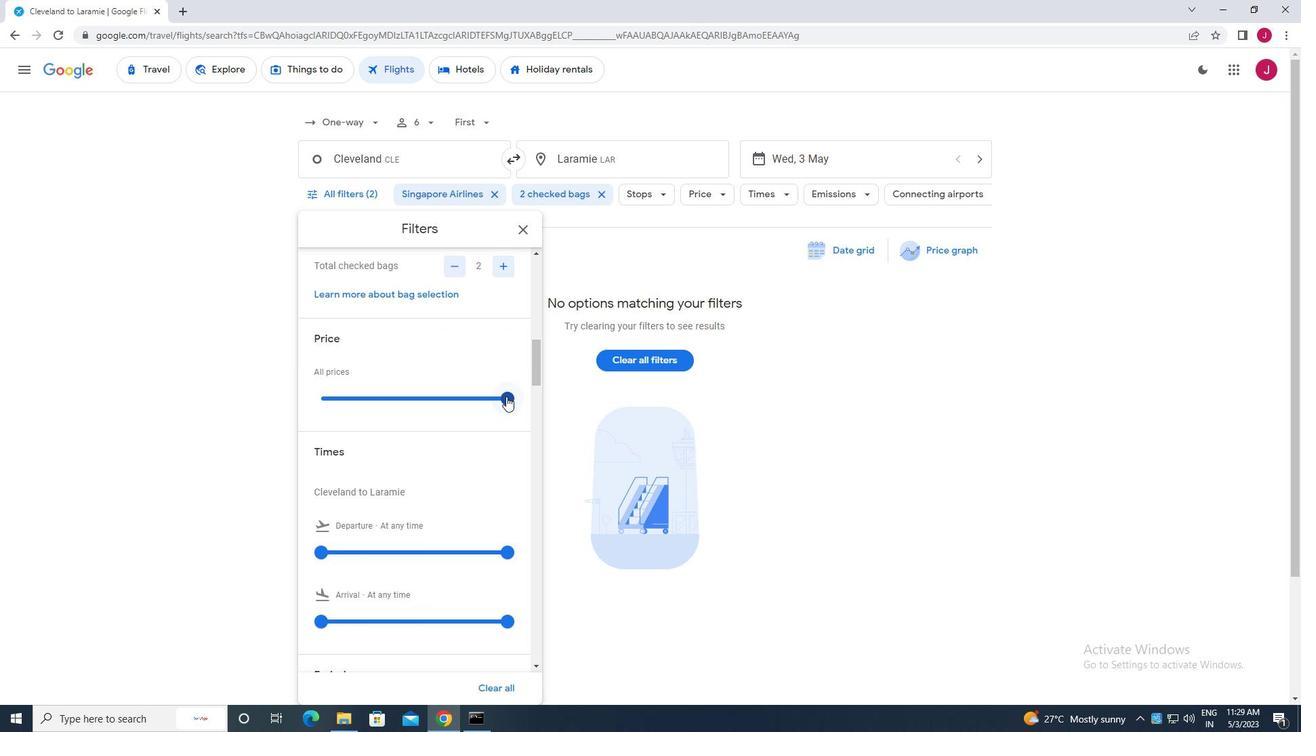 
Action: Mouse pressed left at (509, 402)
Screenshot: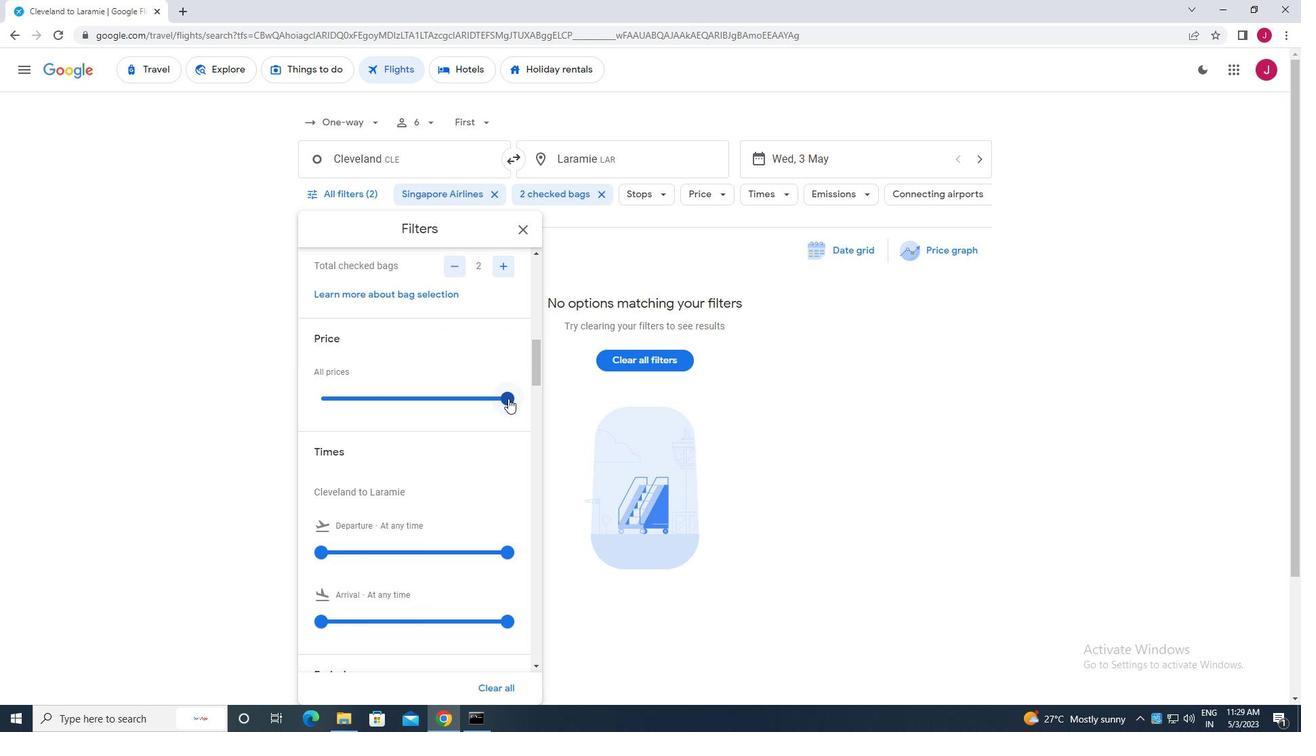 
Action: Mouse moved to (373, 397)
Screenshot: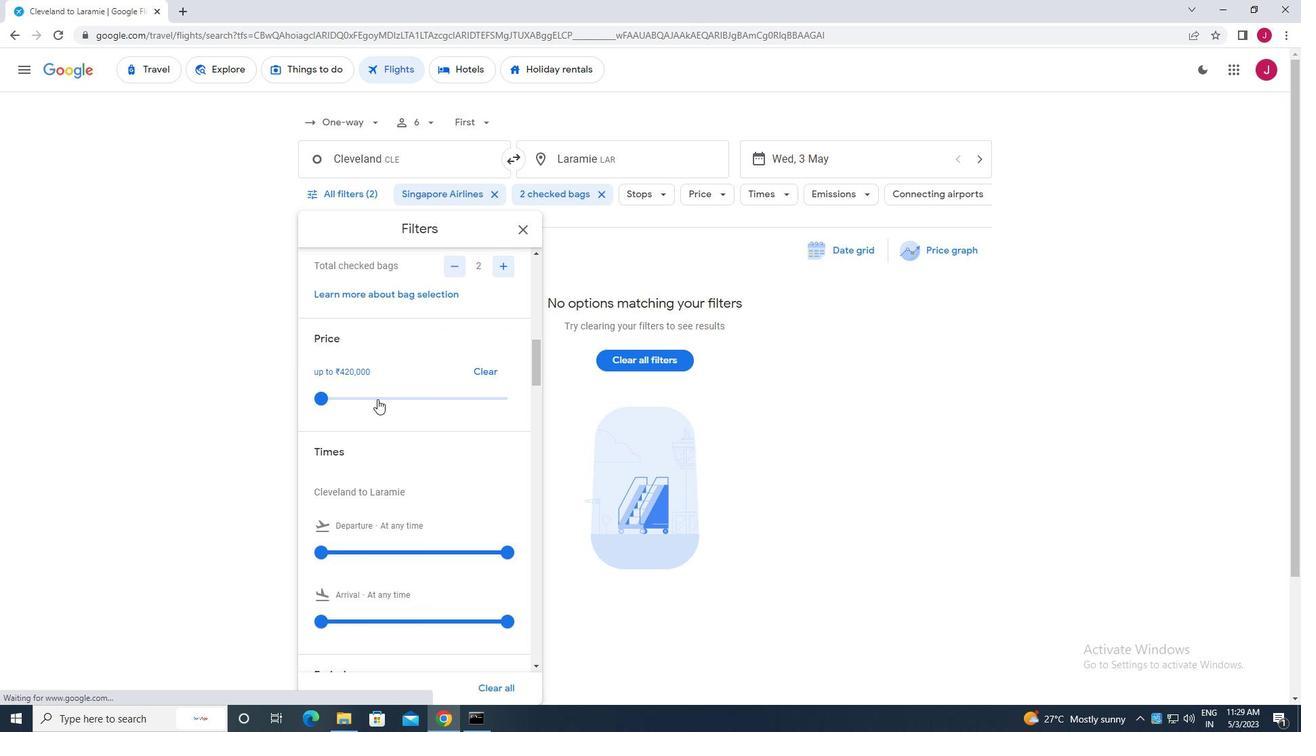 
Action: Mouse scrolled (373, 396) with delta (0, 0)
Screenshot: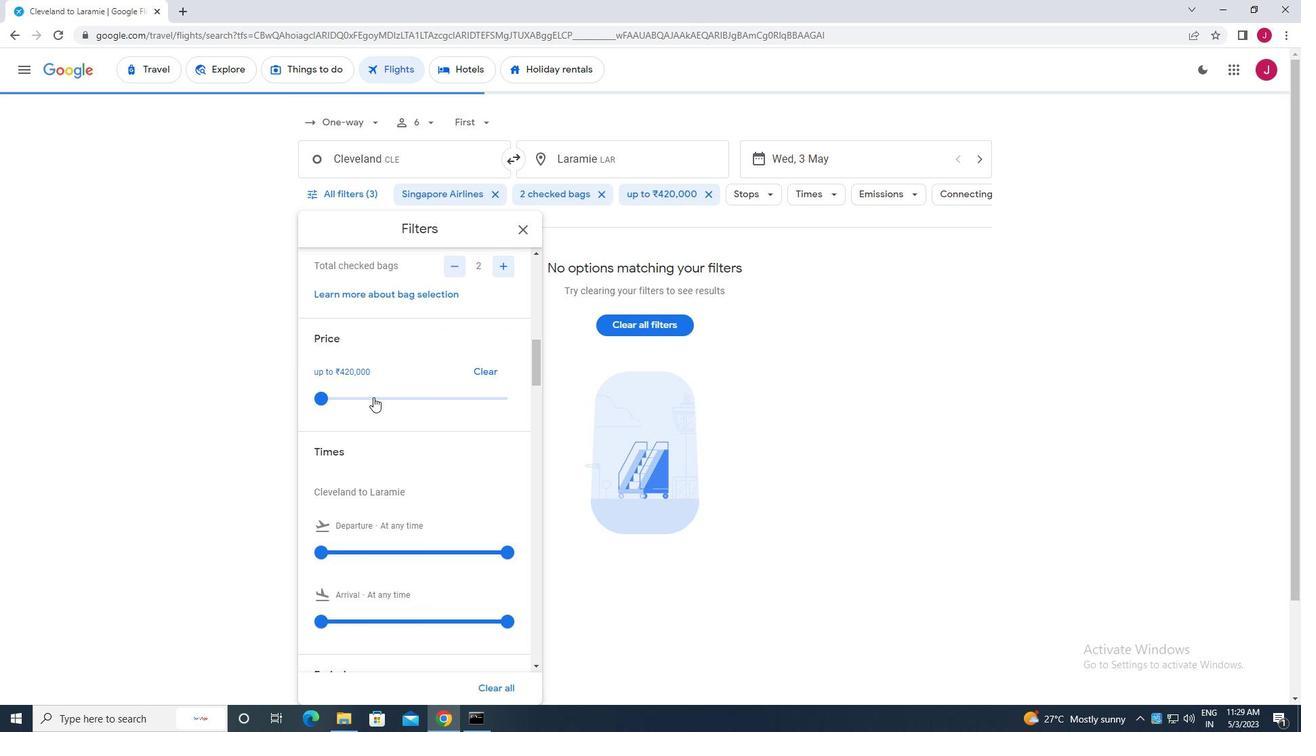 
Action: Mouse scrolled (373, 396) with delta (0, 0)
Screenshot: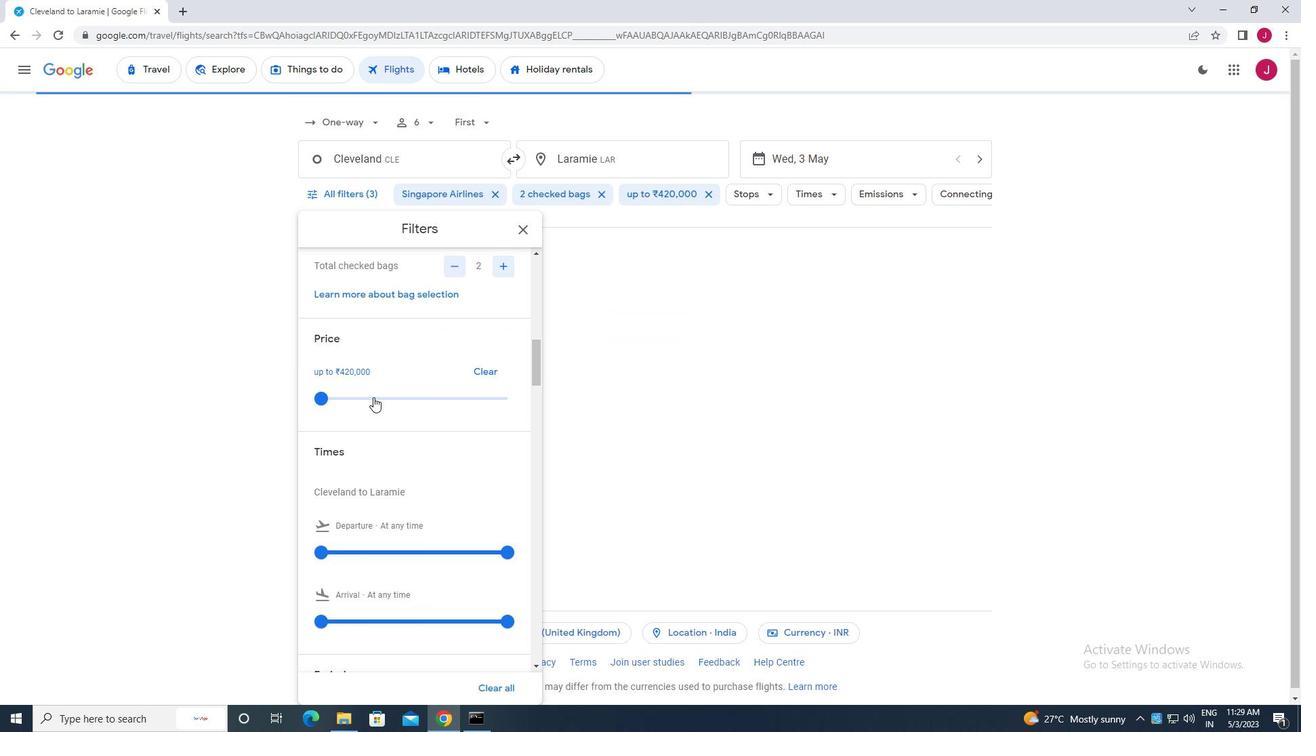
Action: Mouse moved to (317, 414)
Screenshot: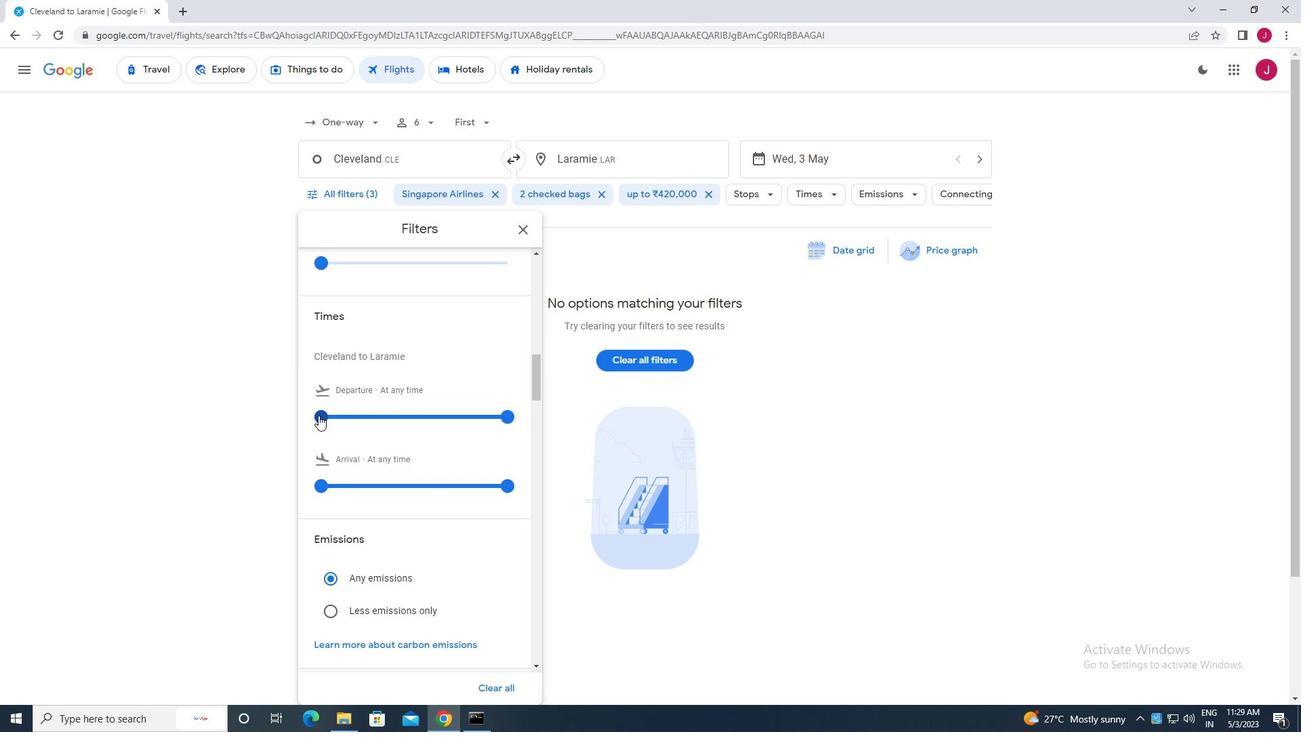
Action: Mouse pressed left at (317, 414)
Screenshot: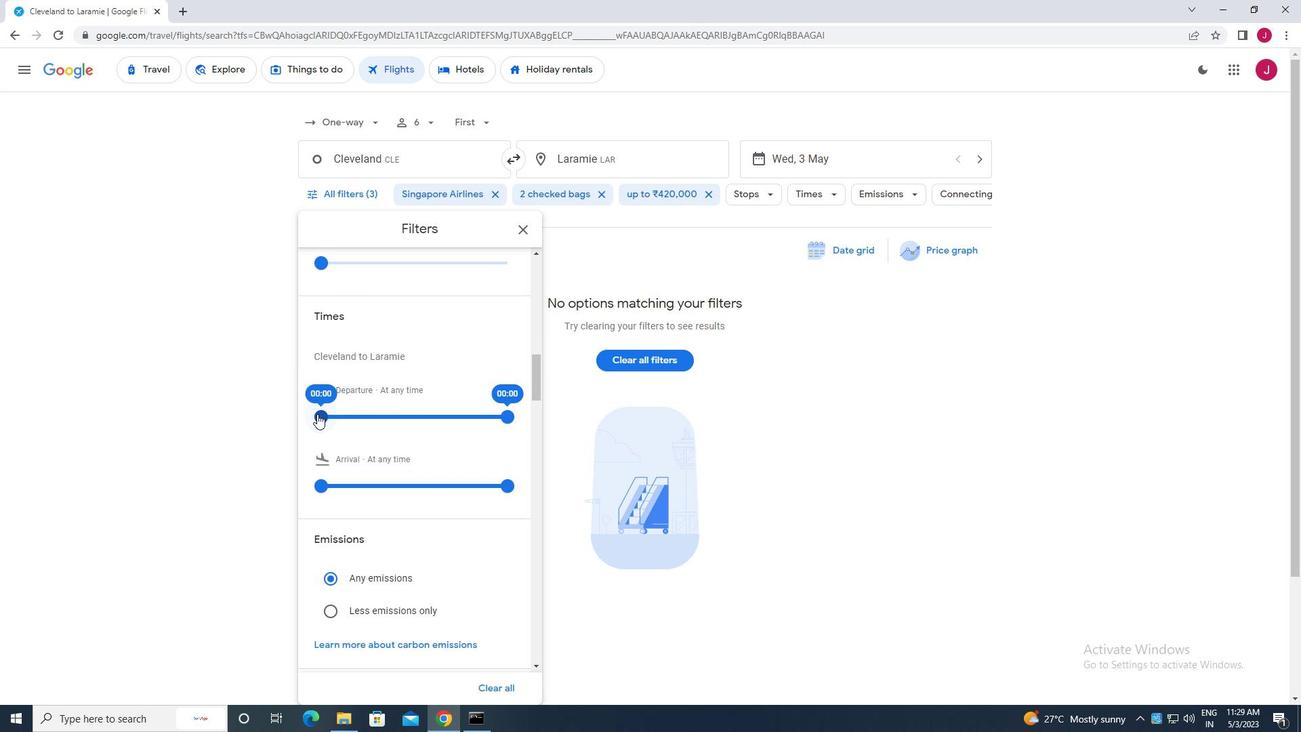 
Action: Mouse moved to (501, 416)
Screenshot: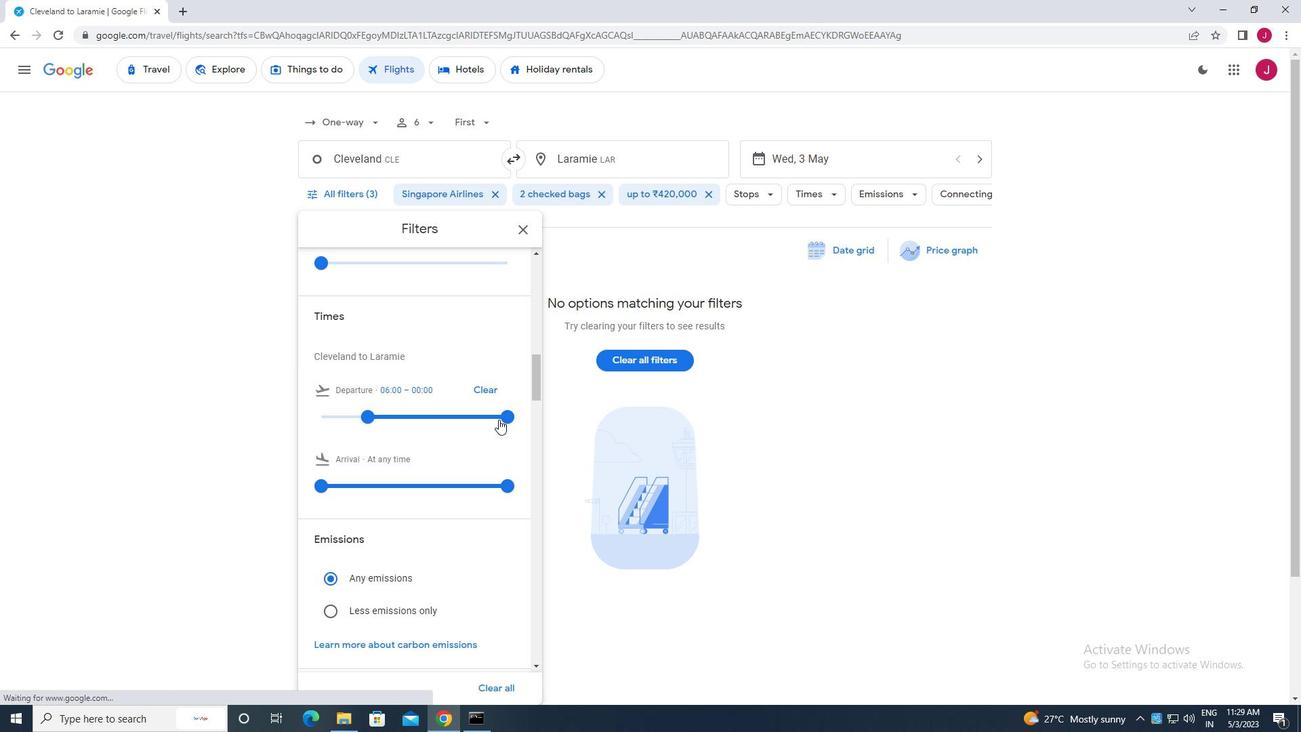 
Action: Mouse pressed left at (501, 416)
Screenshot: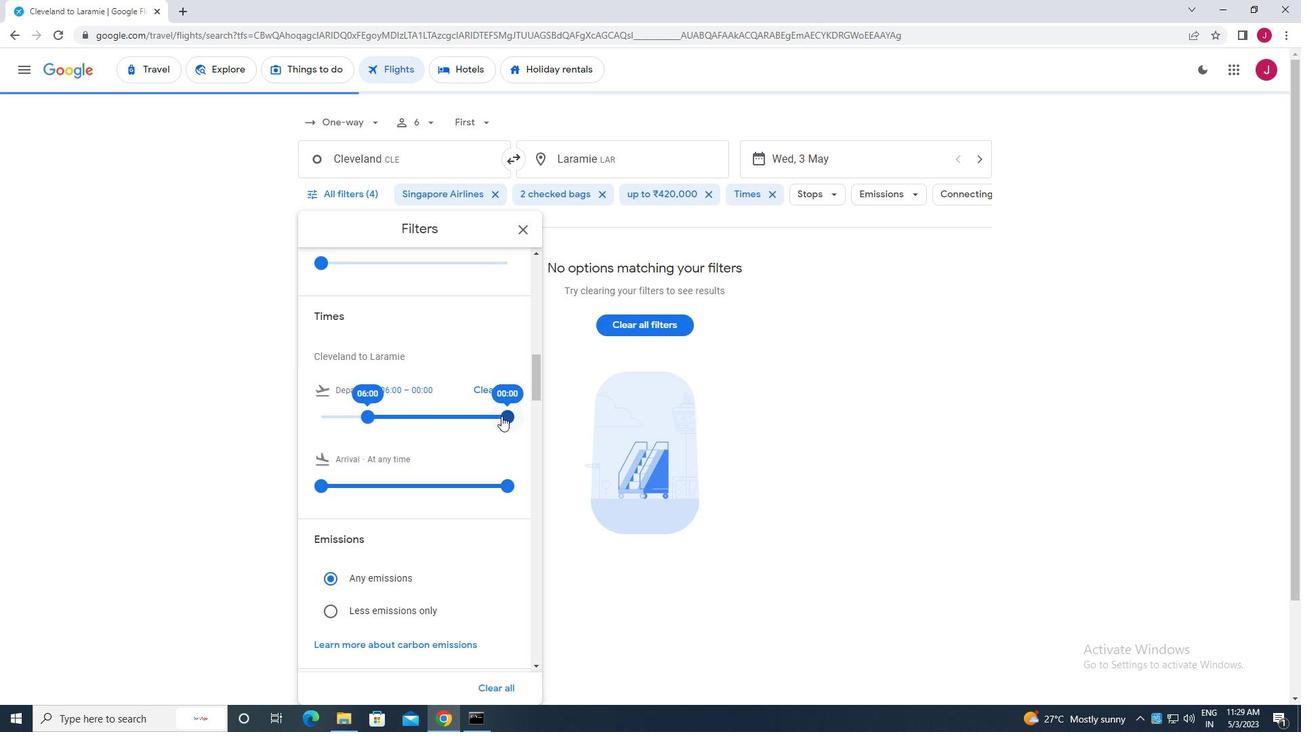 
Action: Mouse moved to (520, 229)
Screenshot: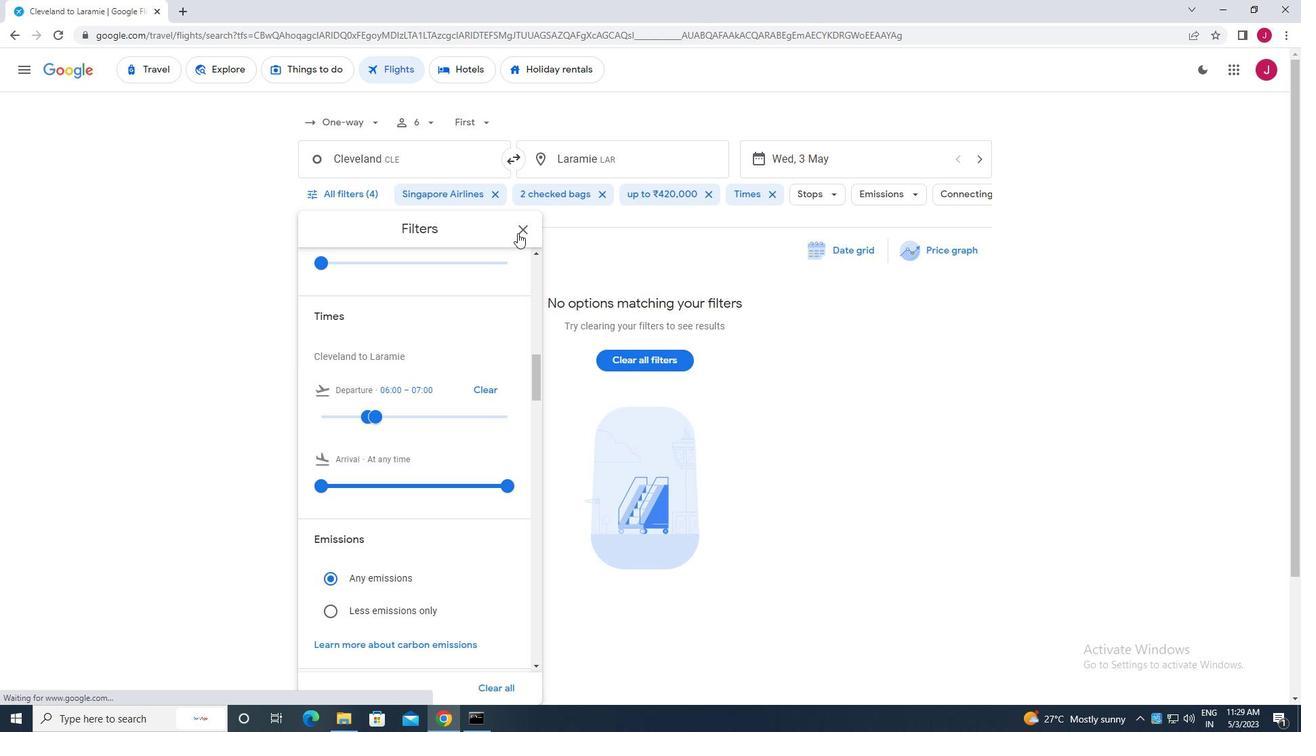 
Action: Mouse pressed left at (520, 229)
Screenshot: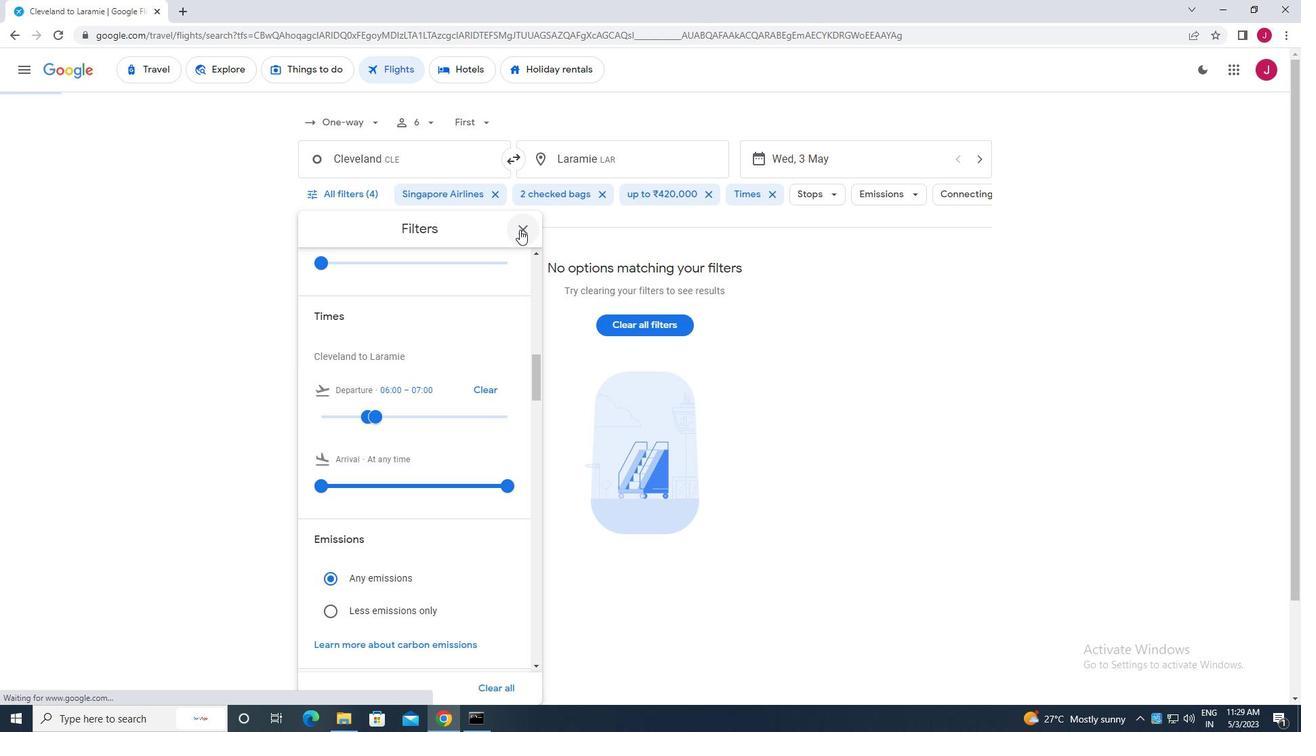 
Action: Mouse moved to (518, 230)
Screenshot: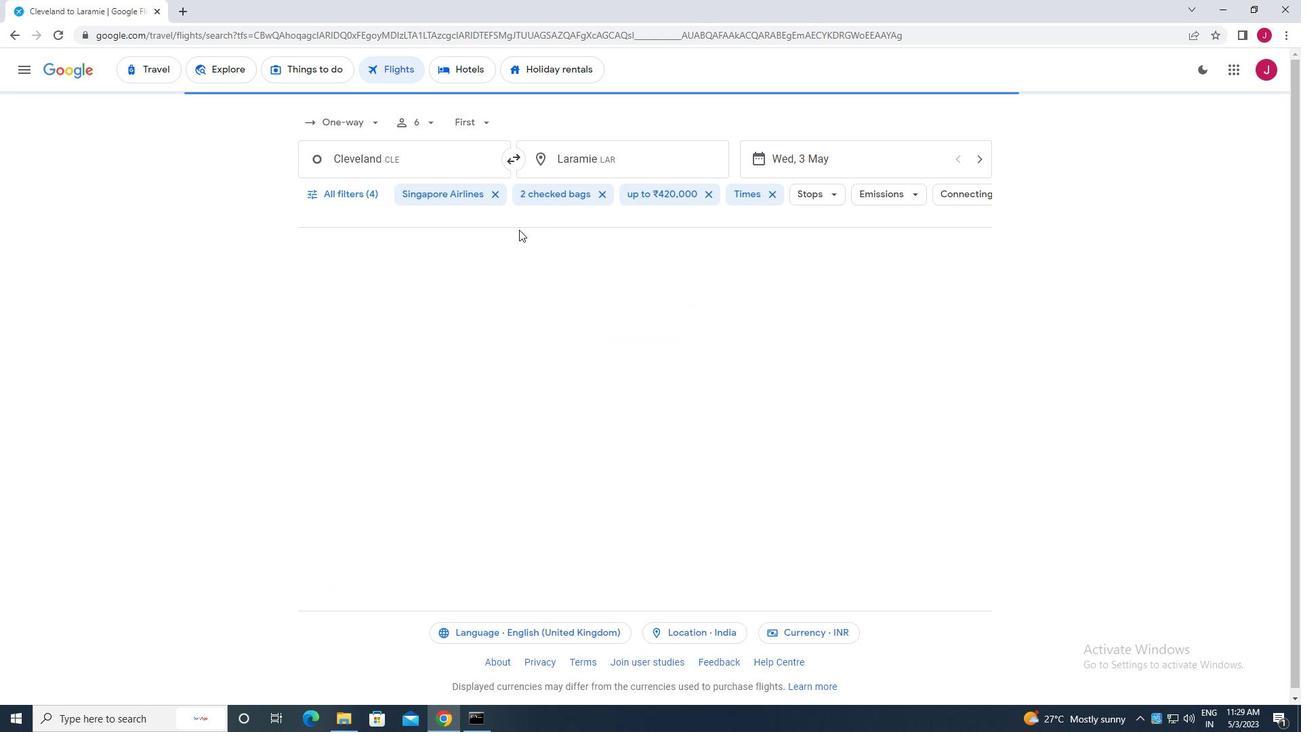 
